 Task: I am planning a drive across the Golden Gate Bridge in San Francisco, and I am curious about the current traffic conditions. Could you give me an update on how busy the bridge is right now?
Action: Mouse moved to (171, 63)
Screenshot: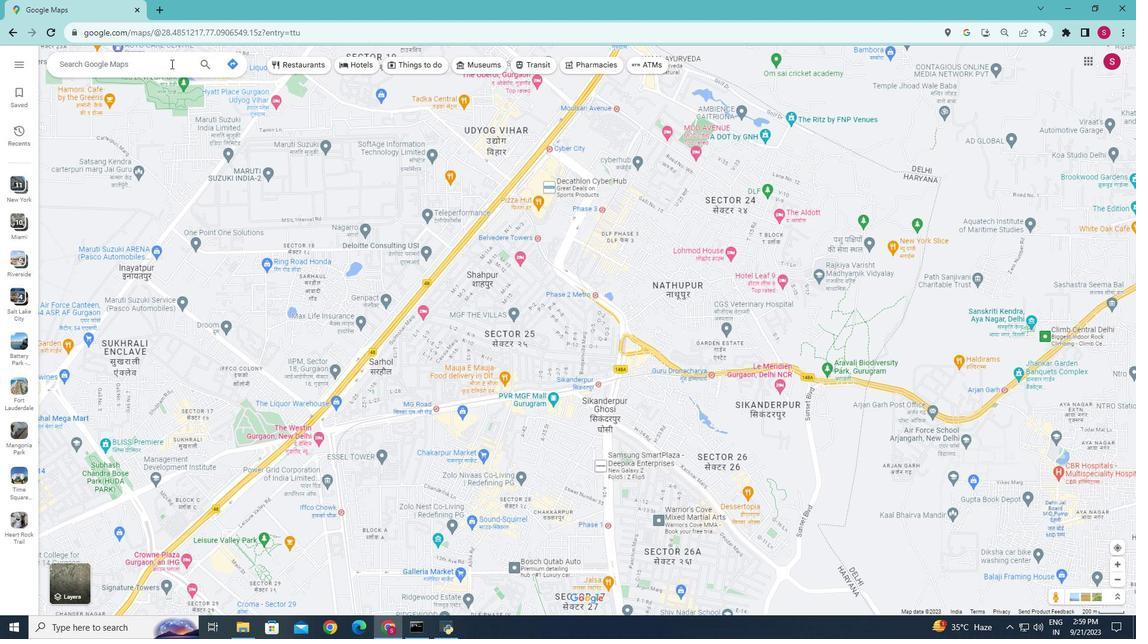 
Action: Mouse pressed left at (171, 63)
Screenshot: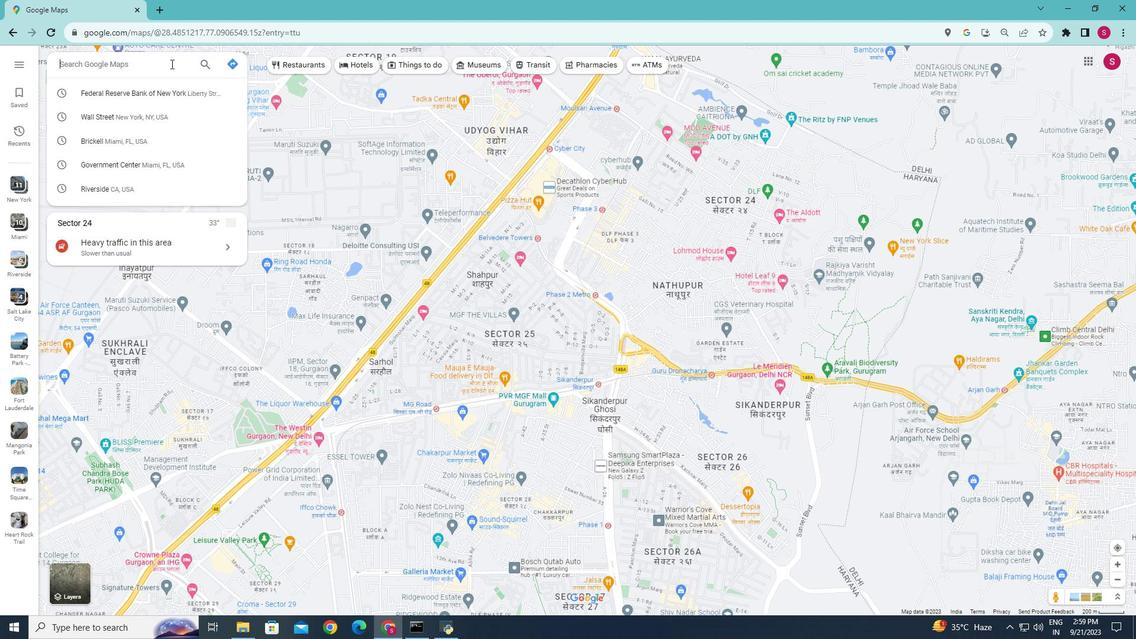 
Action: Key pressed <Key.caps_lock>G<Key.caps_lock>olden<Key.space><Key.caps_lock>G<Key.caps_lock>ate<Key.space><Key.caps_lock>B<Key.caps_lock>ridge,<Key.space><Key.caps_lock>S<Key.caps_lock>an<Key.space><Key.caps_lock>F<Key.caps_lock>rancisco<Key.enter>
Screenshot: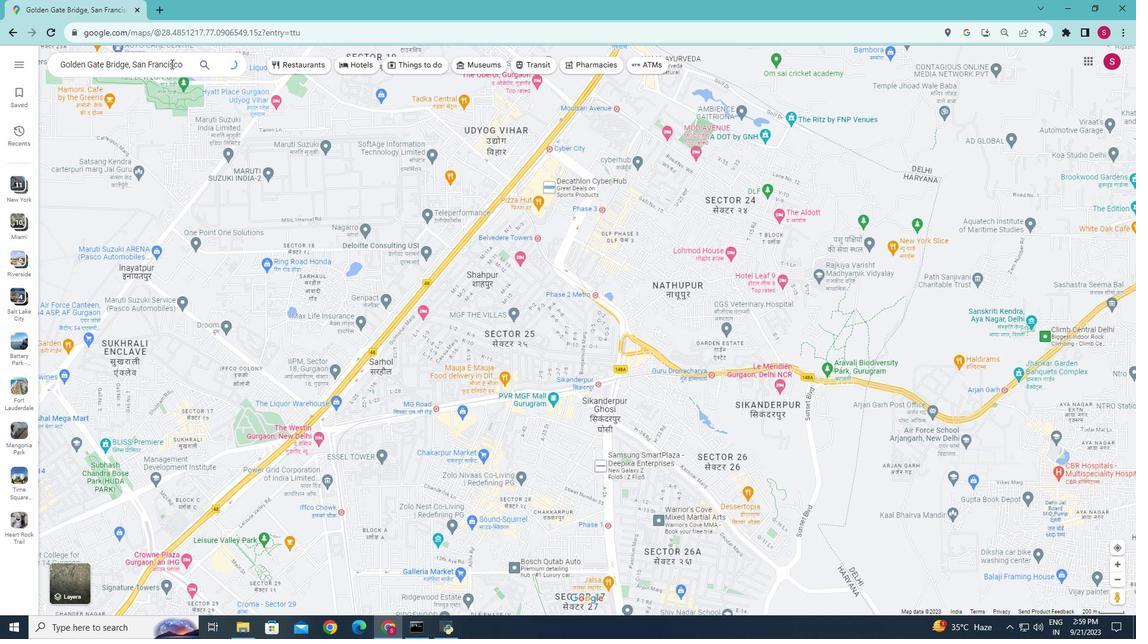 
Action: Mouse moved to (166, 274)
Screenshot: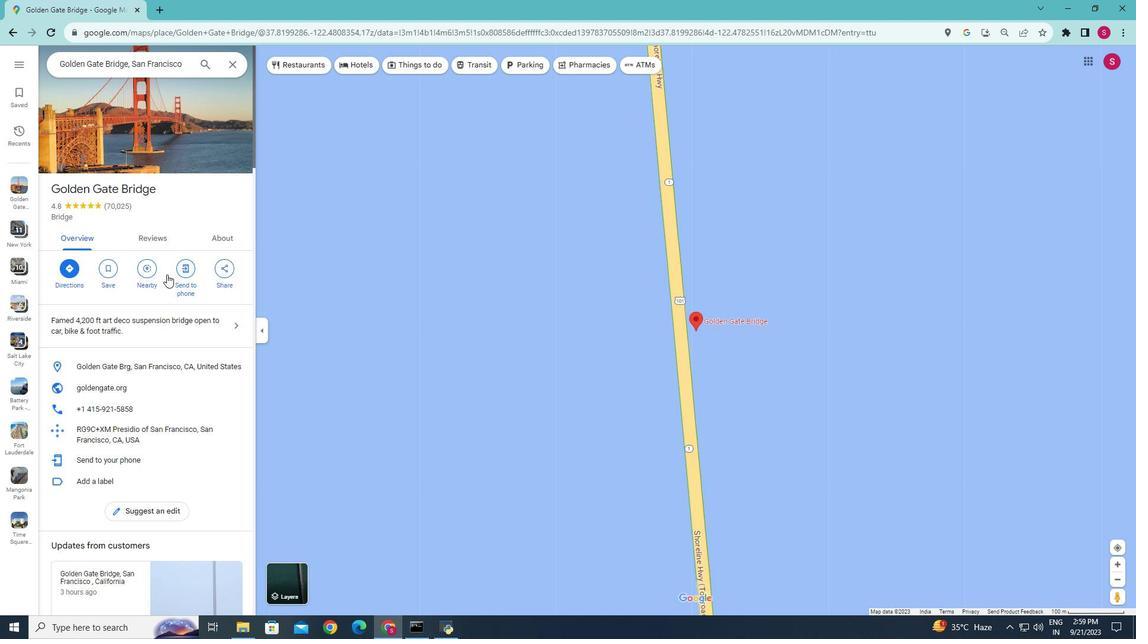 
Action: Mouse scrolled (166, 274) with delta (0, 0)
Screenshot: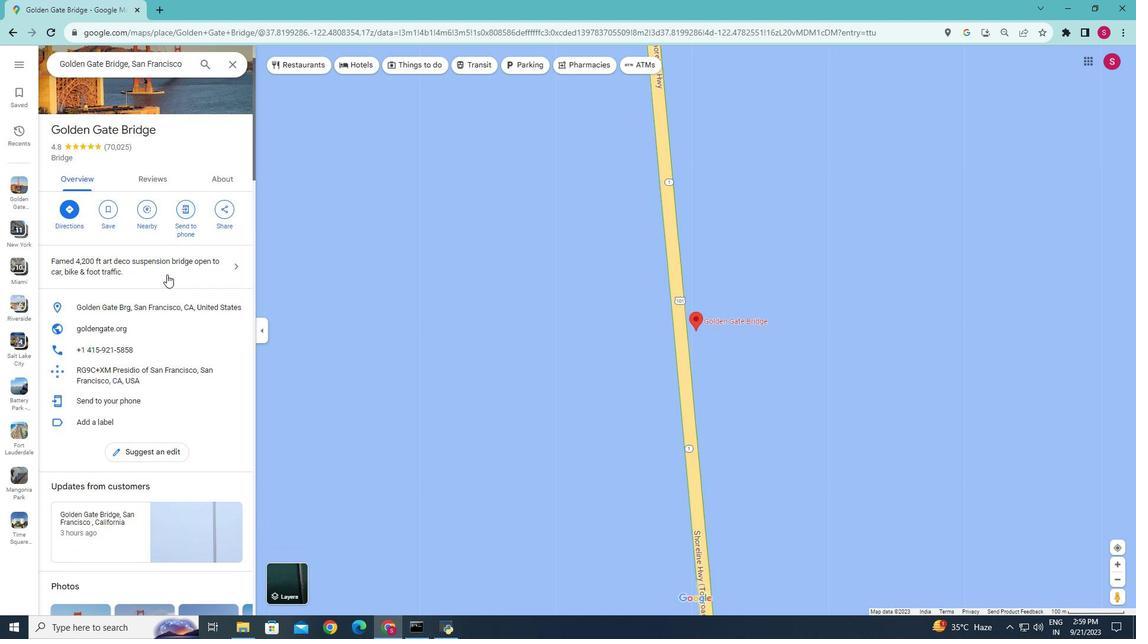 
Action: Mouse scrolled (166, 274) with delta (0, 0)
Screenshot: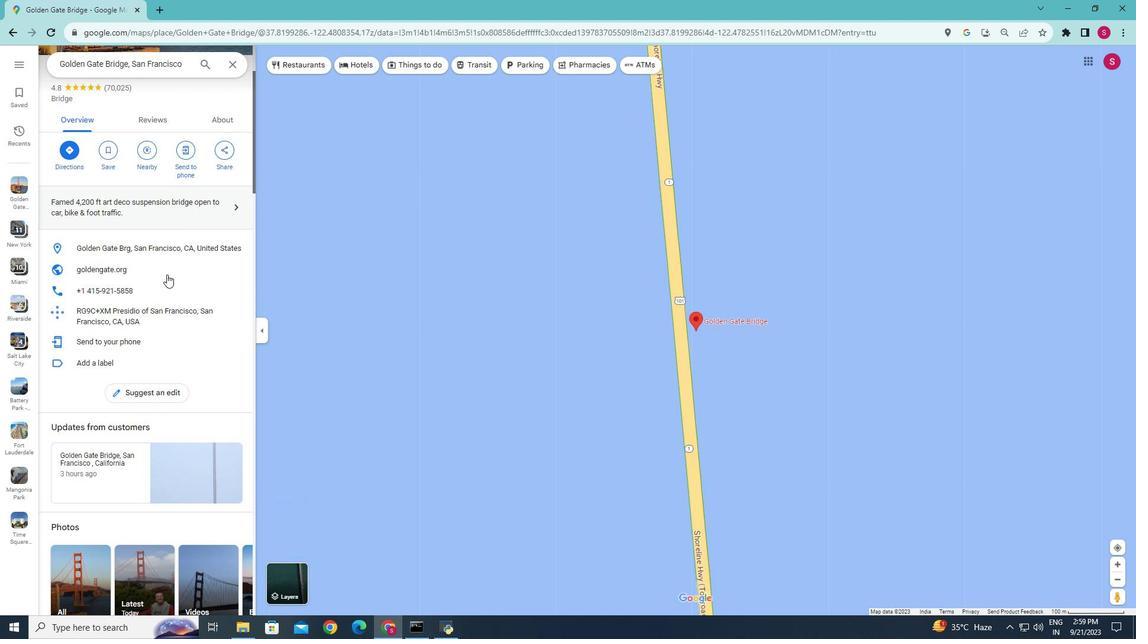 
Action: Mouse scrolled (166, 274) with delta (0, 0)
Screenshot: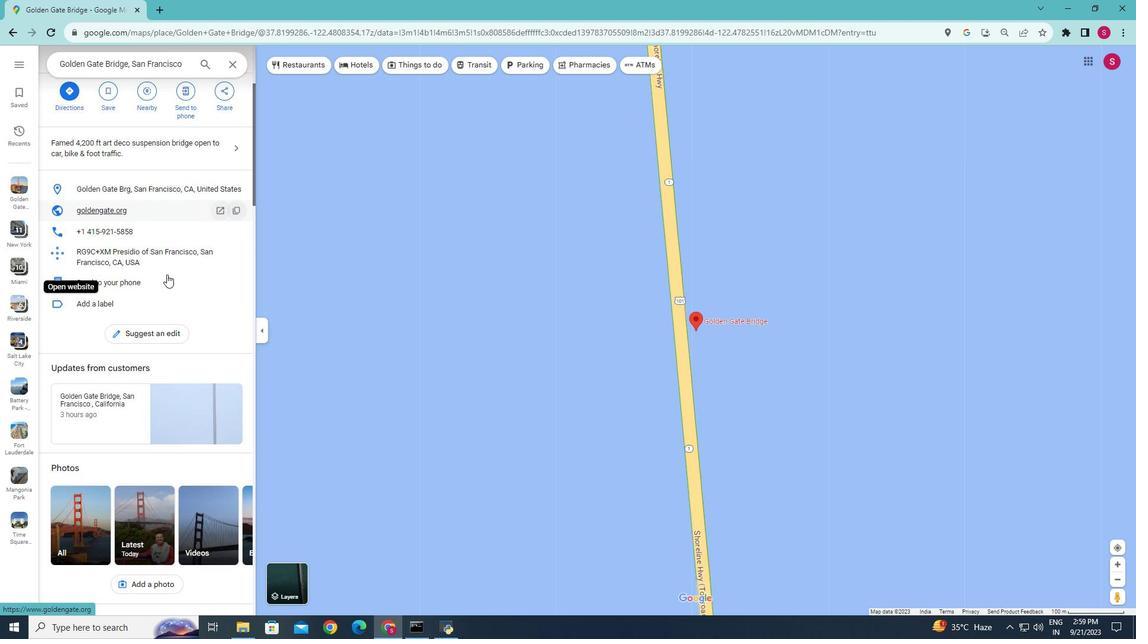 
Action: Mouse moved to (195, 295)
Screenshot: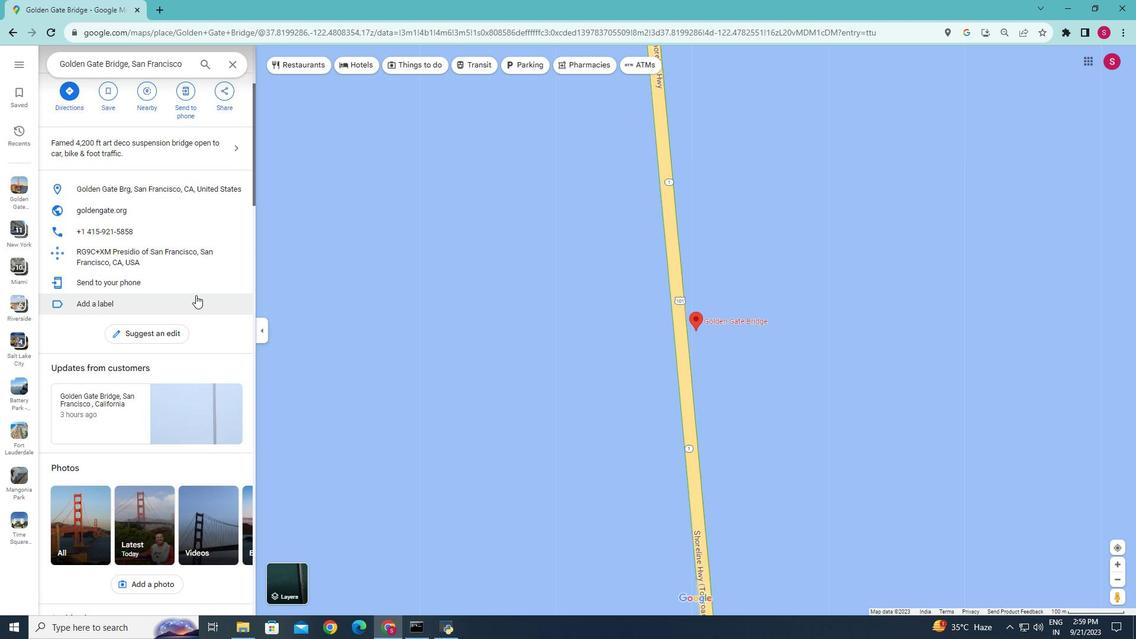 
Action: Mouse scrolled (195, 294) with delta (0, 0)
Screenshot: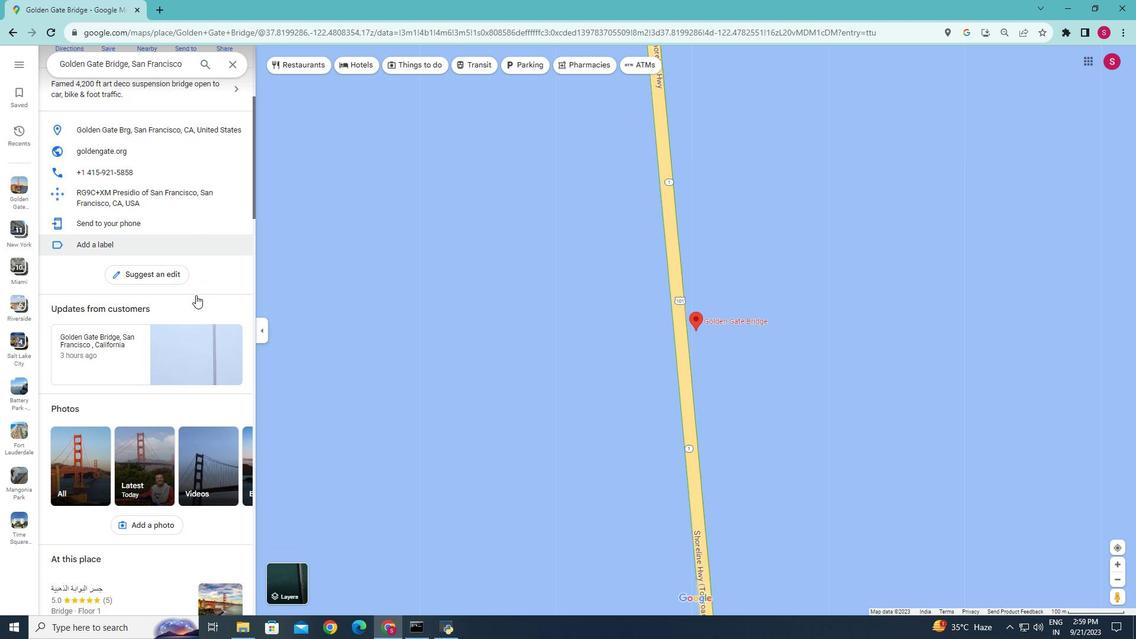 
Action: Mouse scrolled (195, 294) with delta (0, 0)
Screenshot: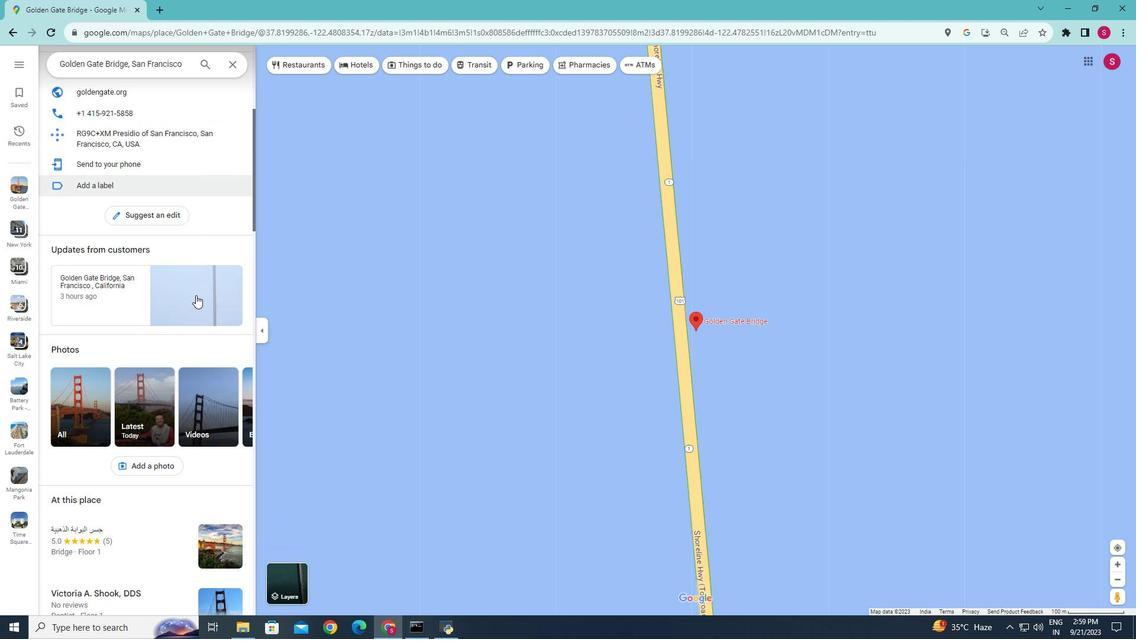 
Action: Mouse scrolled (195, 294) with delta (0, 0)
Screenshot: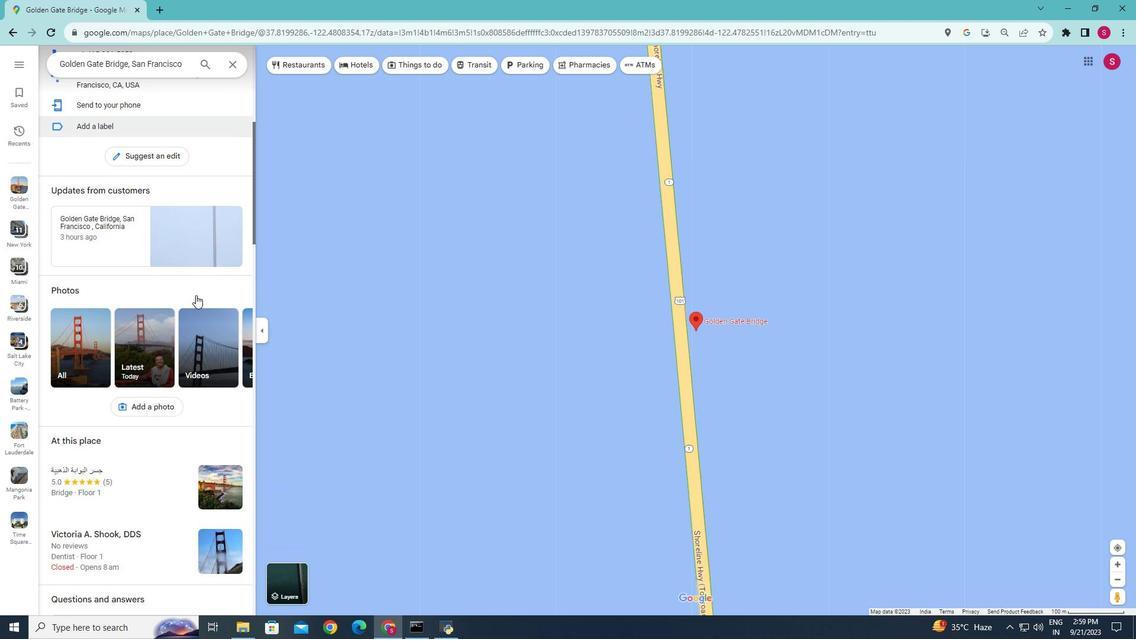 
Action: Mouse scrolled (195, 294) with delta (0, 0)
Screenshot: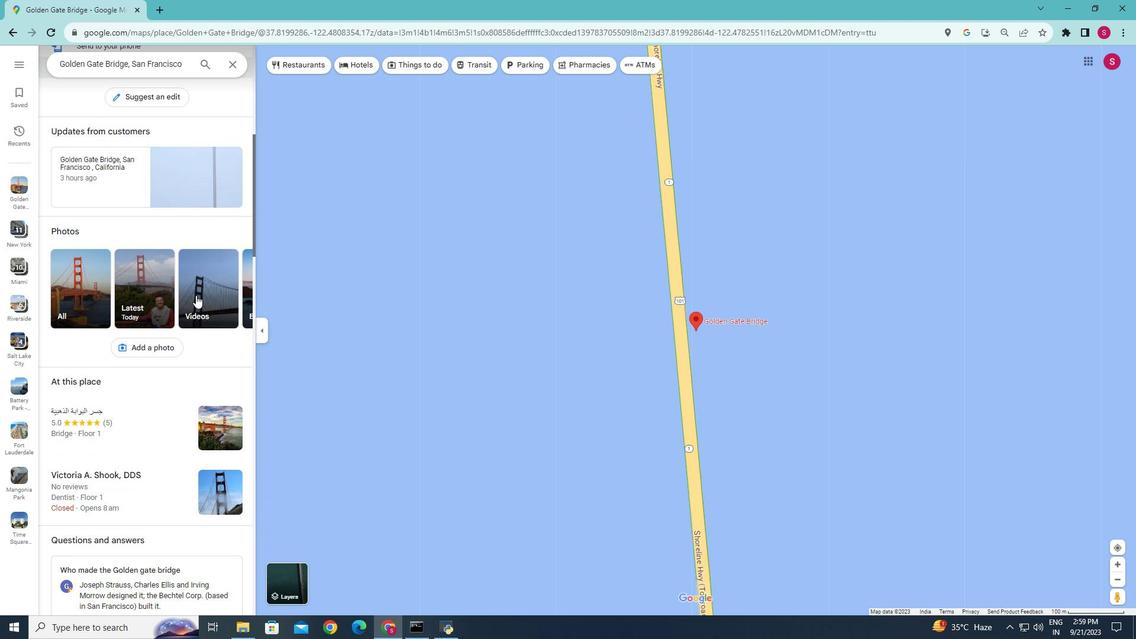 
Action: Mouse scrolled (195, 294) with delta (0, 0)
Screenshot: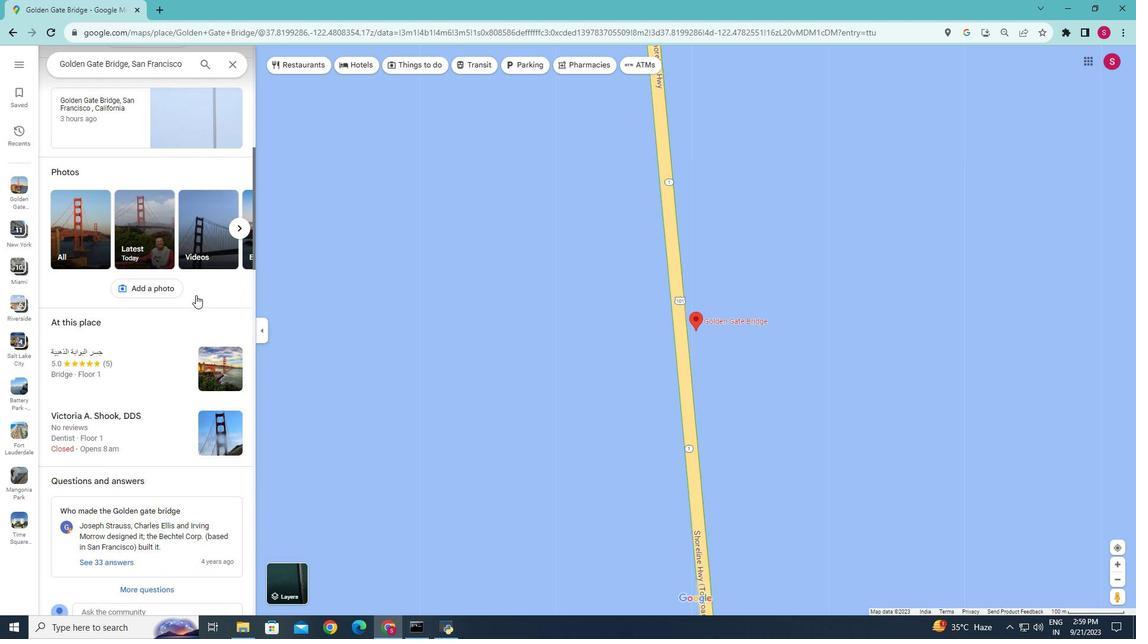 
Action: Mouse scrolled (195, 294) with delta (0, 0)
Screenshot: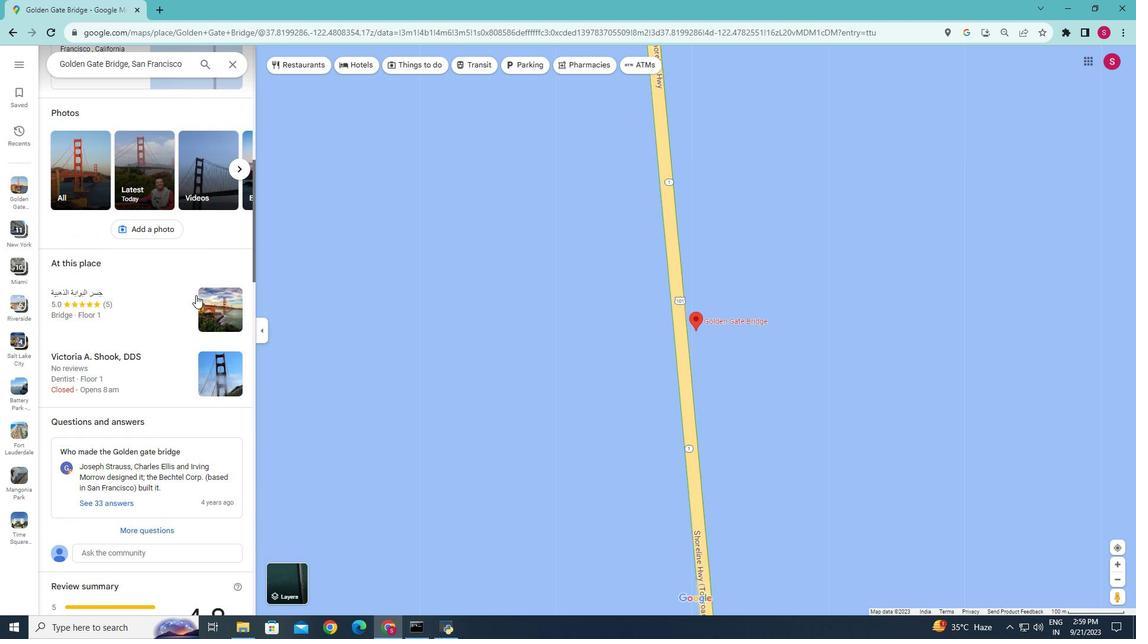 
Action: Mouse moved to (192, 297)
Screenshot: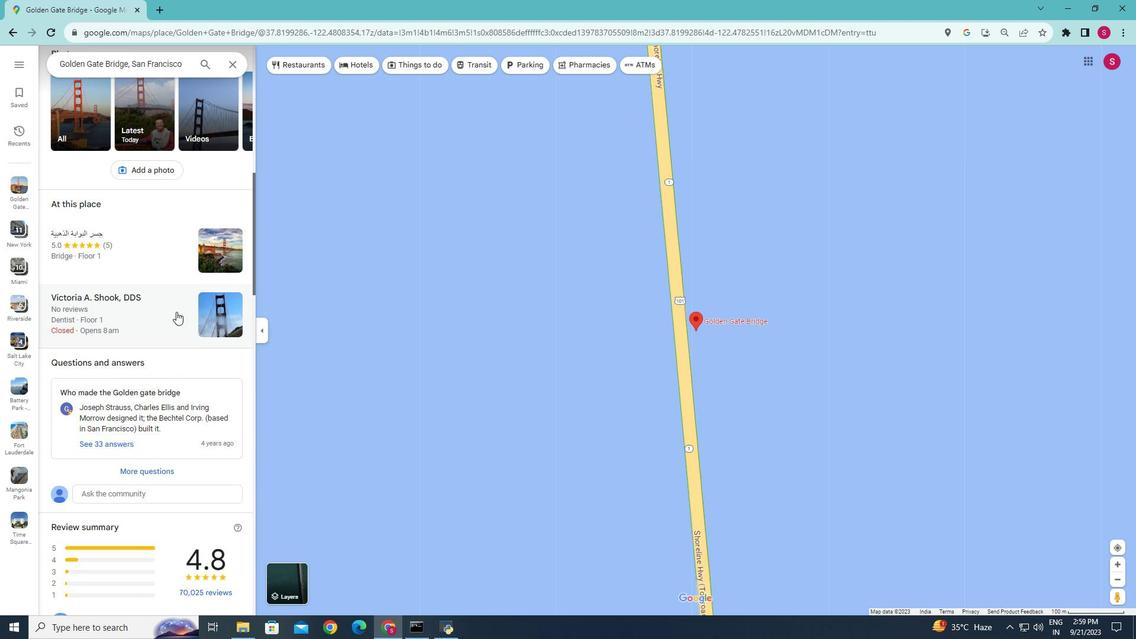 
Action: Mouse scrolled (192, 297) with delta (0, 0)
Screenshot: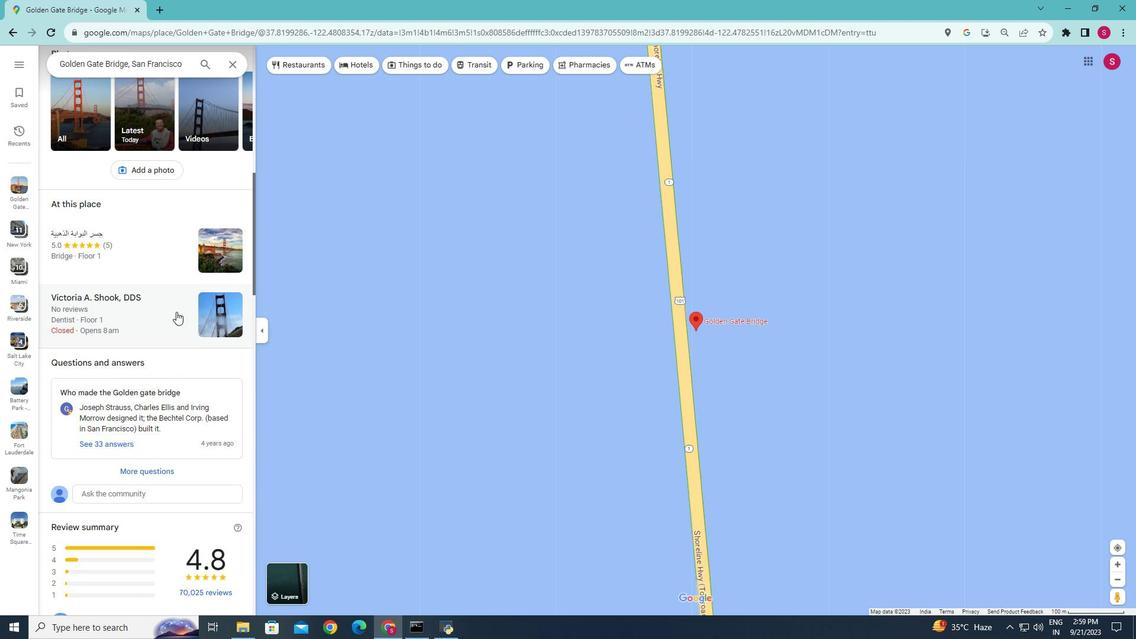 
Action: Mouse moved to (136, 388)
Screenshot: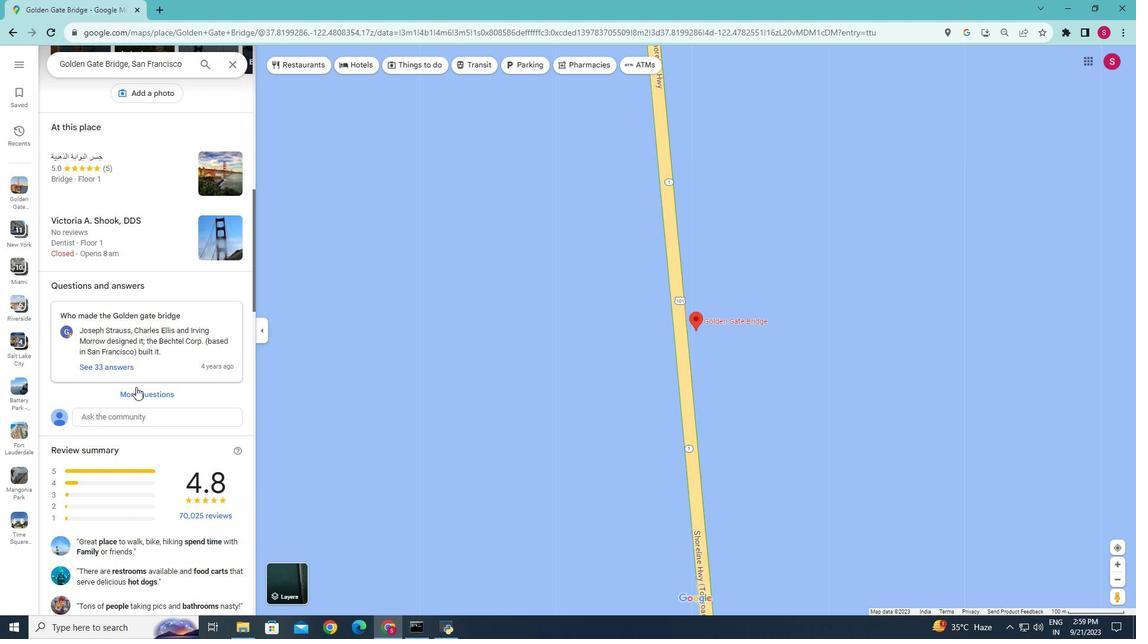 
Action: Mouse scrolled (136, 388) with delta (0, 0)
Screenshot: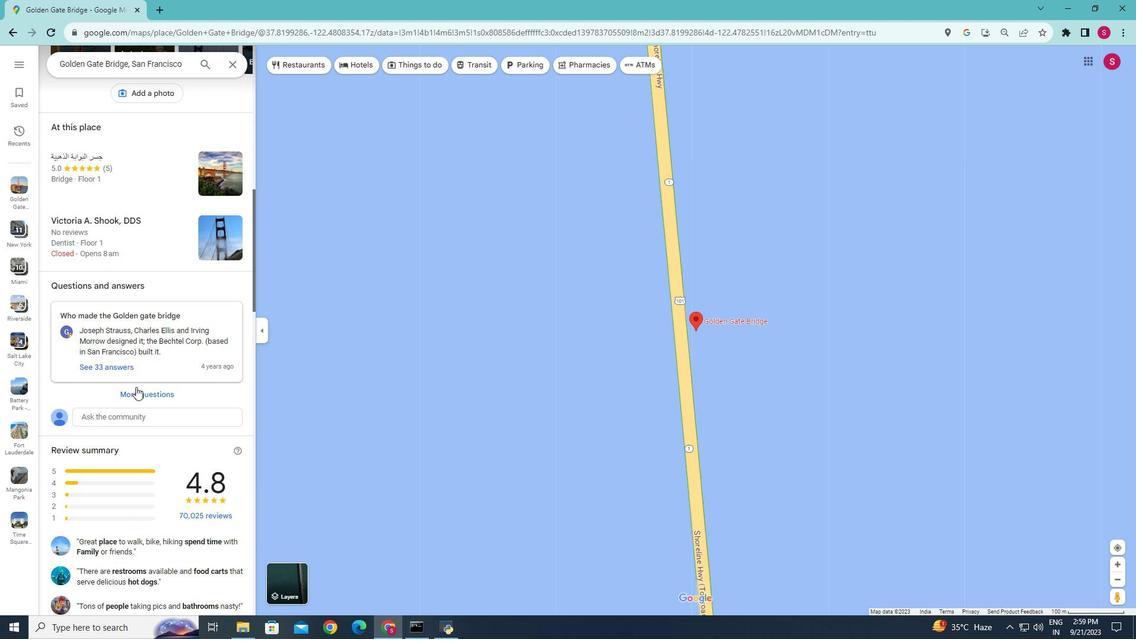 
Action: Mouse moved to (136, 387)
Screenshot: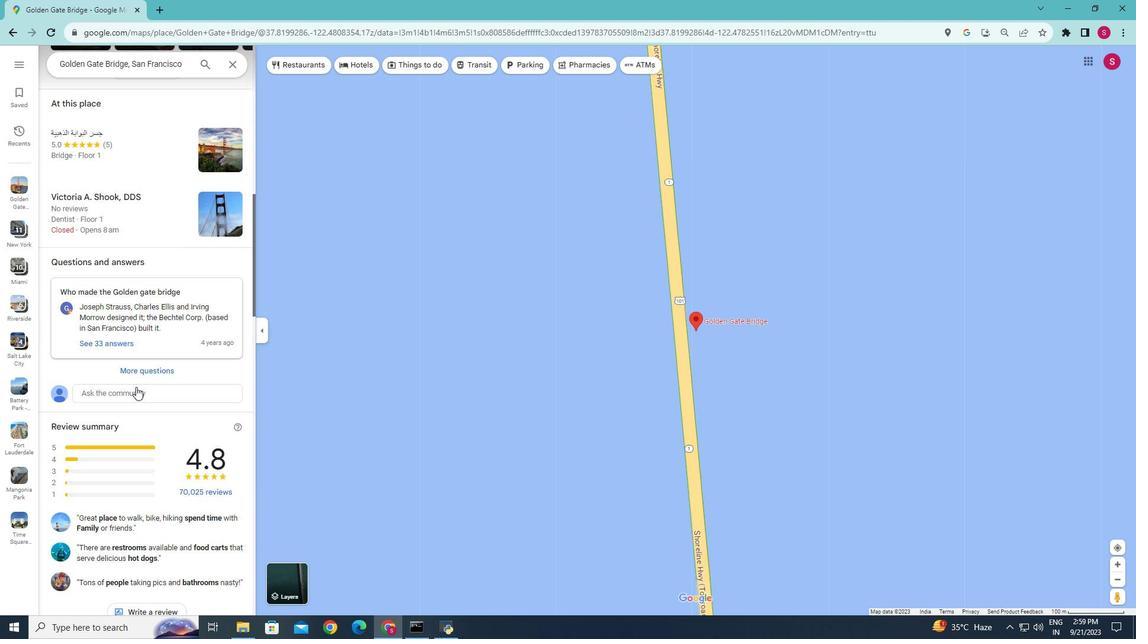 
Action: Mouse scrolled (136, 386) with delta (0, 0)
Screenshot: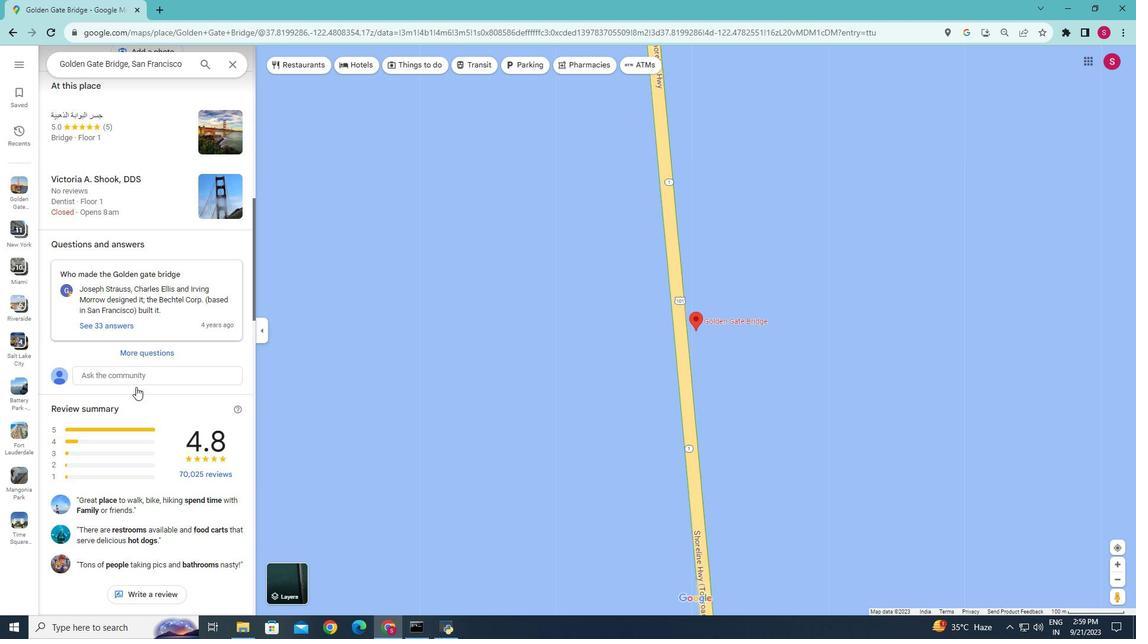 
Action: Mouse moved to (136, 387)
Screenshot: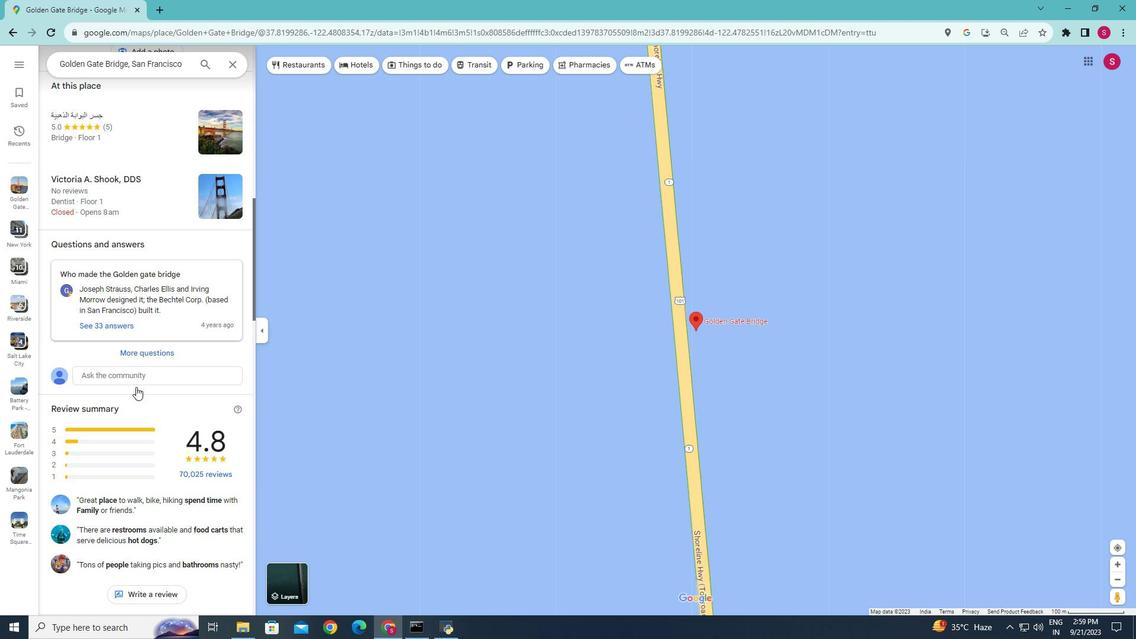 
Action: Mouse scrolled (136, 386) with delta (0, 0)
Screenshot: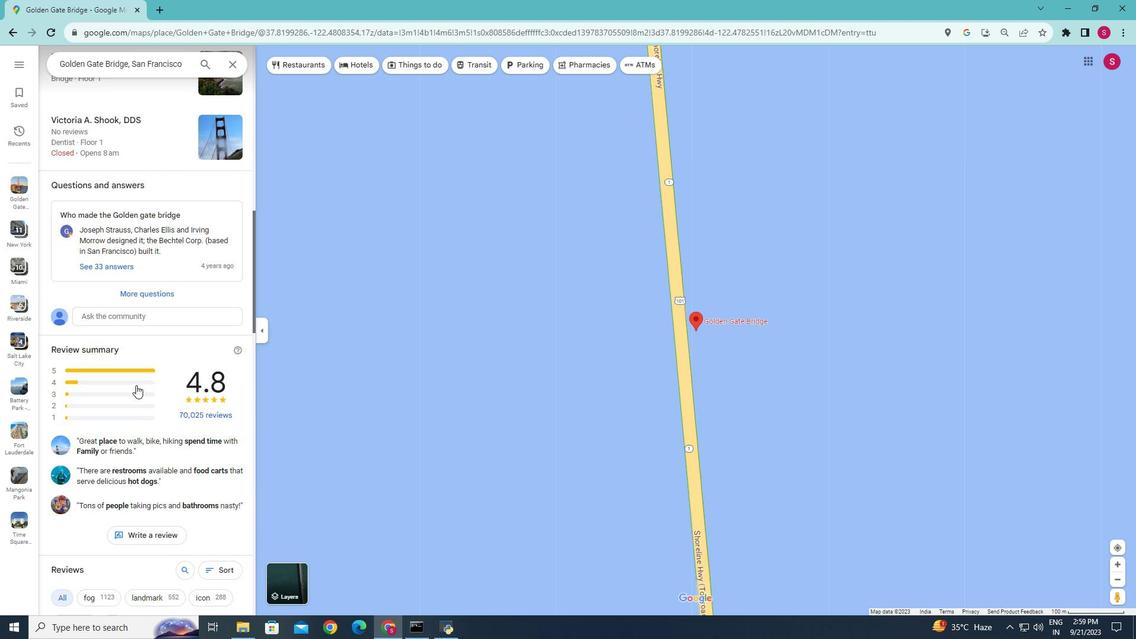 
Action: Mouse moved to (136, 385)
Screenshot: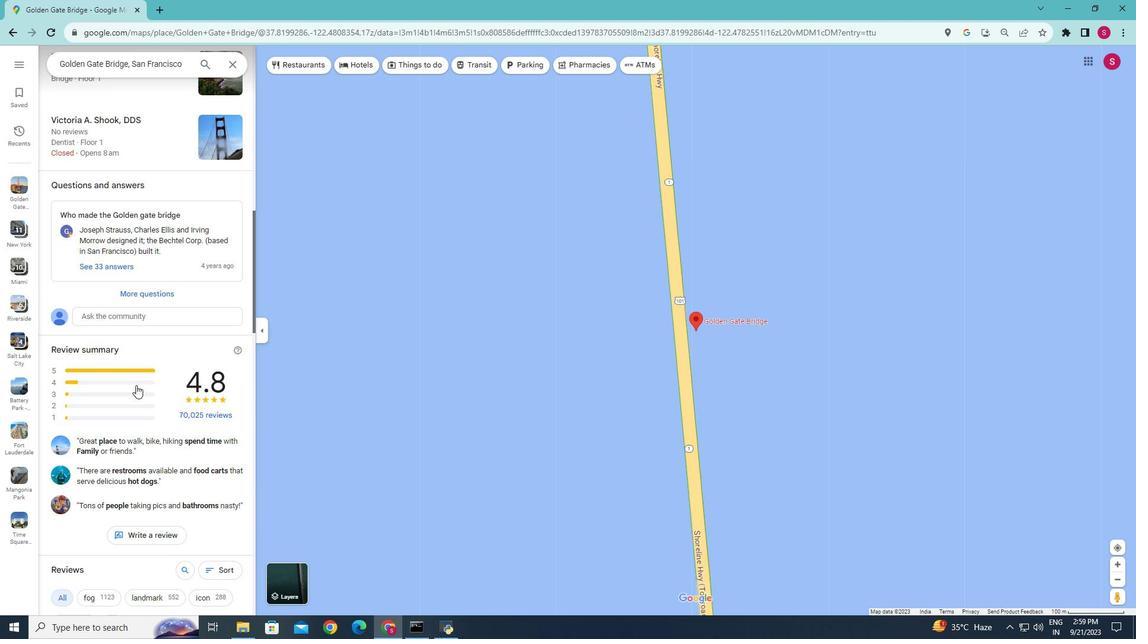 
Action: Mouse scrolled (136, 384) with delta (0, 0)
Screenshot: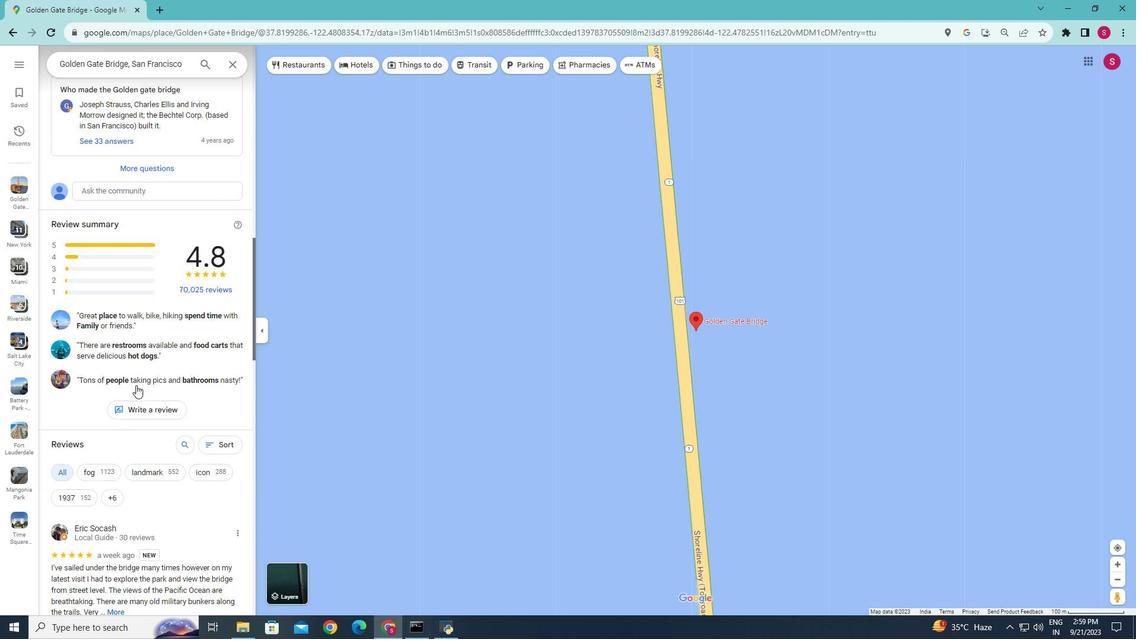 
Action: Mouse scrolled (136, 384) with delta (0, 0)
Screenshot: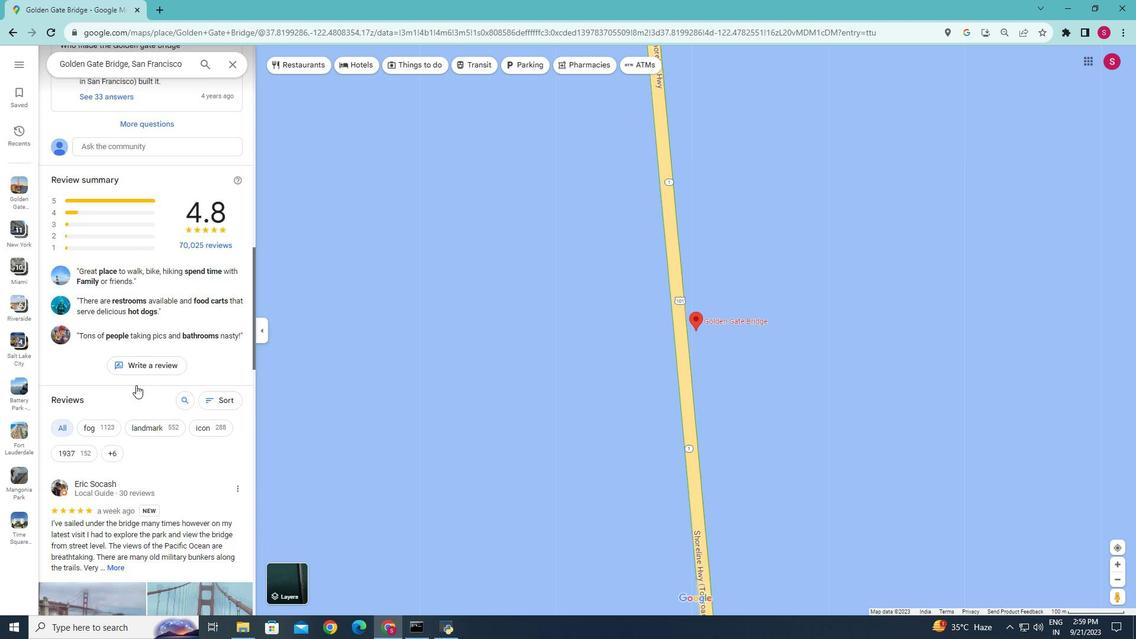 
Action: Mouse scrolled (136, 384) with delta (0, 0)
Screenshot: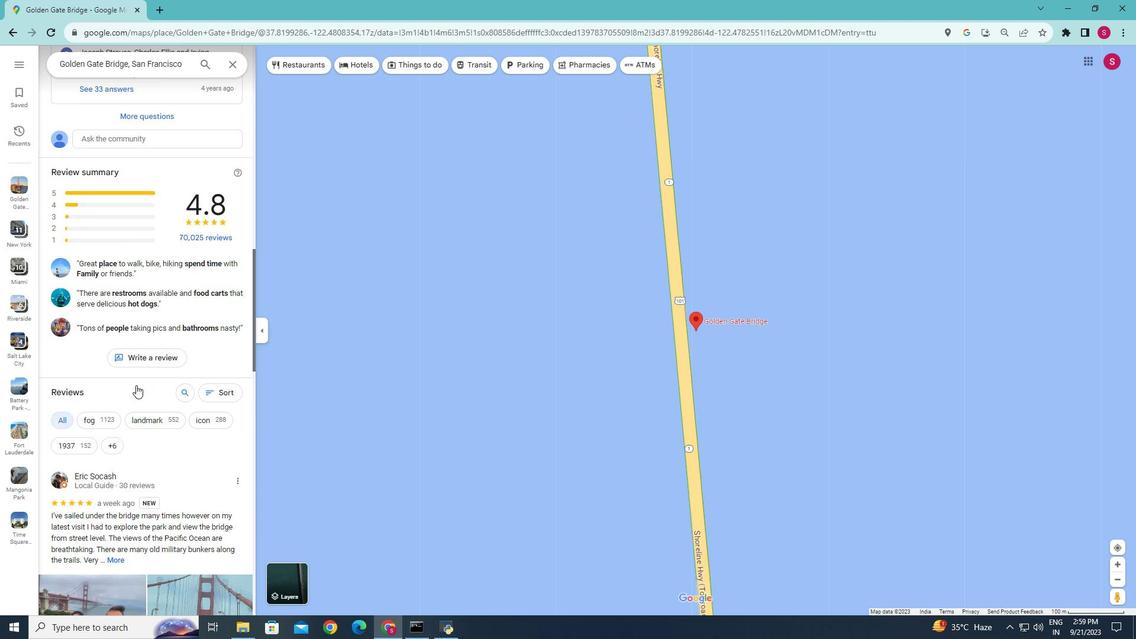 
Action: Mouse scrolled (136, 384) with delta (0, 0)
Screenshot: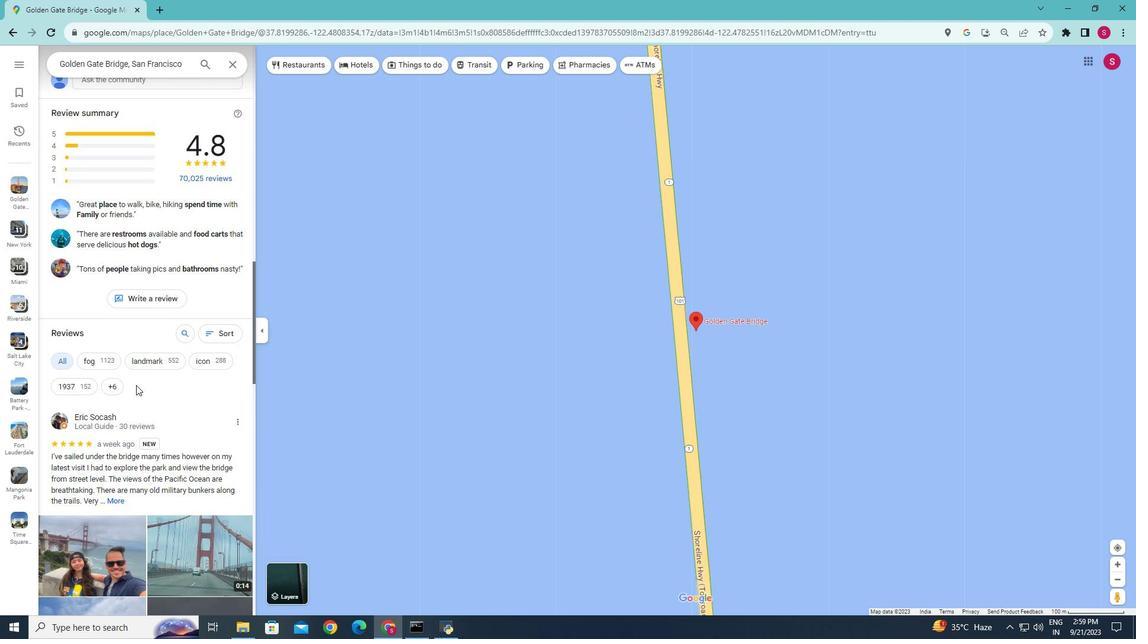 
Action: Mouse moved to (136, 384)
Screenshot: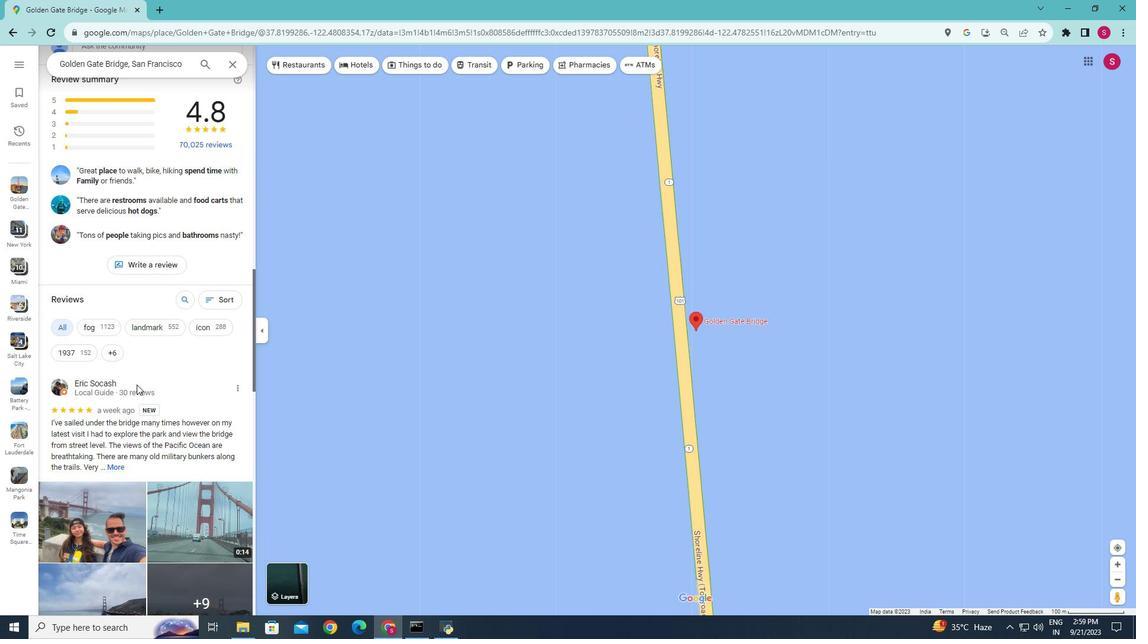 
Action: Mouse scrolled (136, 384) with delta (0, 0)
Screenshot: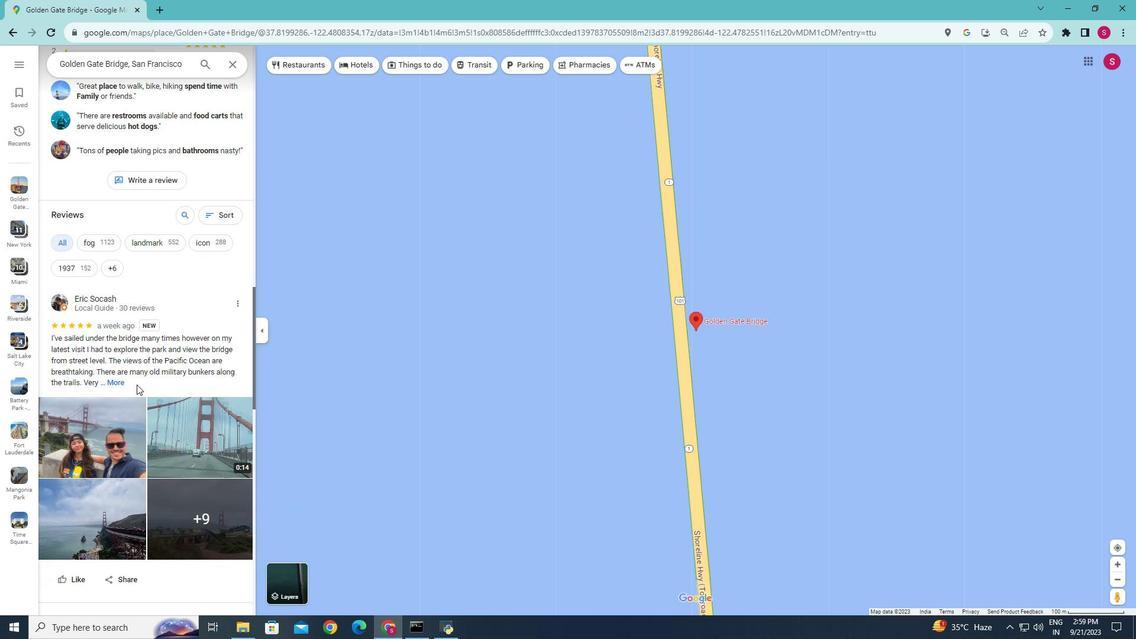 
Action: Mouse scrolled (136, 384) with delta (0, 0)
Screenshot: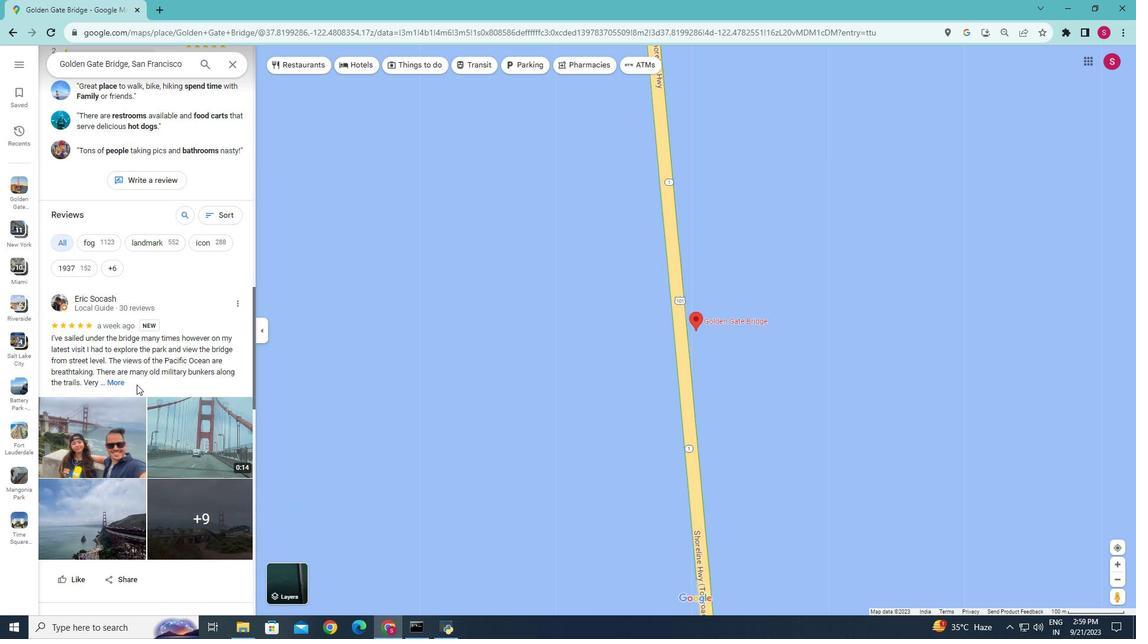 
Action: Mouse scrolled (136, 384) with delta (0, 0)
Screenshot: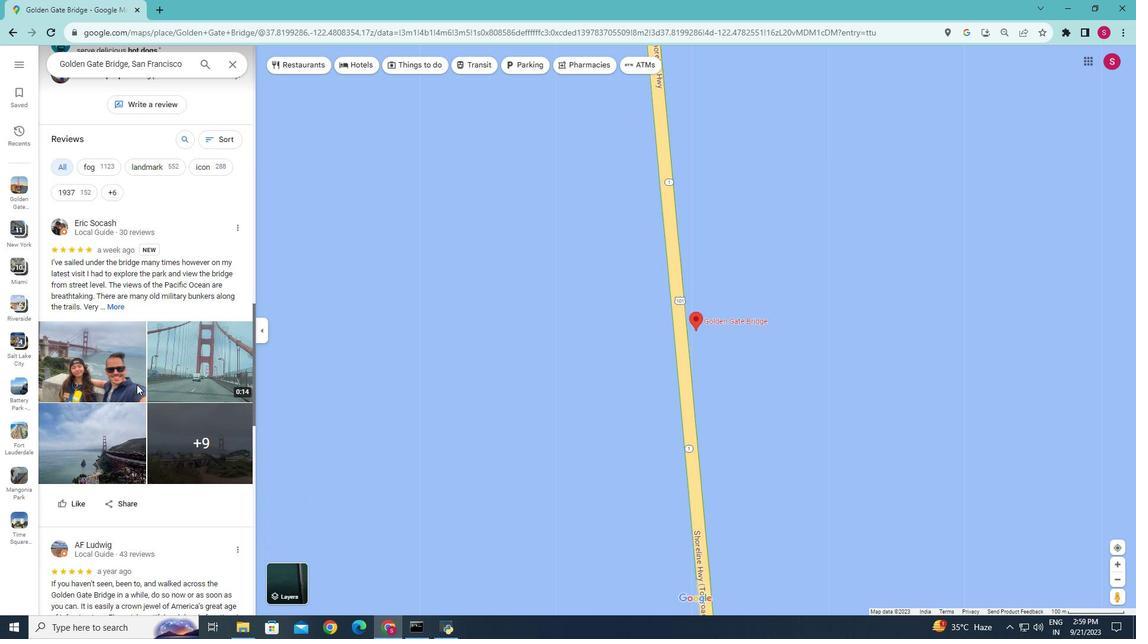 
Action: Mouse scrolled (136, 384) with delta (0, 0)
Screenshot: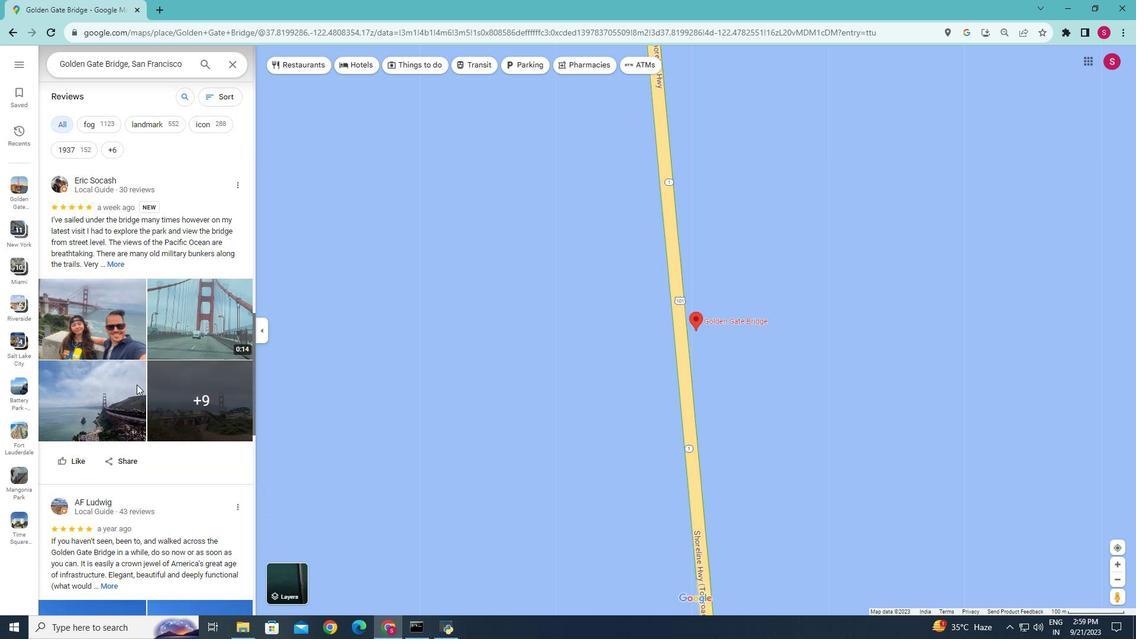 
Action: Mouse scrolled (136, 384) with delta (0, 0)
Screenshot: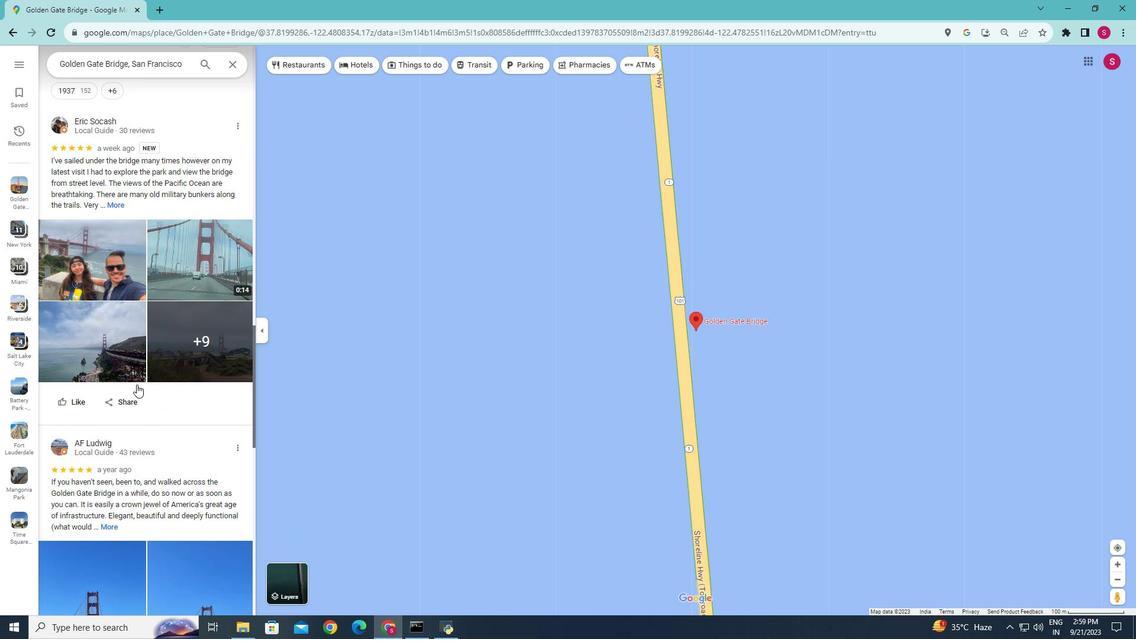 
Action: Mouse scrolled (136, 384) with delta (0, 0)
Screenshot: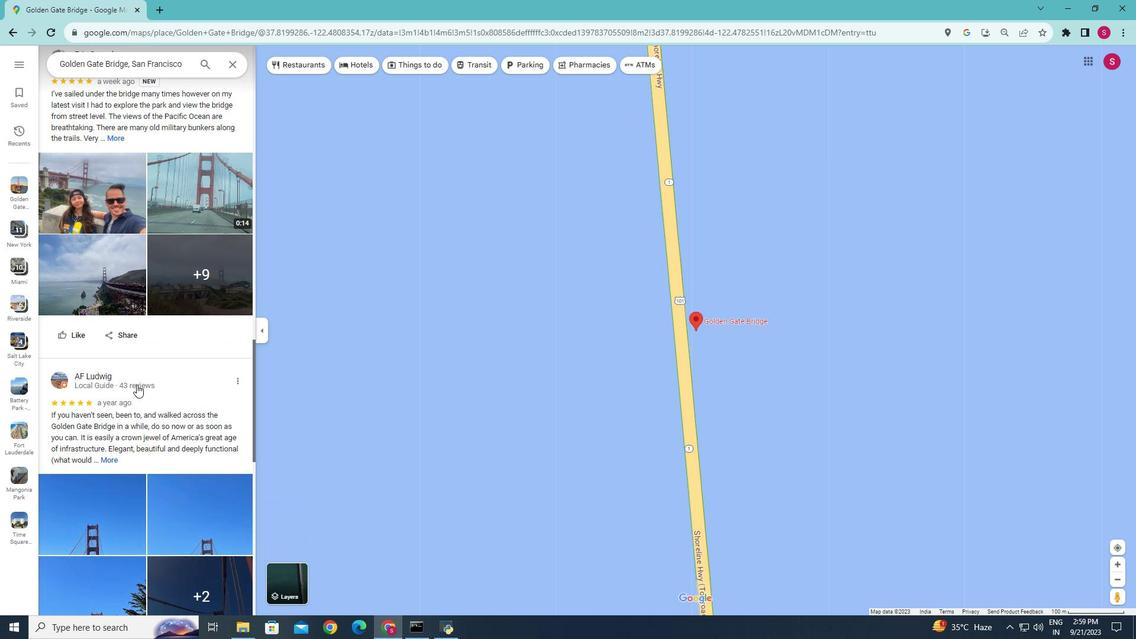 
Action: Mouse scrolled (136, 384) with delta (0, 0)
Screenshot: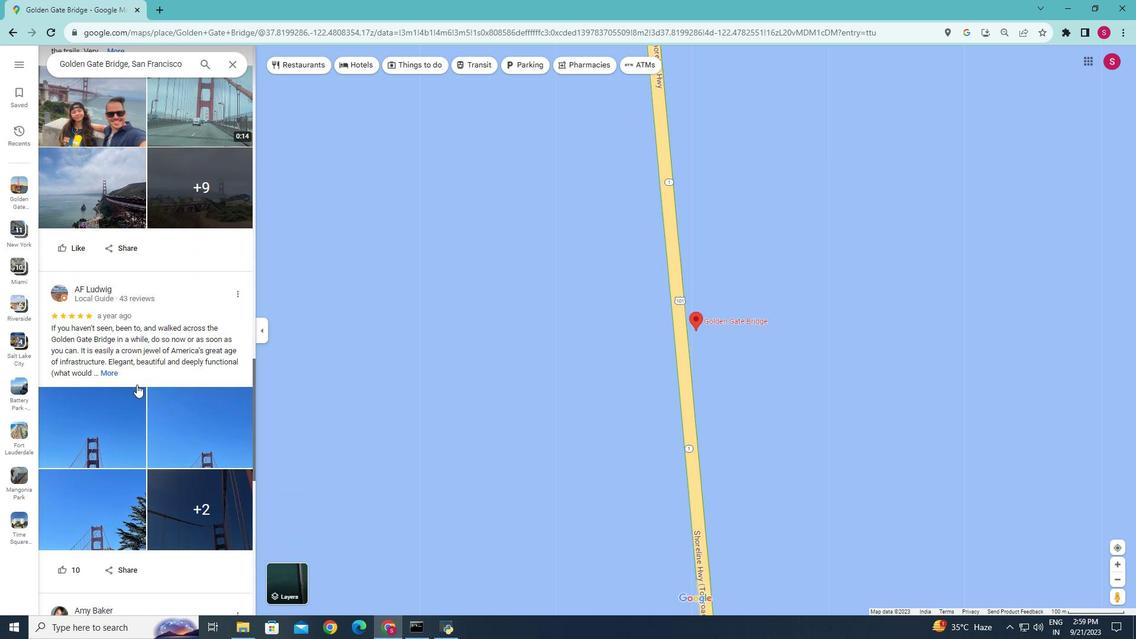 
Action: Mouse scrolled (136, 384) with delta (0, 0)
Screenshot: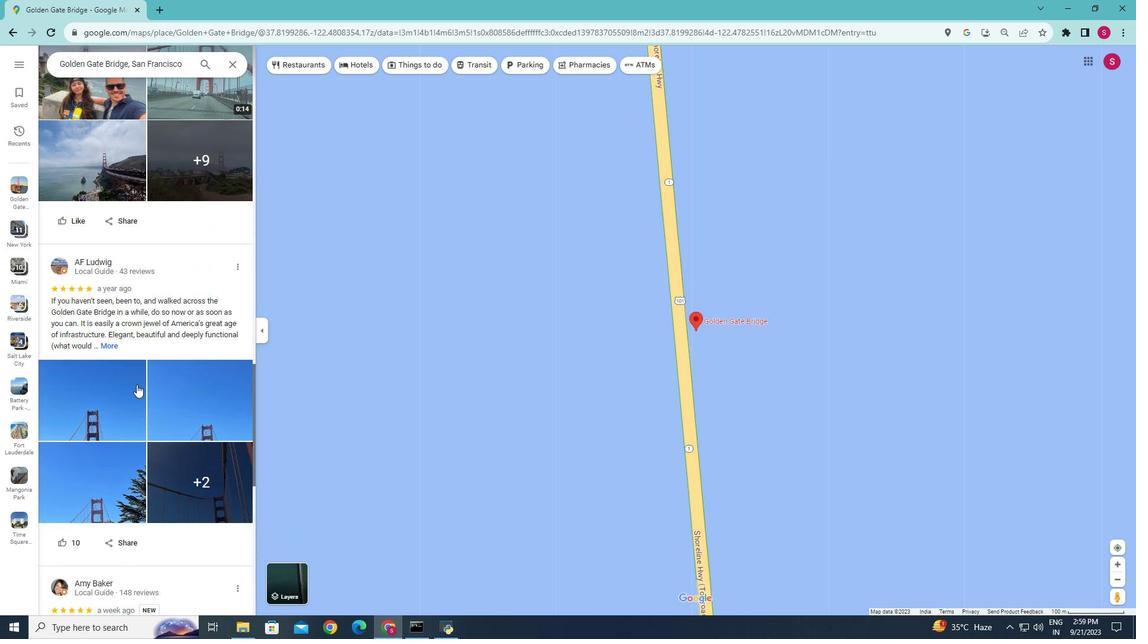 
Action: Mouse scrolled (136, 384) with delta (0, 0)
Screenshot: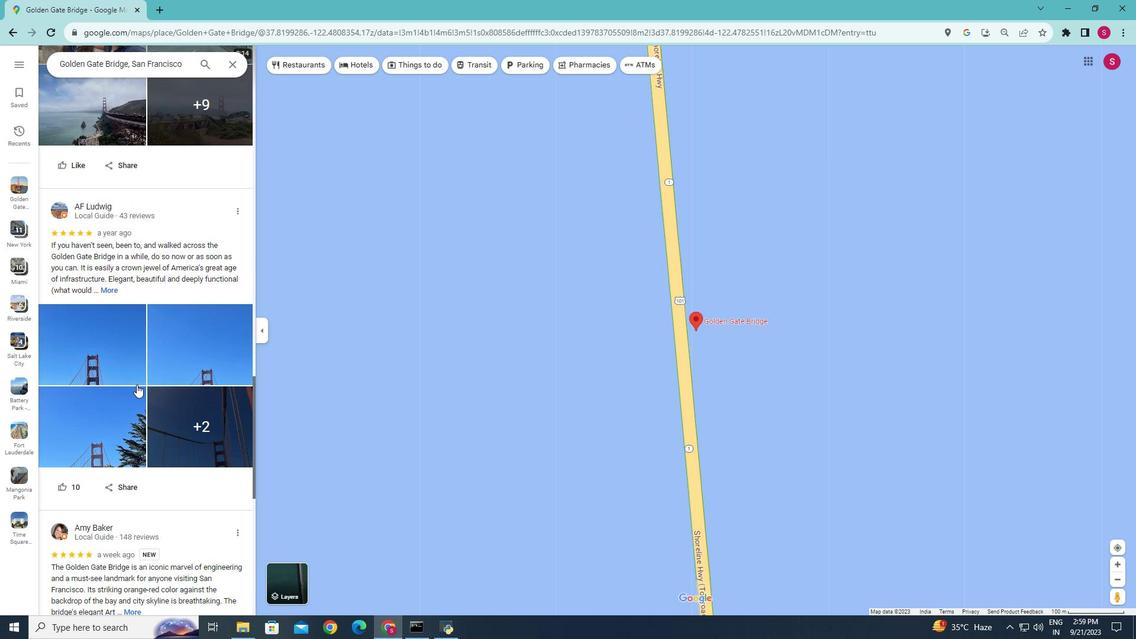 
Action: Mouse scrolled (136, 384) with delta (0, 0)
Screenshot: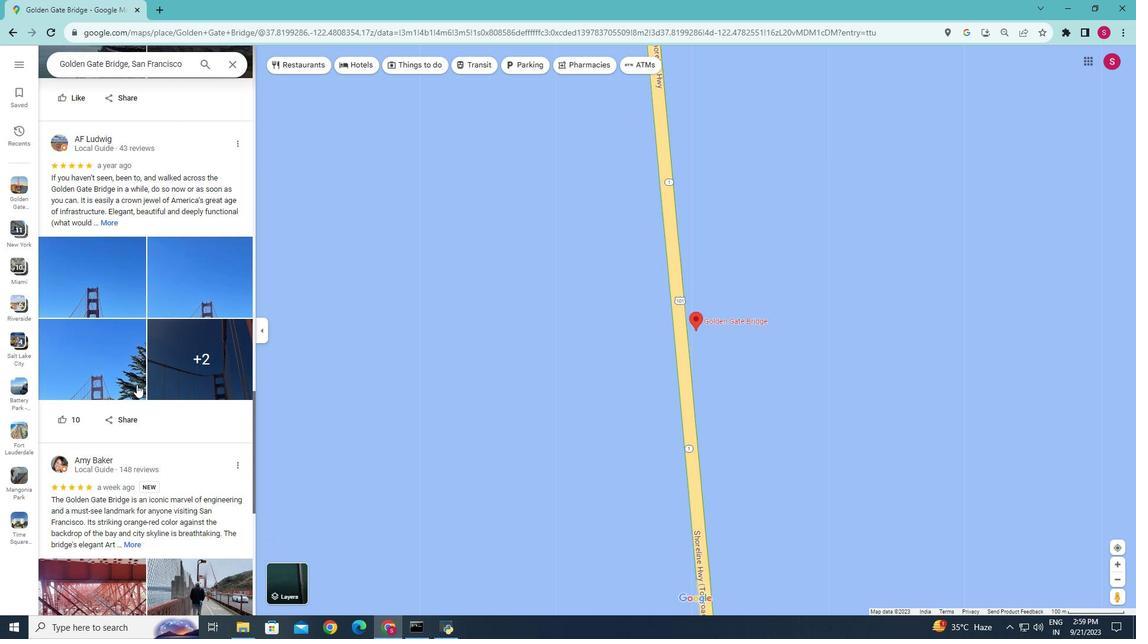 
Action: Mouse scrolled (136, 384) with delta (0, 0)
Screenshot: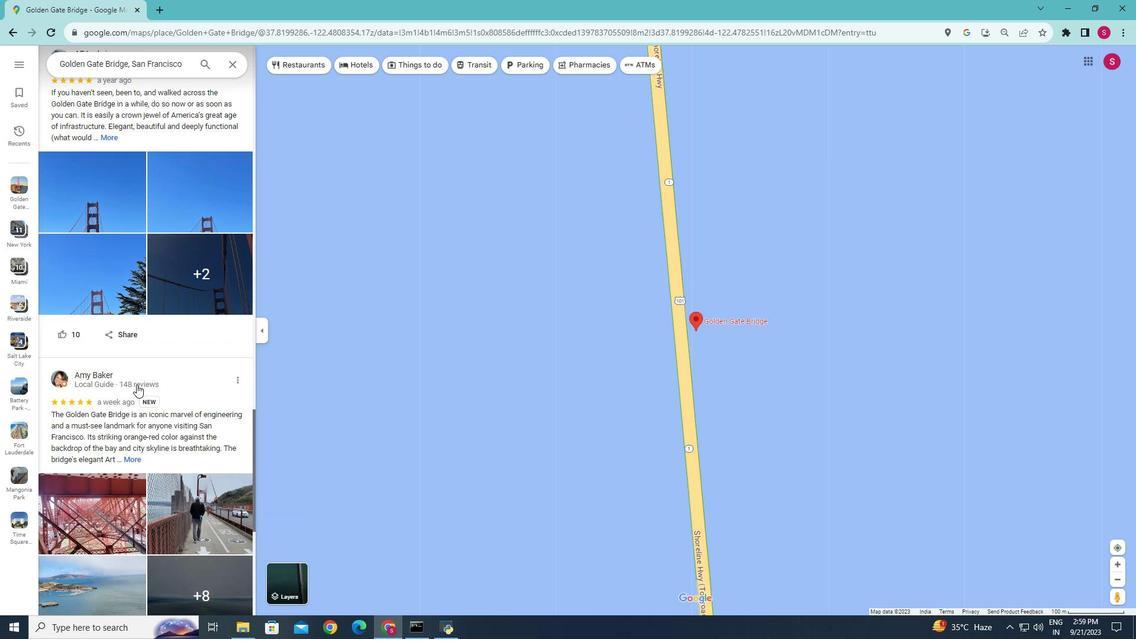 
Action: Mouse scrolled (136, 384) with delta (0, 0)
Screenshot: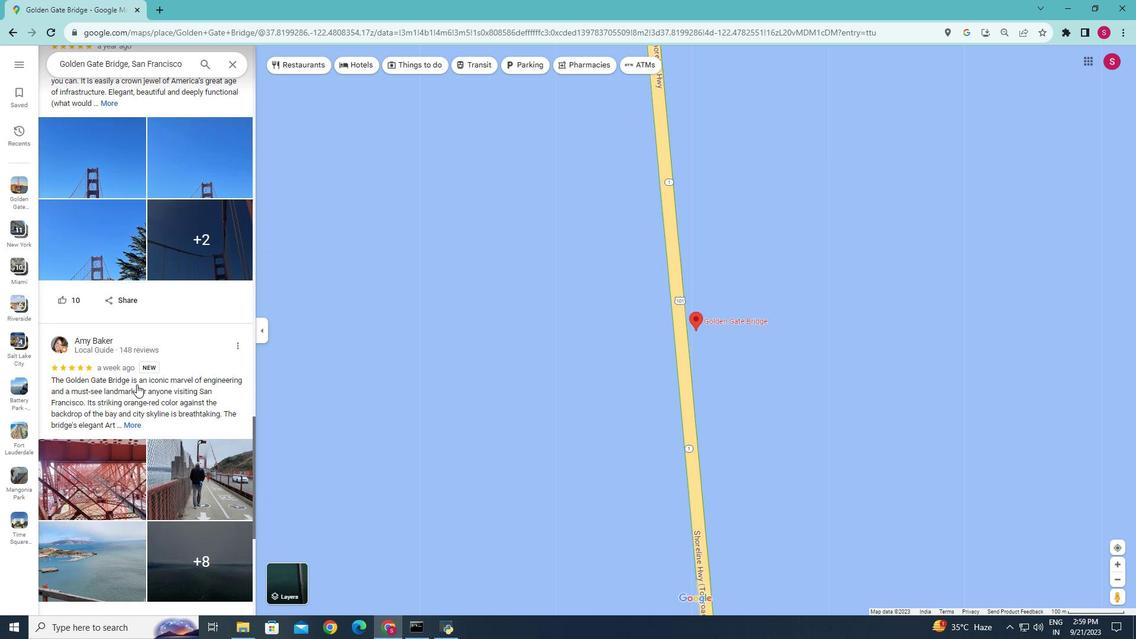 
Action: Mouse scrolled (136, 384) with delta (0, 0)
Screenshot: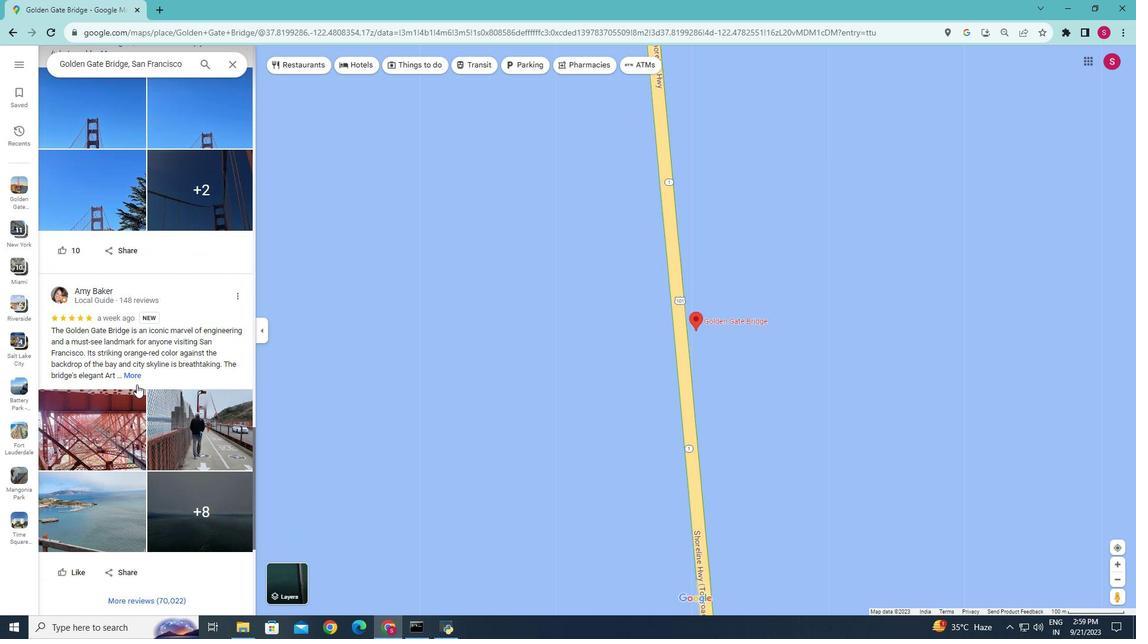
Action: Mouse scrolled (136, 384) with delta (0, 0)
Screenshot: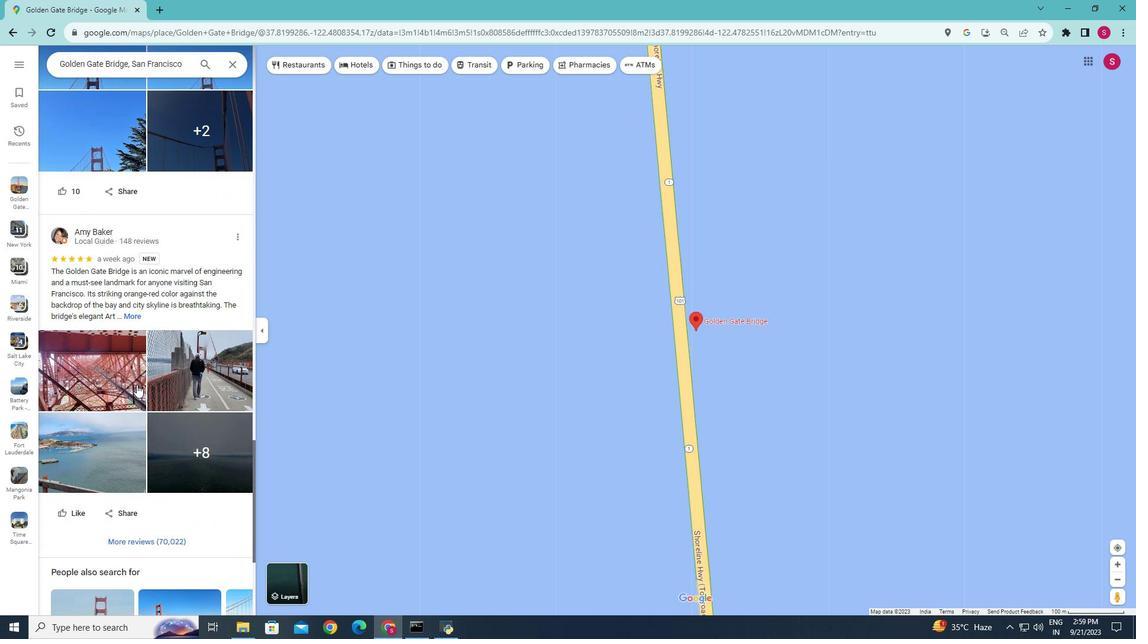 
Action: Mouse scrolled (136, 384) with delta (0, 0)
Screenshot: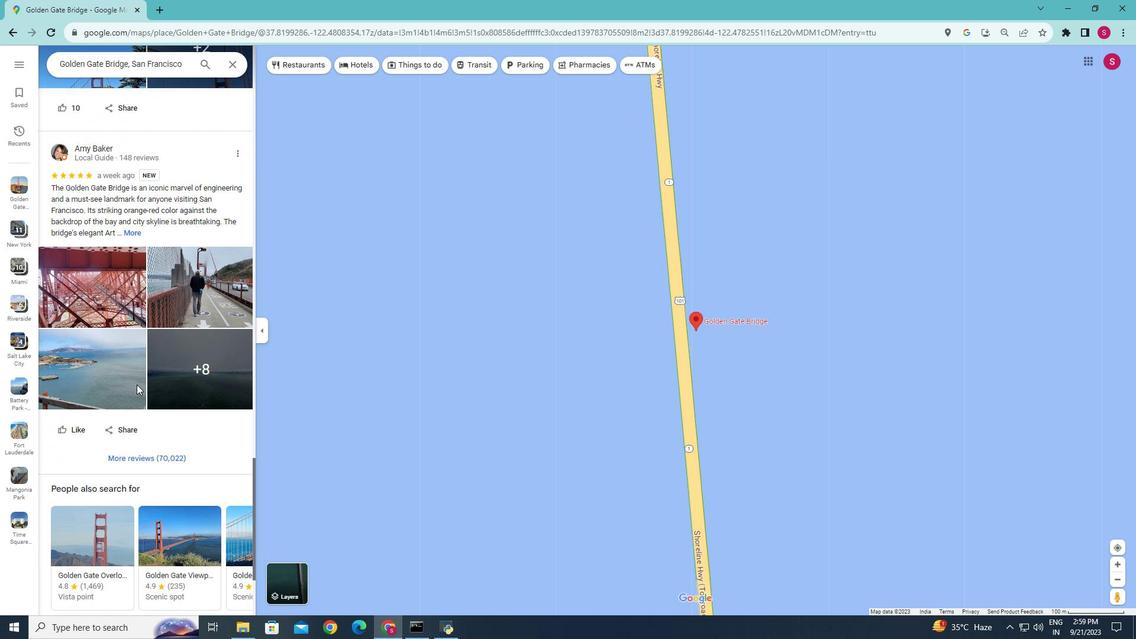 
Action: Mouse scrolled (136, 384) with delta (0, 0)
Screenshot: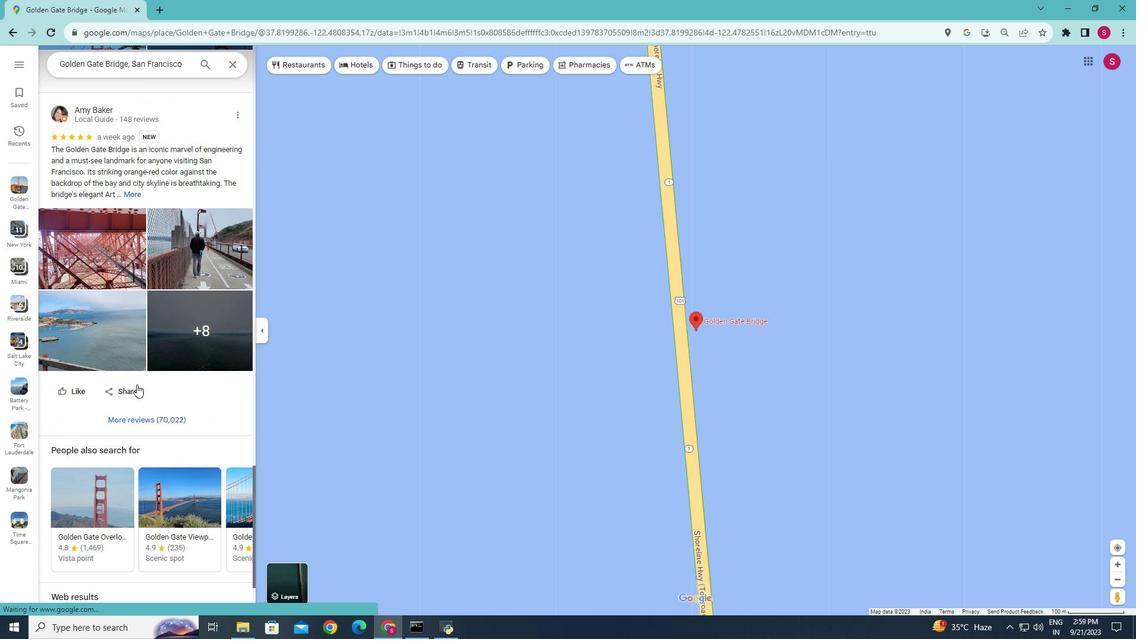 
Action: Mouse scrolled (136, 384) with delta (0, 0)
Screenshot: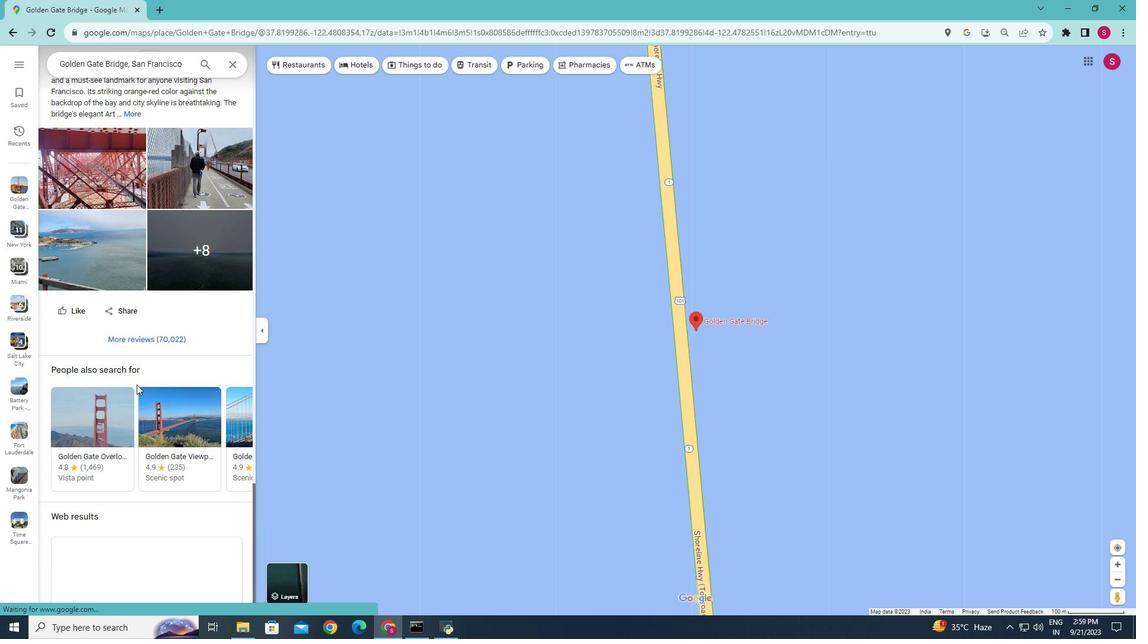 
Action: Mouse scrolled (136, 384) with delta (0, 0)
Screenshot: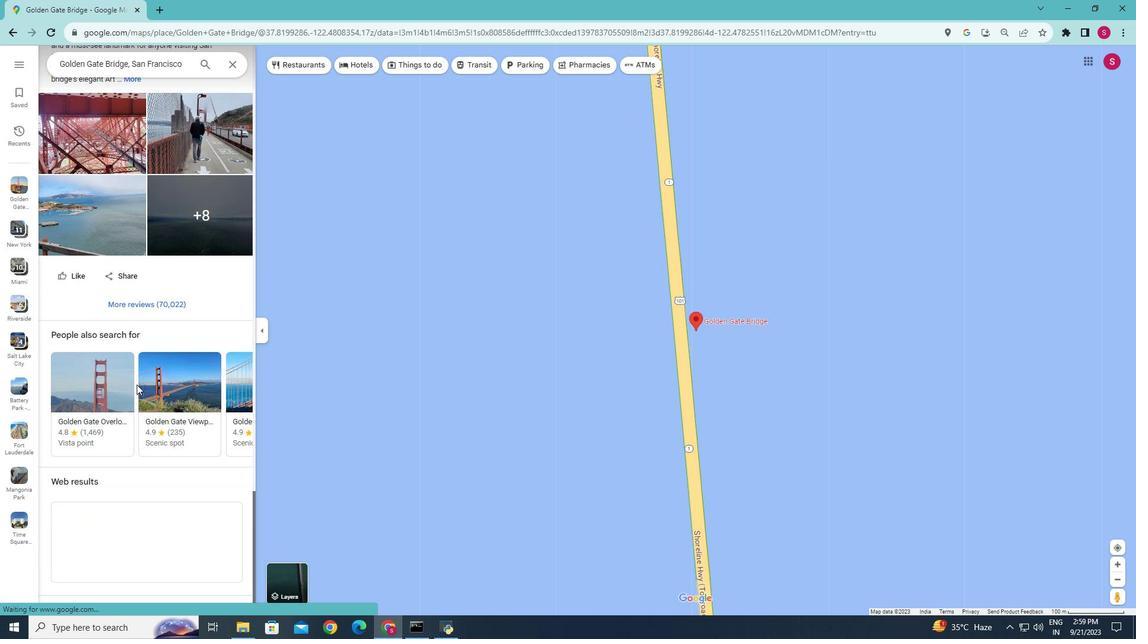 
Action: Mouse scrolled (136, 384) with delta (0, 0)
Screenshot: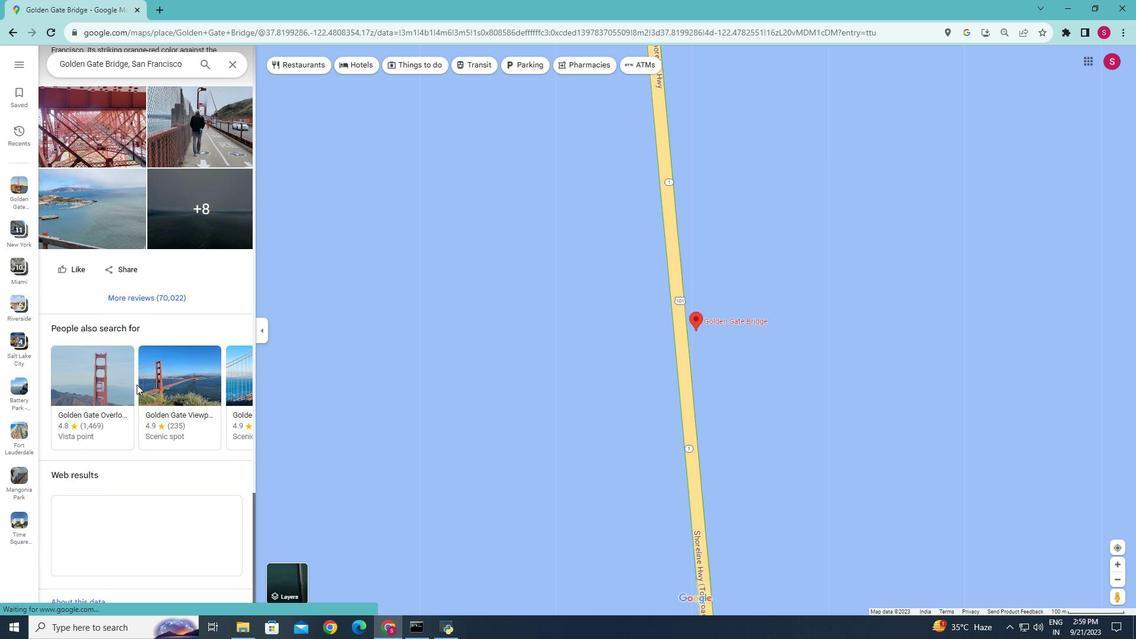 
Action: Mouse scrolled (136, 384) with delta (0, 0)
Screenshot: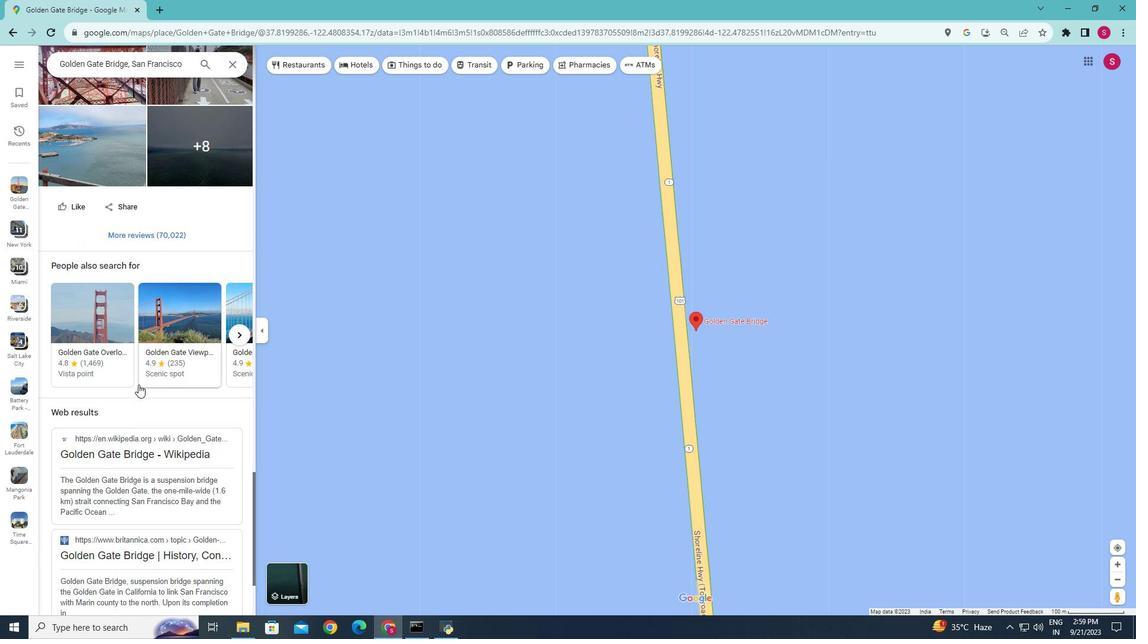 
Action: Mouse moved to (138, 384)
Screenshot: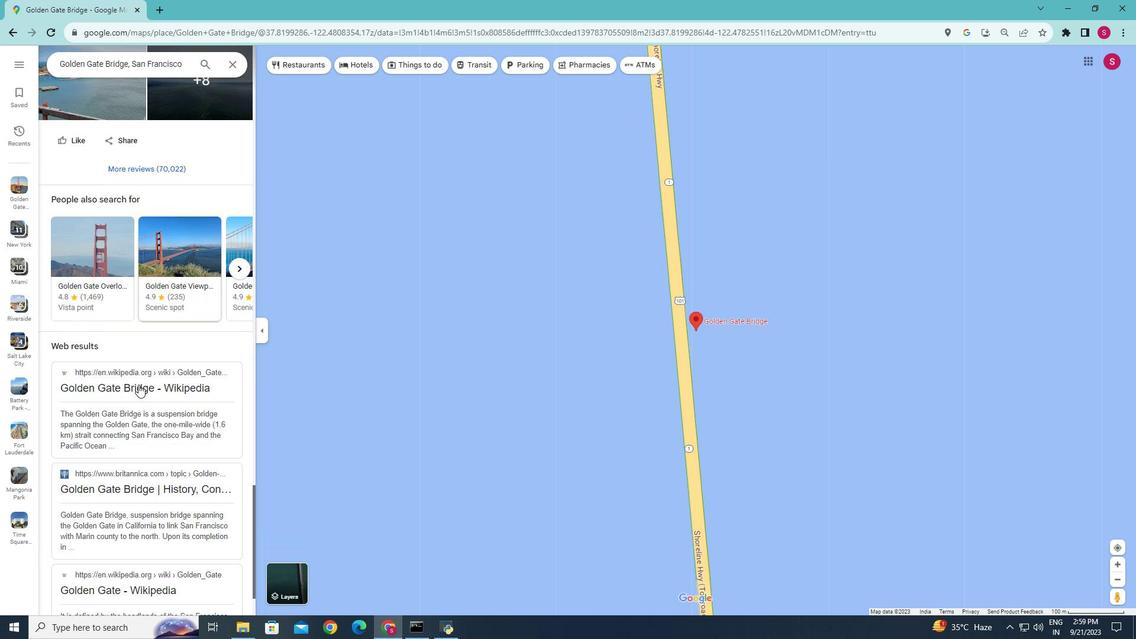 
Action: Mouse scrolled (138, 384) with delta (0, 0)
Screenshot: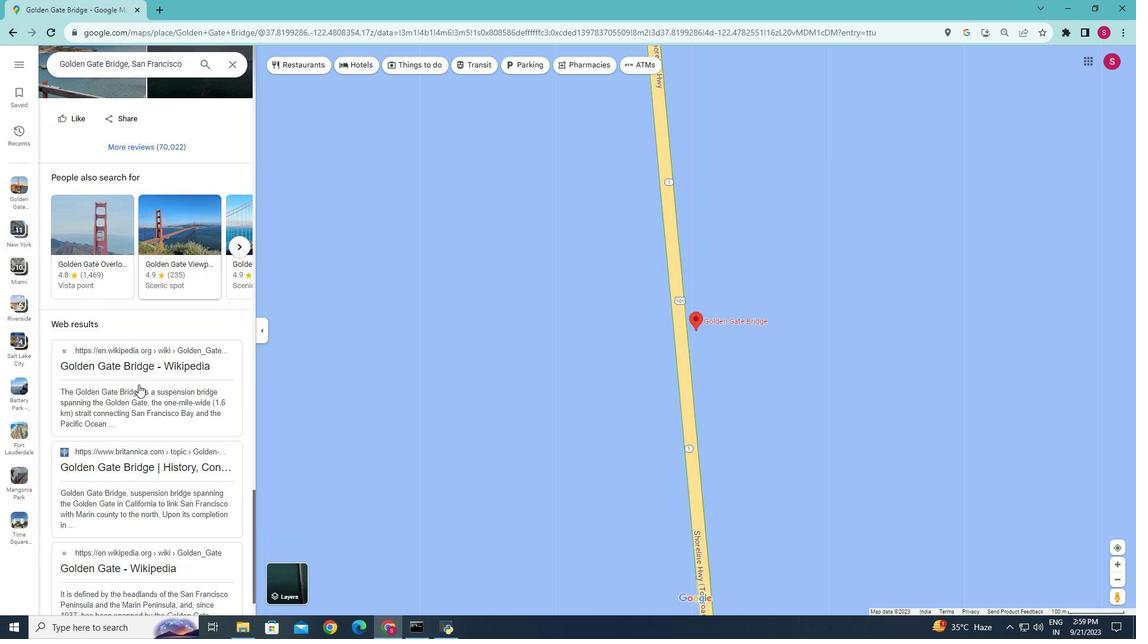 
Action: Mouse scrolled (138, 384) with delta (0, 0)
Screenshot: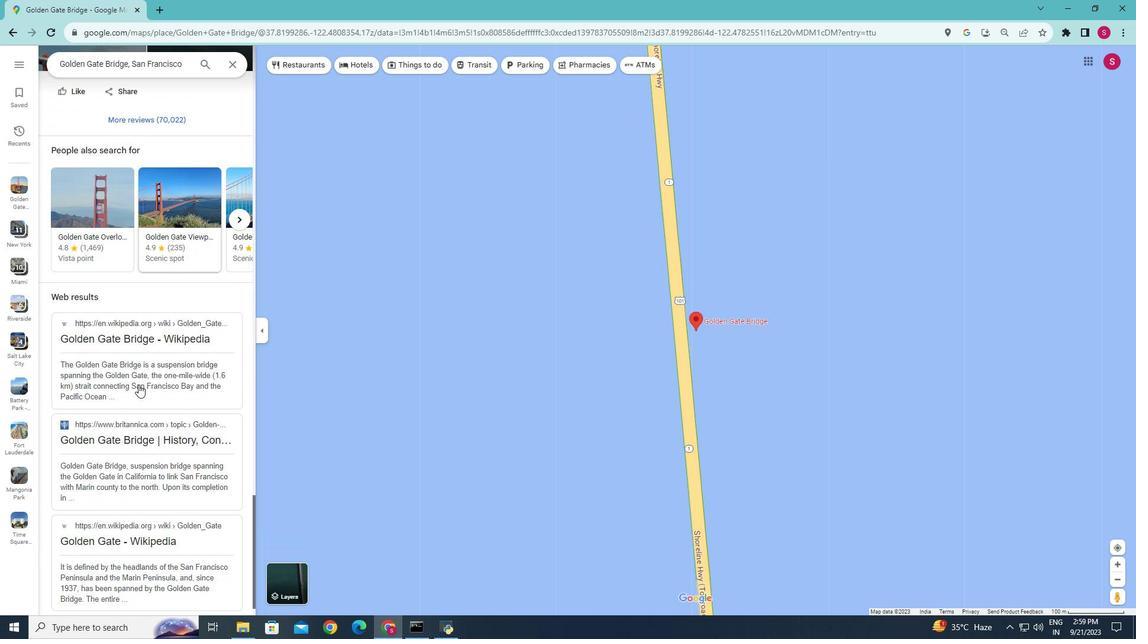 
Action: Mouse scrolled (138, 384) with delta (0, 0)
Screenshot: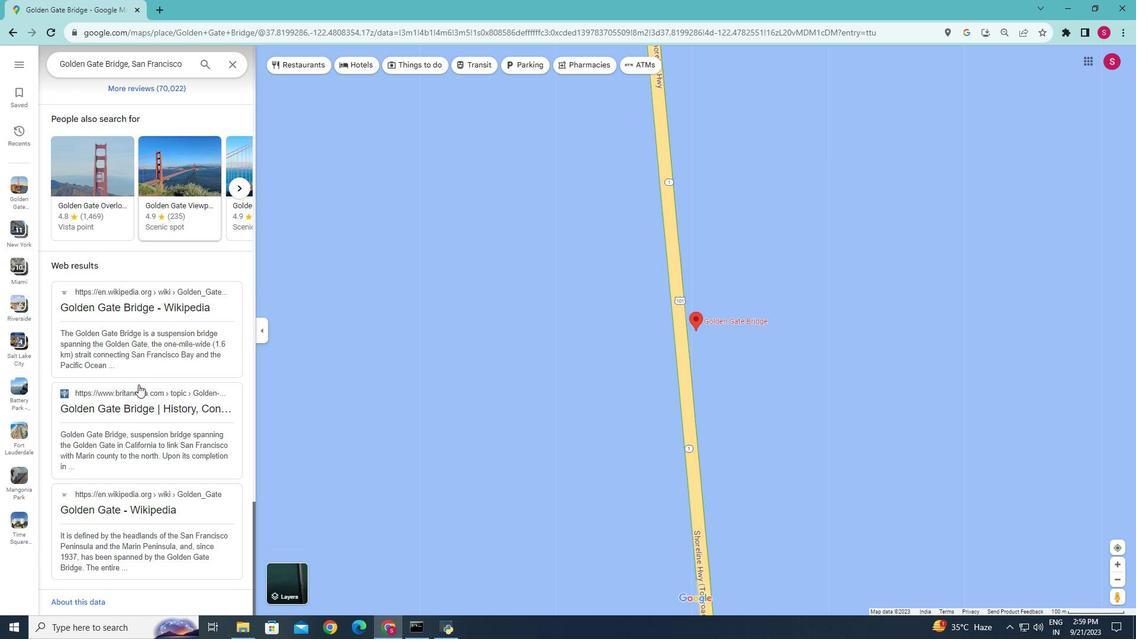 
Action: Mouse scrolled (138, 384) with delta (0, 0)
Screenshot: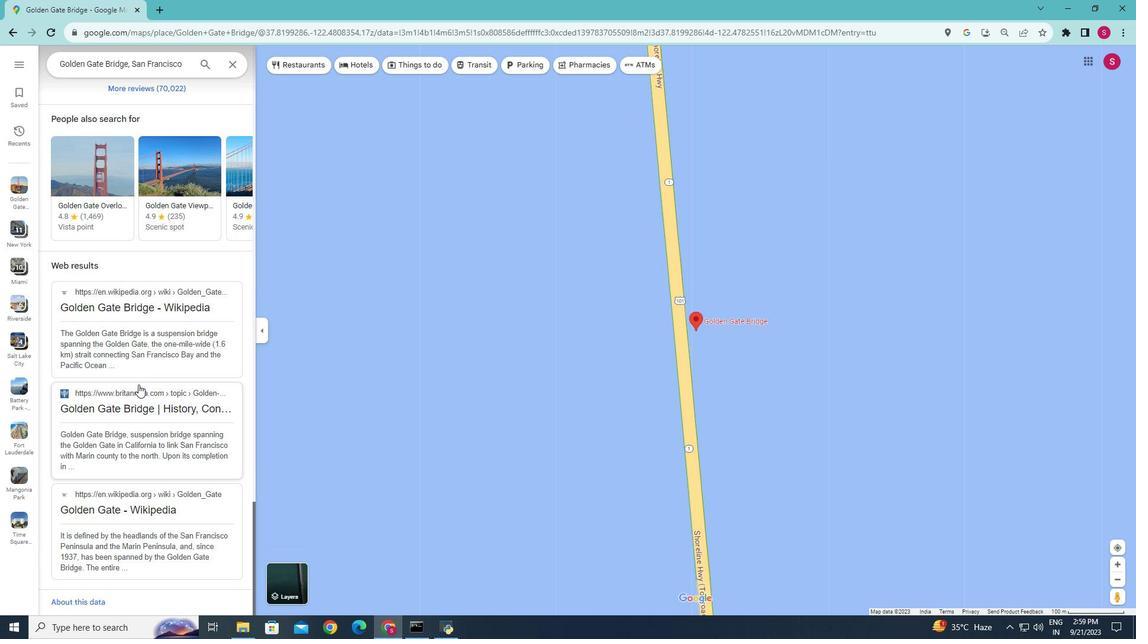 
Action: Mouse scrolled (138, 384) with delta (0, 0)
Screenshot: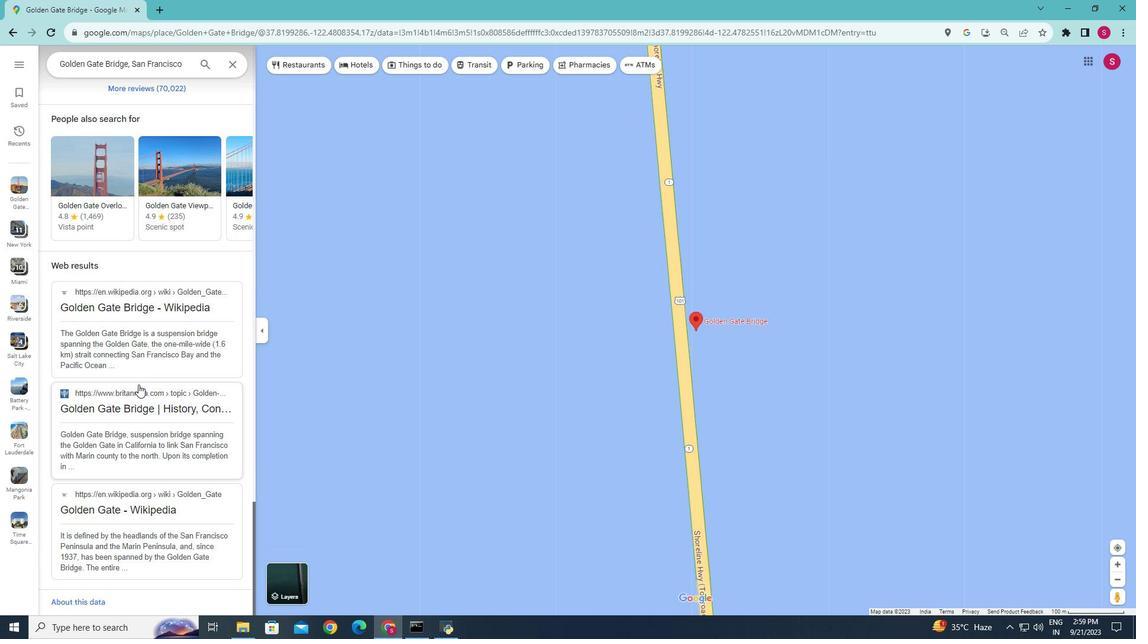 
Action: Mouse scrolled (138, 384) with delta (0, 0)
Screenshot: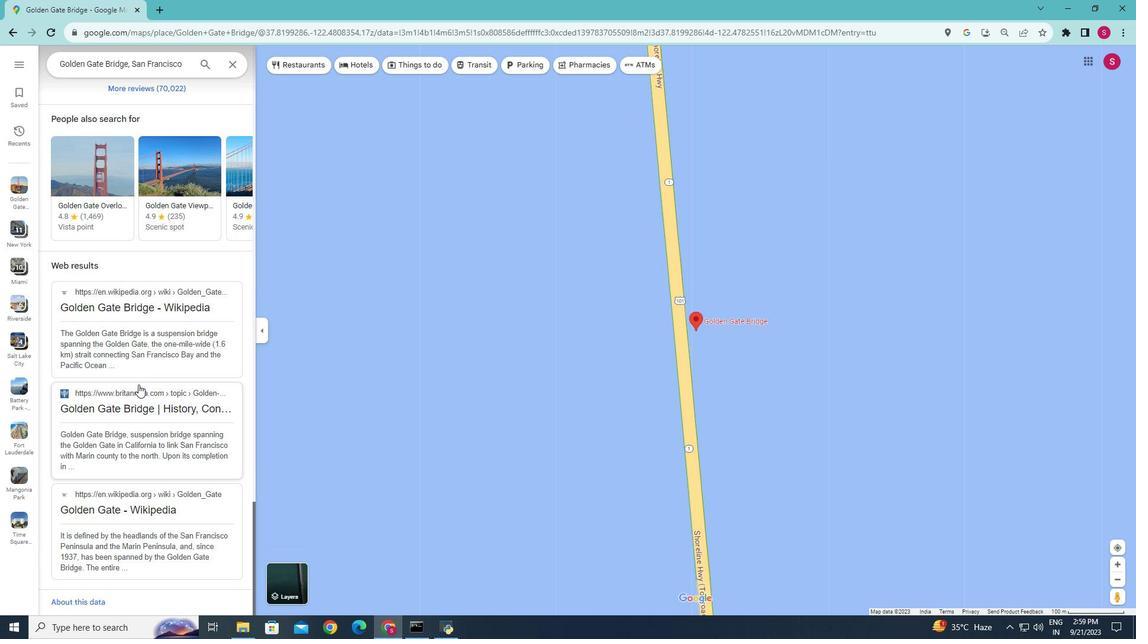 
Action: Mouse scrolled (138, 384) with delta (0, 0)
Screenshot: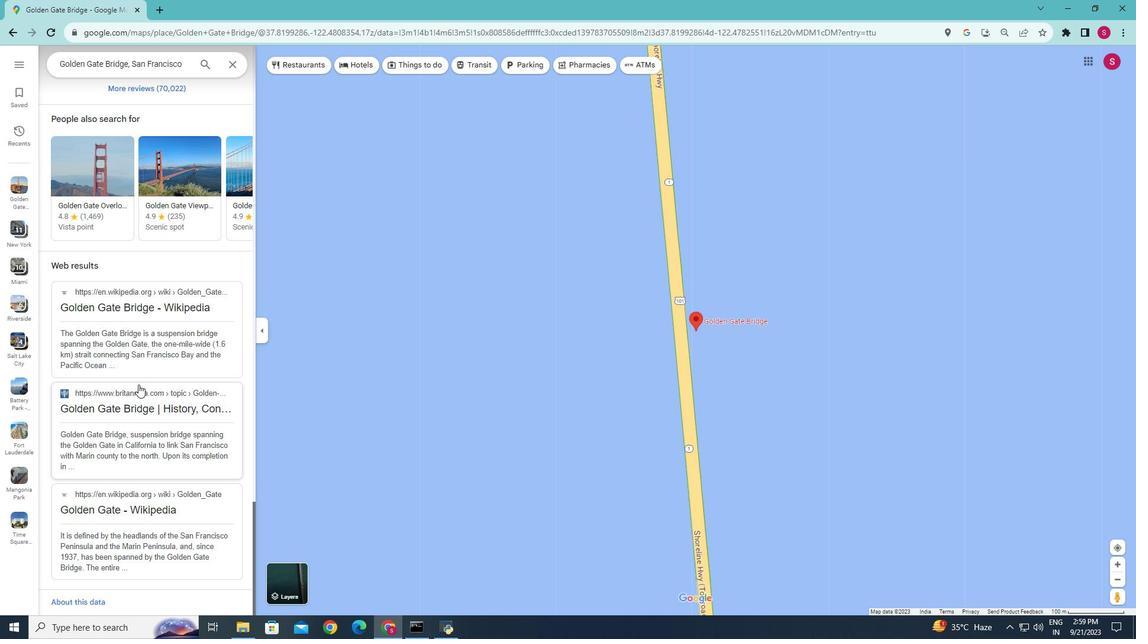 
Action: Mouse moved to (136, 391)
Screenshot: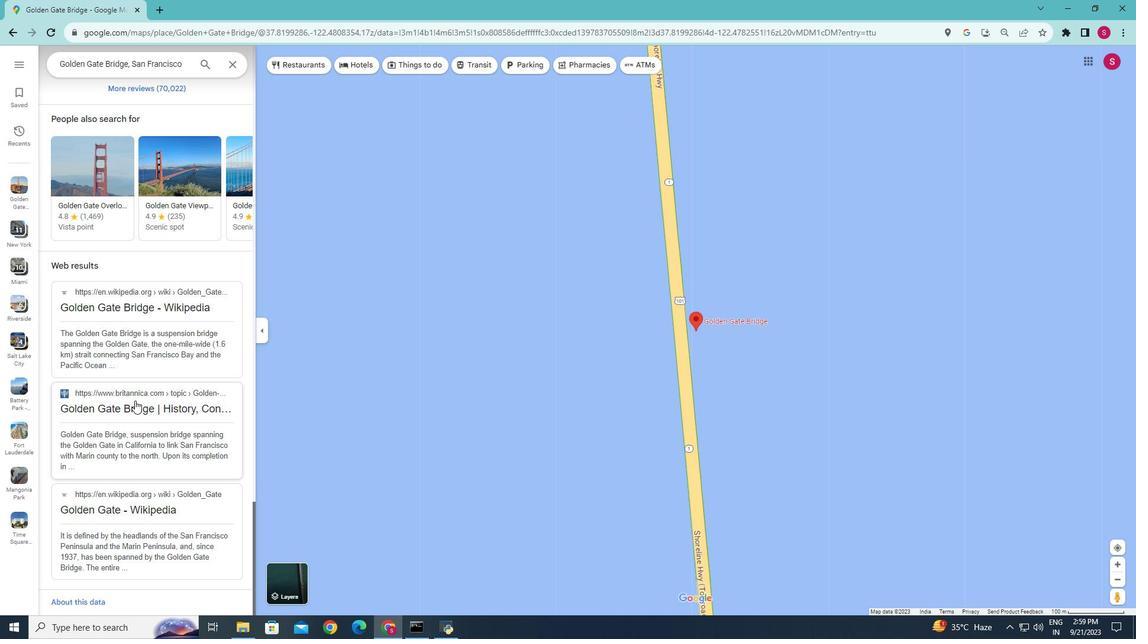 
Action: Mouse scrolled (136, 390) with delta (0, 0)
Screenshot: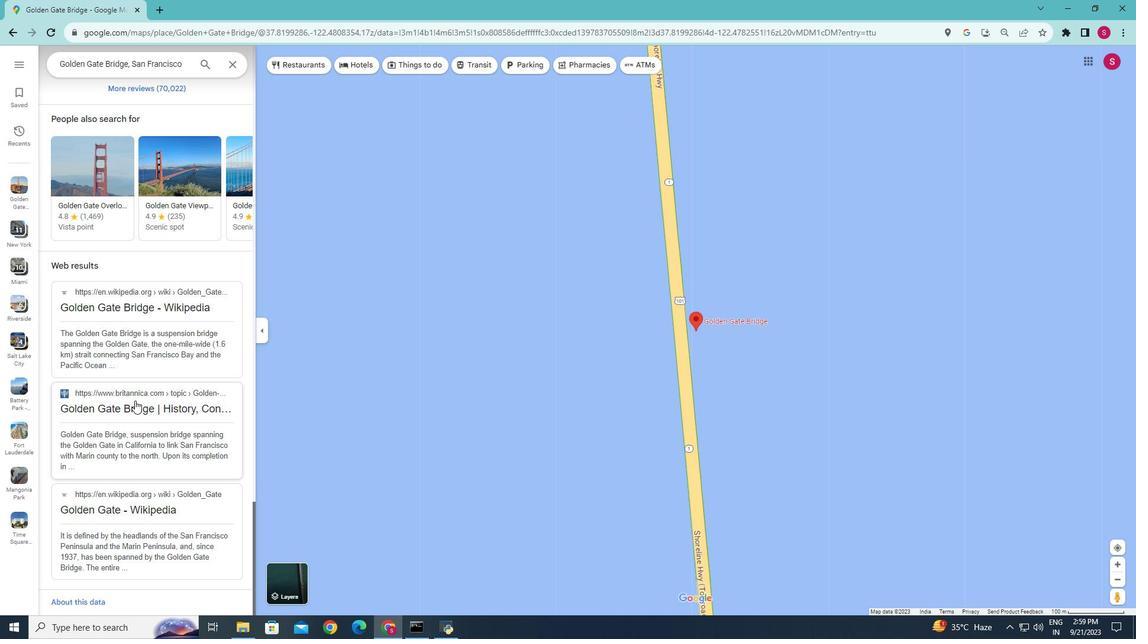 
Action: Mouse moved to (134, 400)
Screenshot: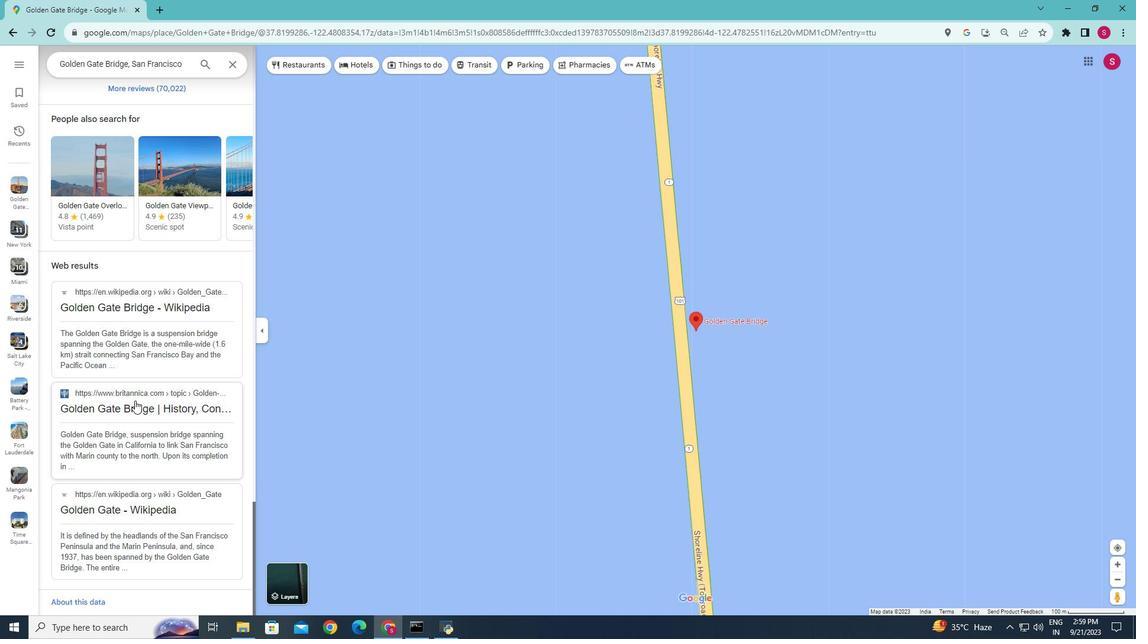 
Action: Mouse scrolled (134, 401) with delta (0, 0)
Screenshot: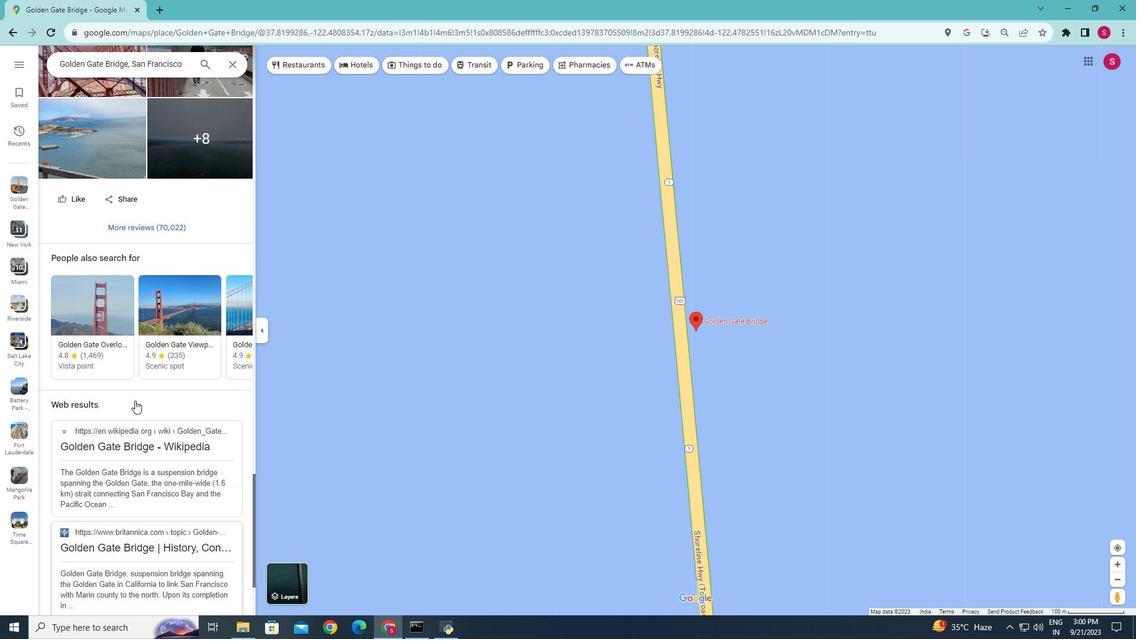
Action: Mouse scrolled (134, 401) with delta (0, 0)
Screenshot: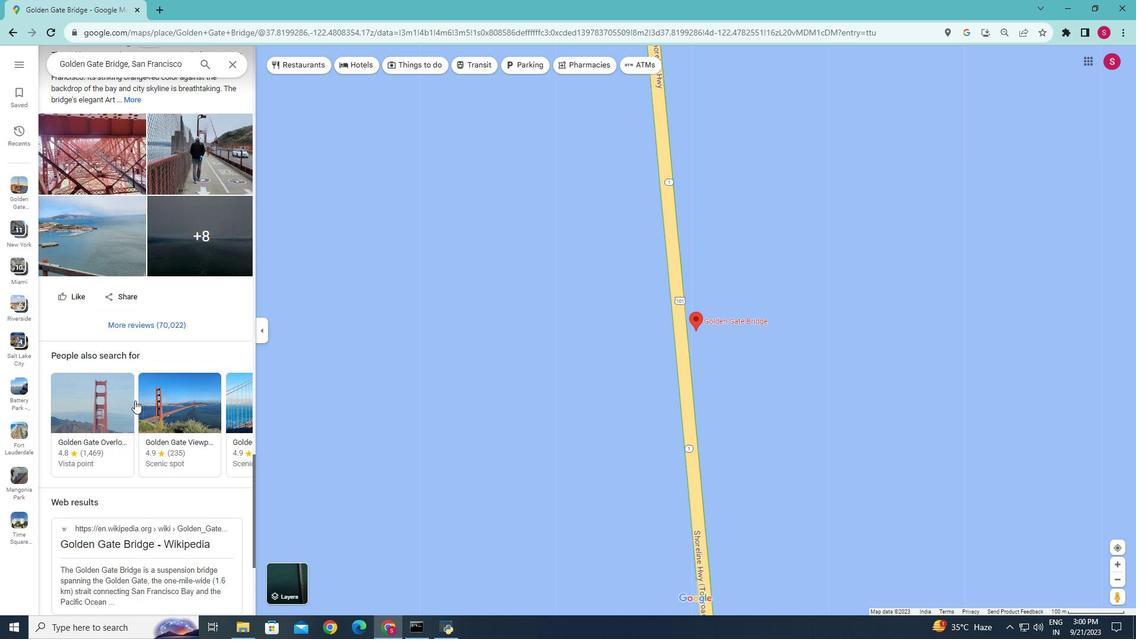 
Action: Mouse scrolled (134, 401) with delta (0, 0)
Screenshot: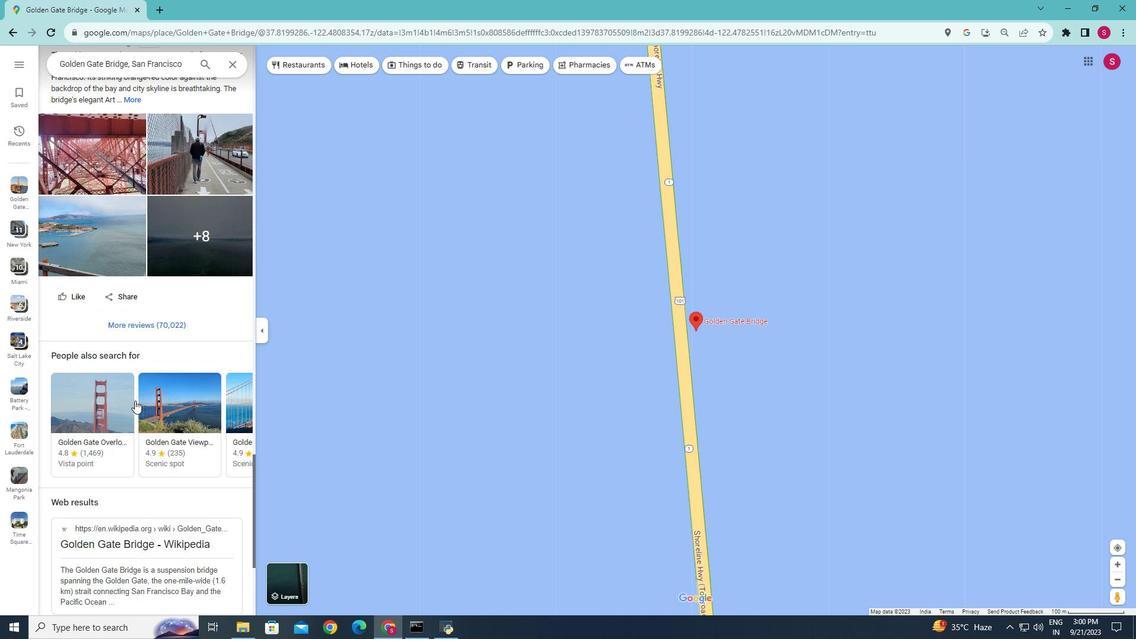 
Action: Mouse scrolled (134, 401) with delta (0, 0)
Screenshot: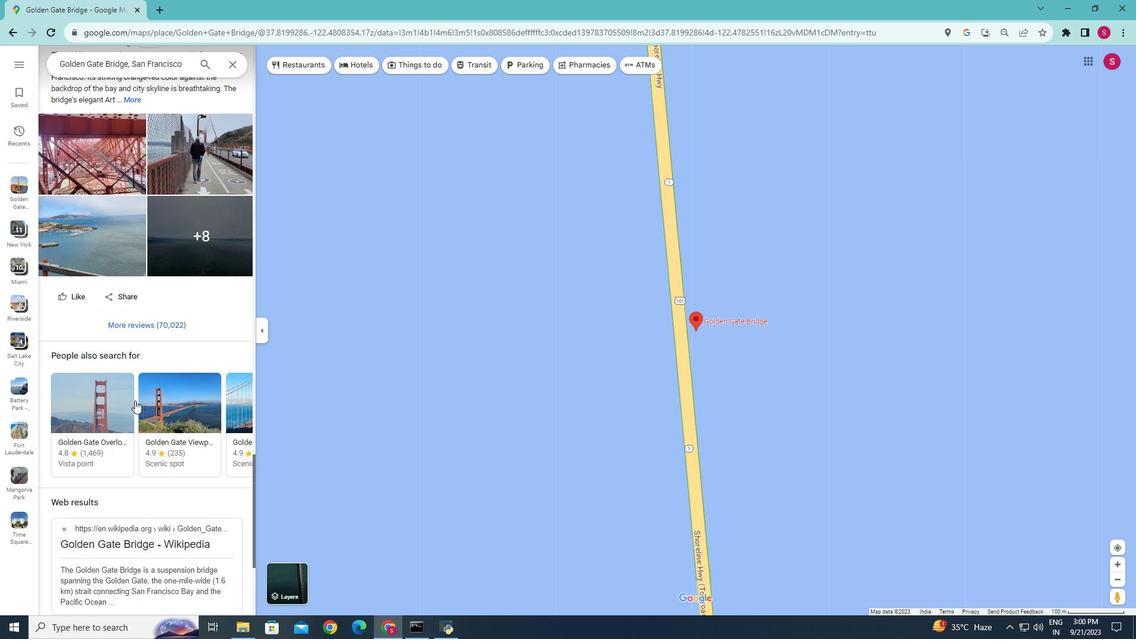 
Action: Mouse scrolled (134, 401) with delta (0, 0)
Screenshot: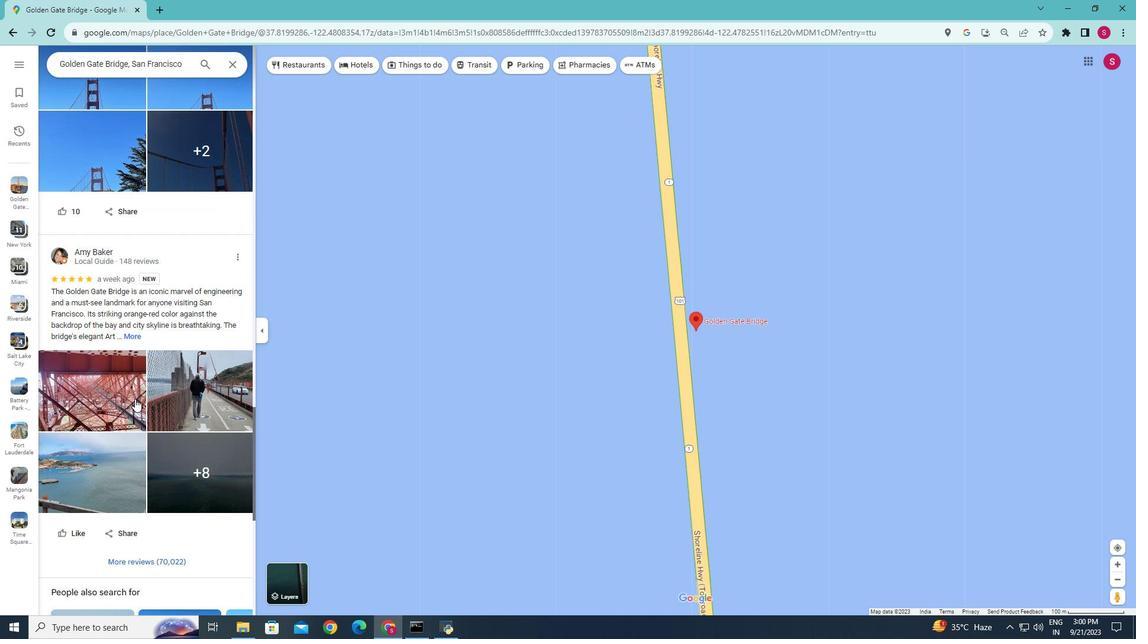 
Action: Mouse scrolled (134, 401) with delta (0, 0)
Screenshot: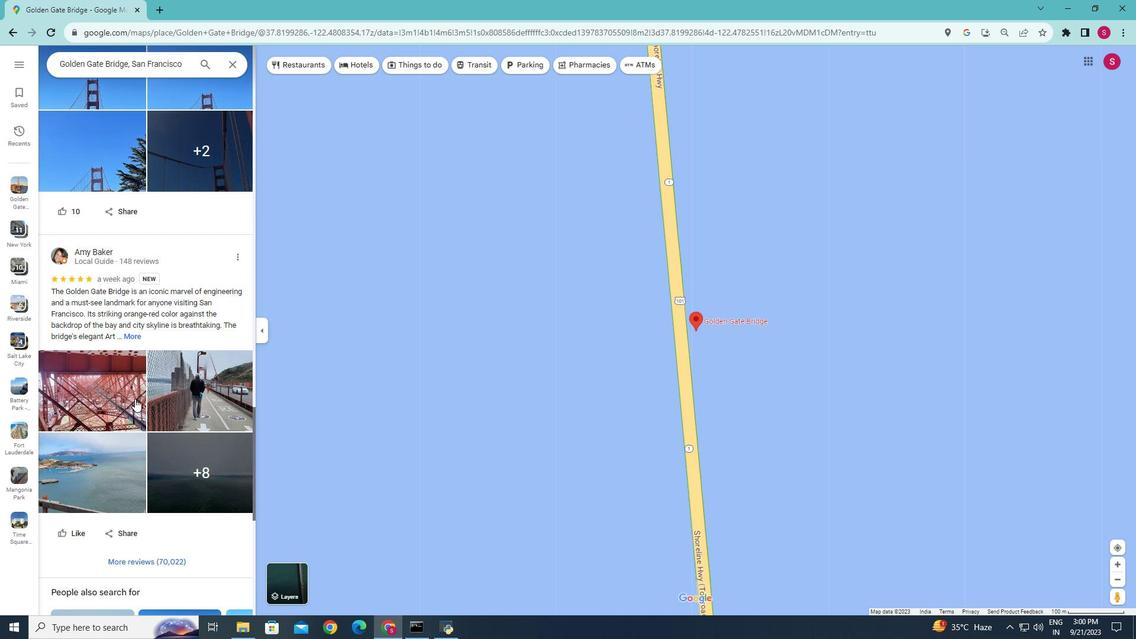 
Action: Mouse scrolled (134, 401) with delta (0, 0)
Screenshot: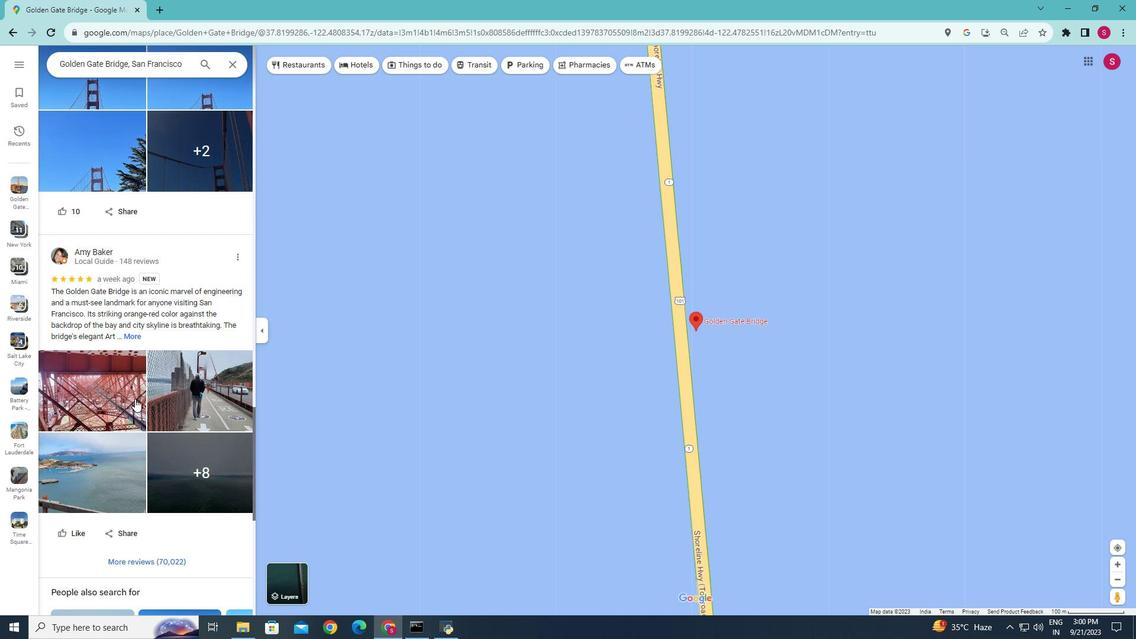 
Action: Mouse scrolled (134, 401) with delta (0, 0)
Screenshot: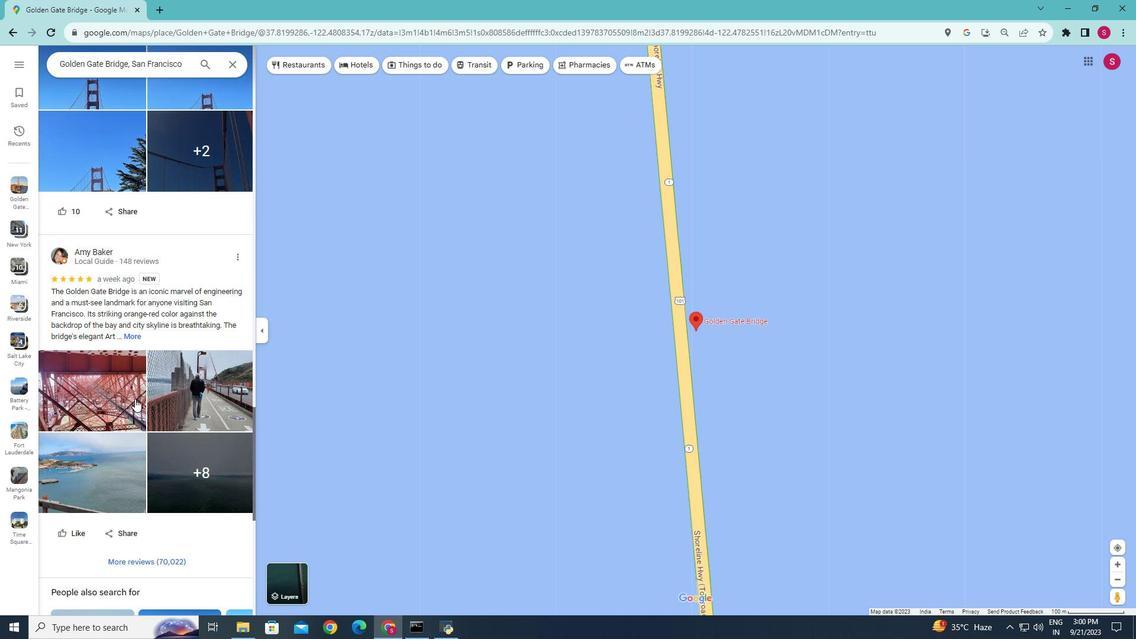 
Action: Mouse moved to (134, 398)
Screenshot: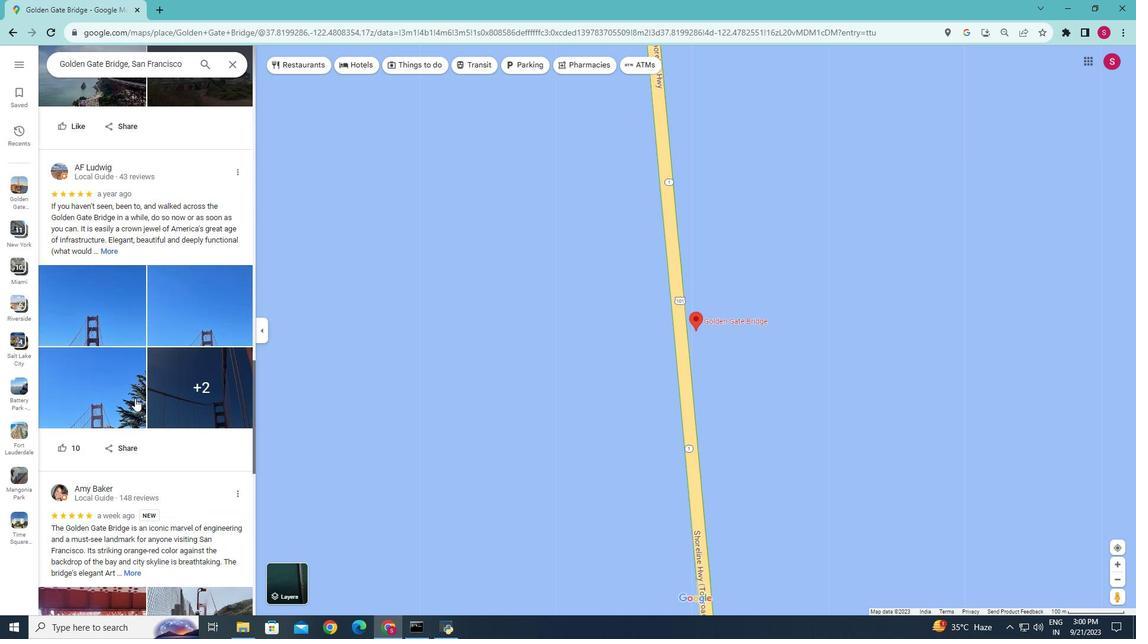 
Action: Mouse scrolled (134, 399) with delta (0, 0)
Screenshot: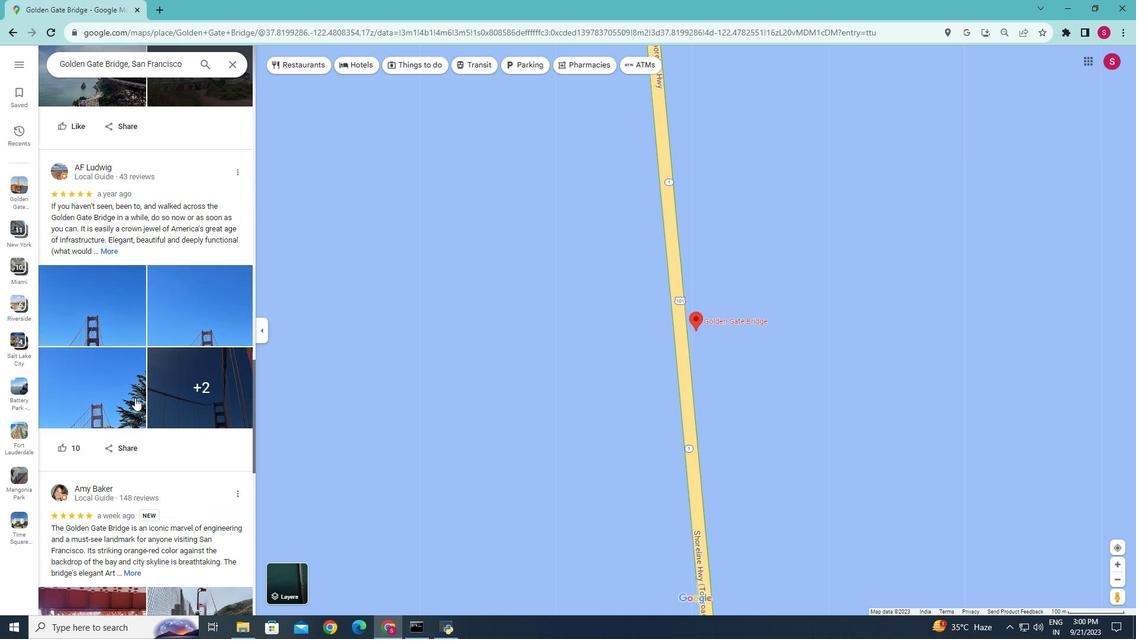 
Action: Mouse scrolled (134, 399) with delta (0, 0)
Screenshot: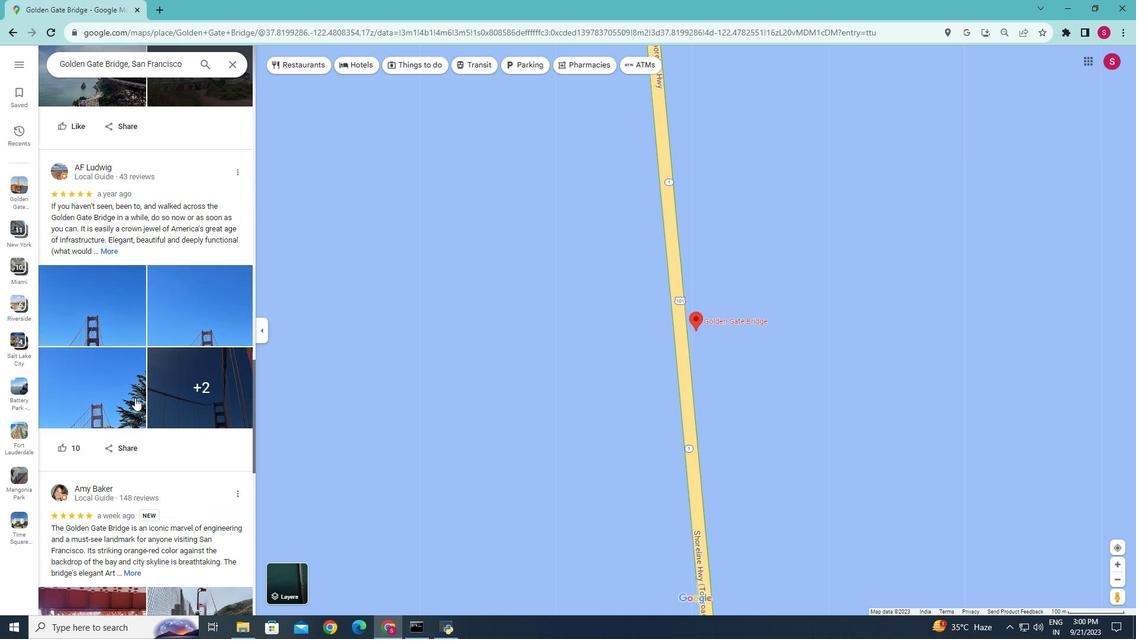 
Action: Mouse scrolled (134, 399) with delta (0, 0)
Screenshot: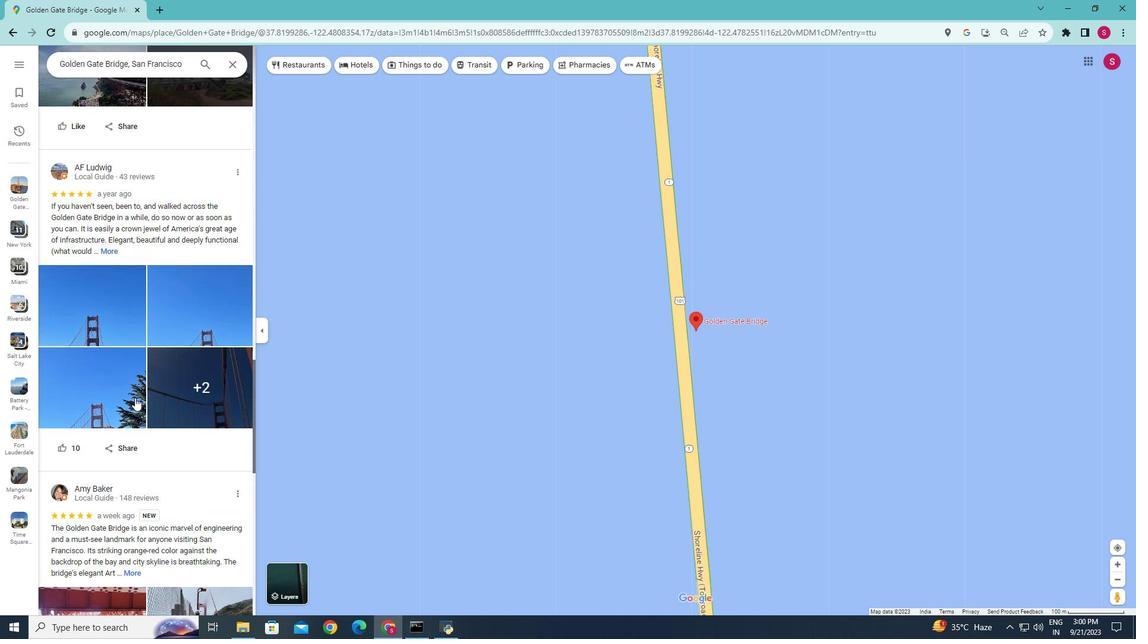 
Action: Mouse scrolled (134, 399) with delta (0, 0)
Screenshot: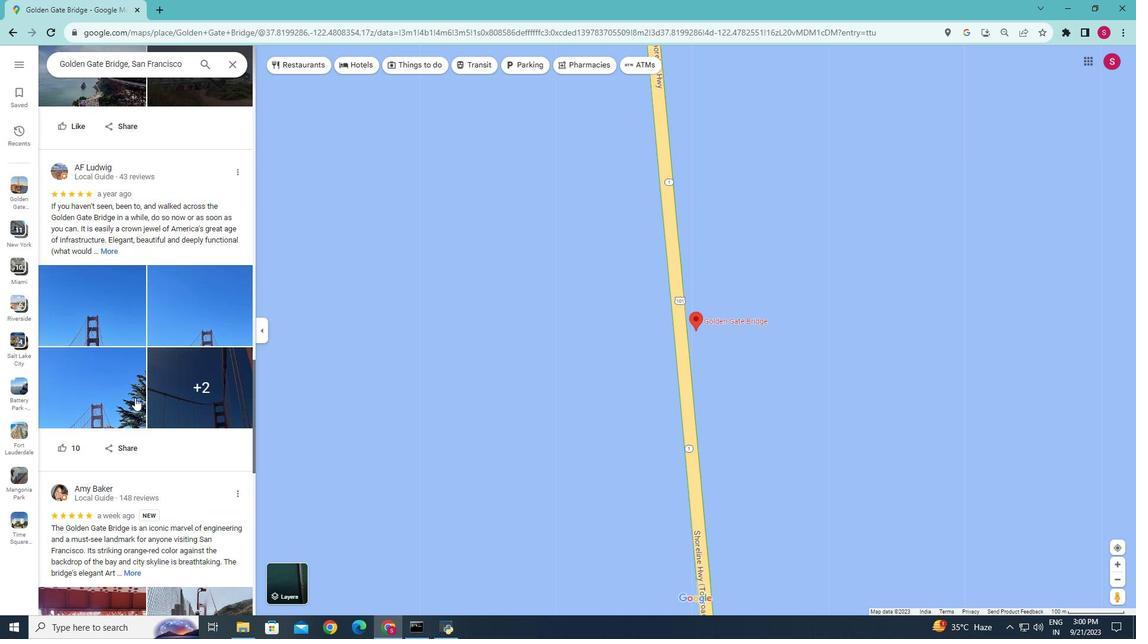 
Action: Mouse moved to (134, 397)
Screenshot: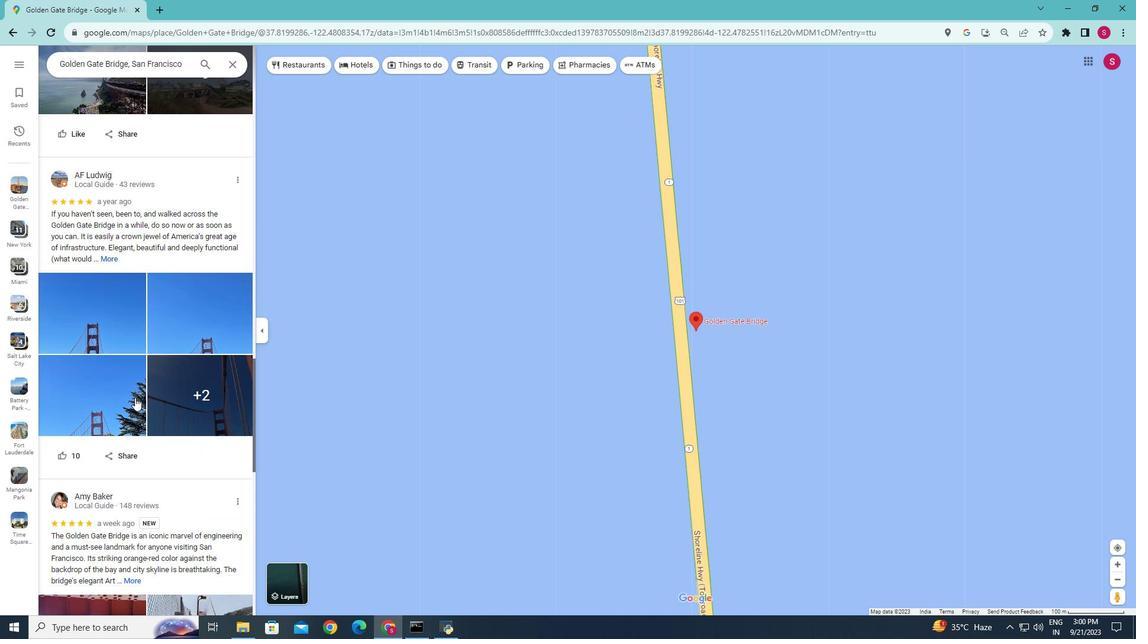 
Action: Mouse scrolled (134, 398) with delta (0, 0)
Screenshot: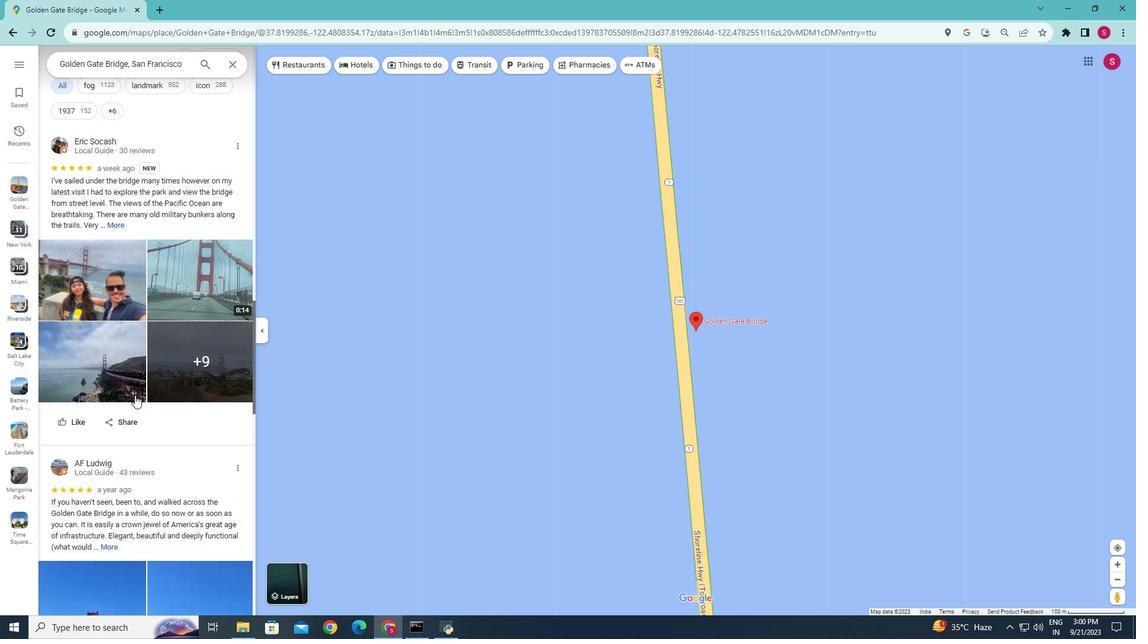 
Action: Mouse scrolled (134, 398) with delta (0, 0)
Screenshot: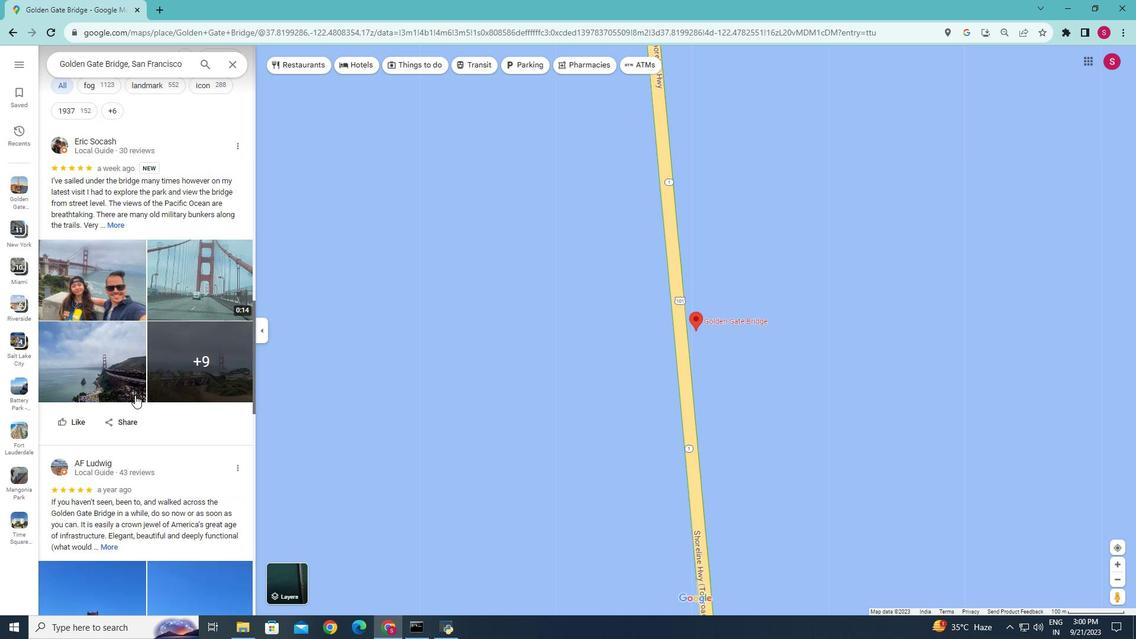 
Action: Mouse scrolled (134, 398) with delta (0, 0)
Screenshot: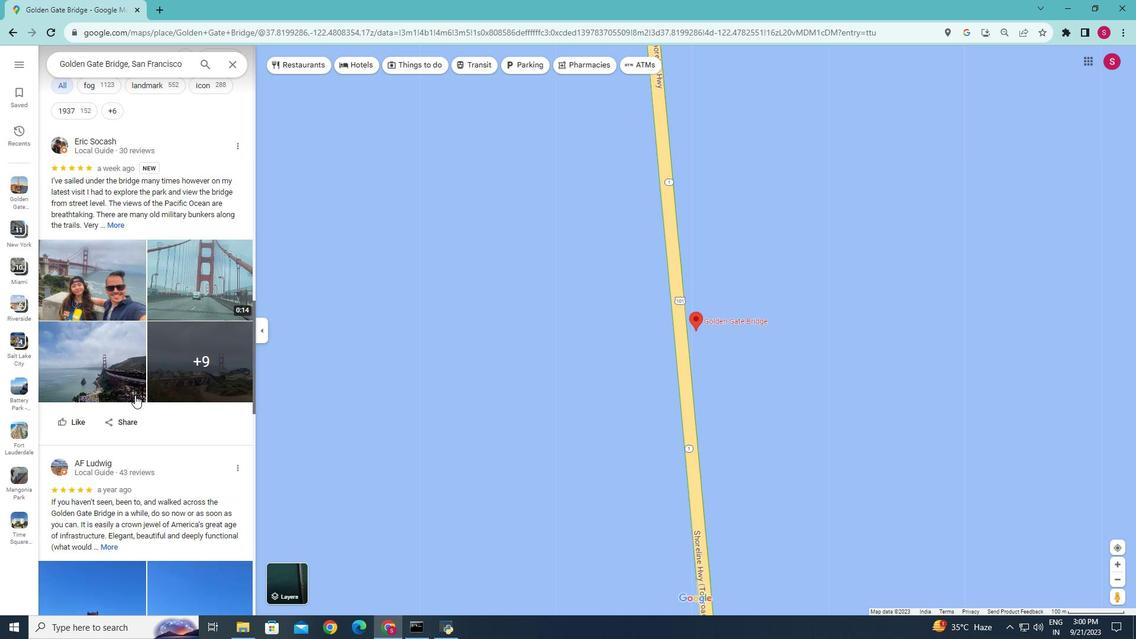 
Action: Mouse scrolled (134, 398) with delta (0, 0)
Screenshot: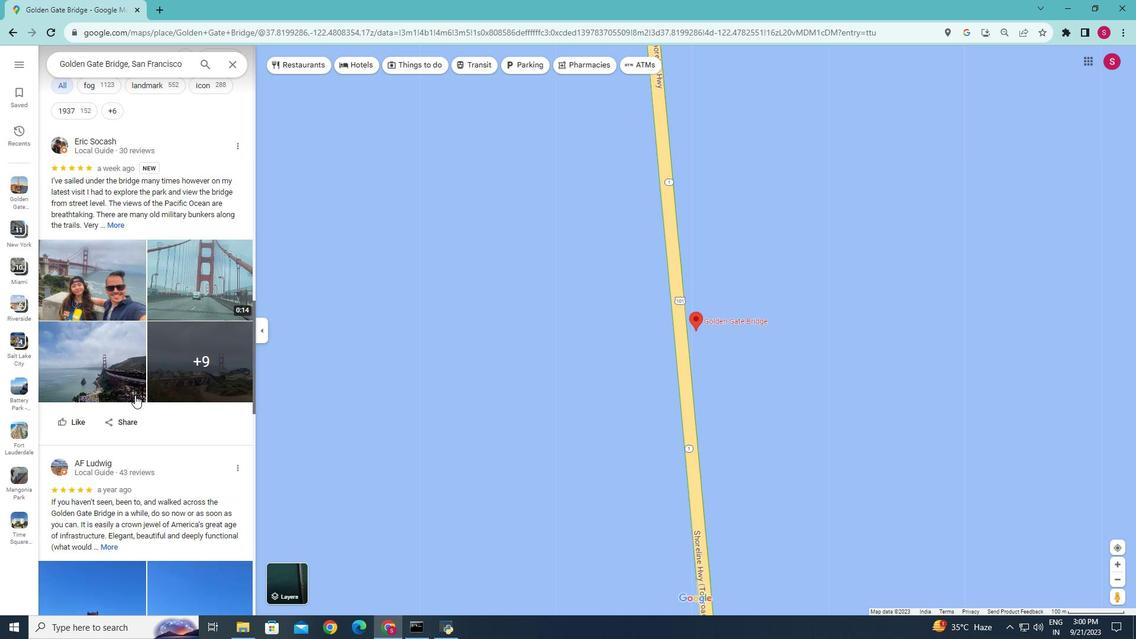 
Action: Mouse scrolled (134, 398) with delta (0, 0)
Screenshot: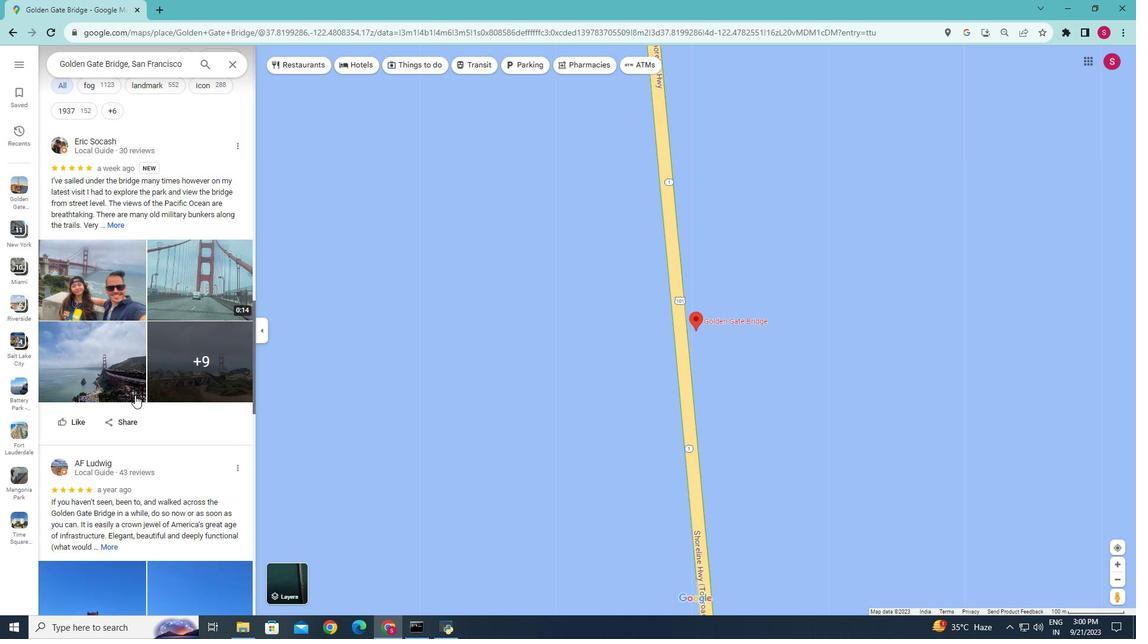 
Action: Mouse moved to (134, 395)
Screenshot: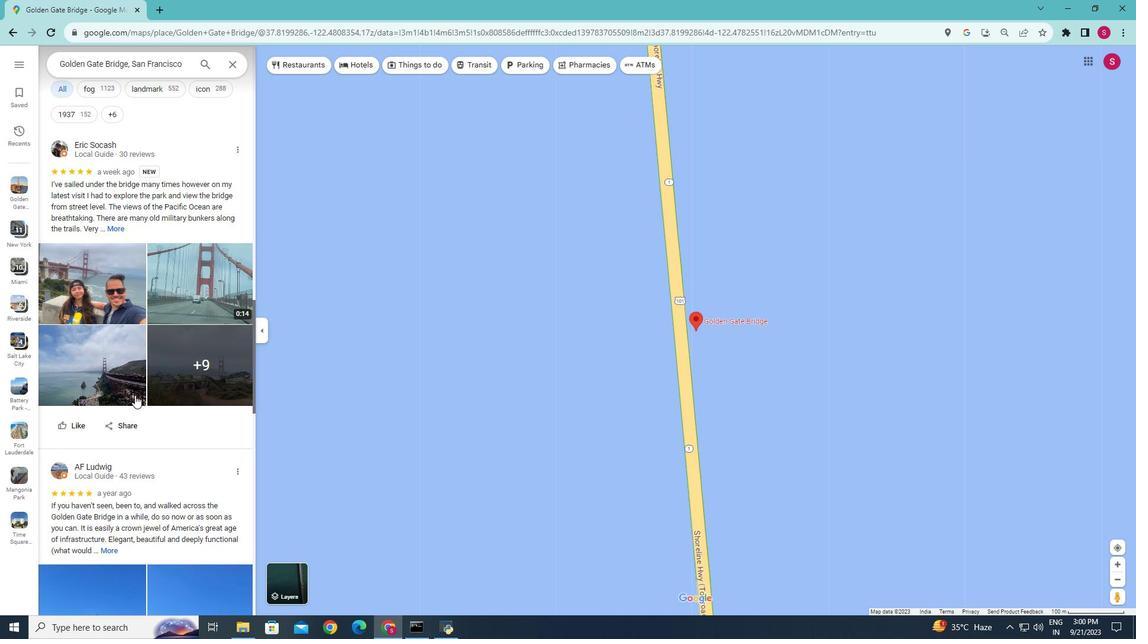 
Action: Mouse scrolled (134, 395) with delta (0, 0)
Screenshot: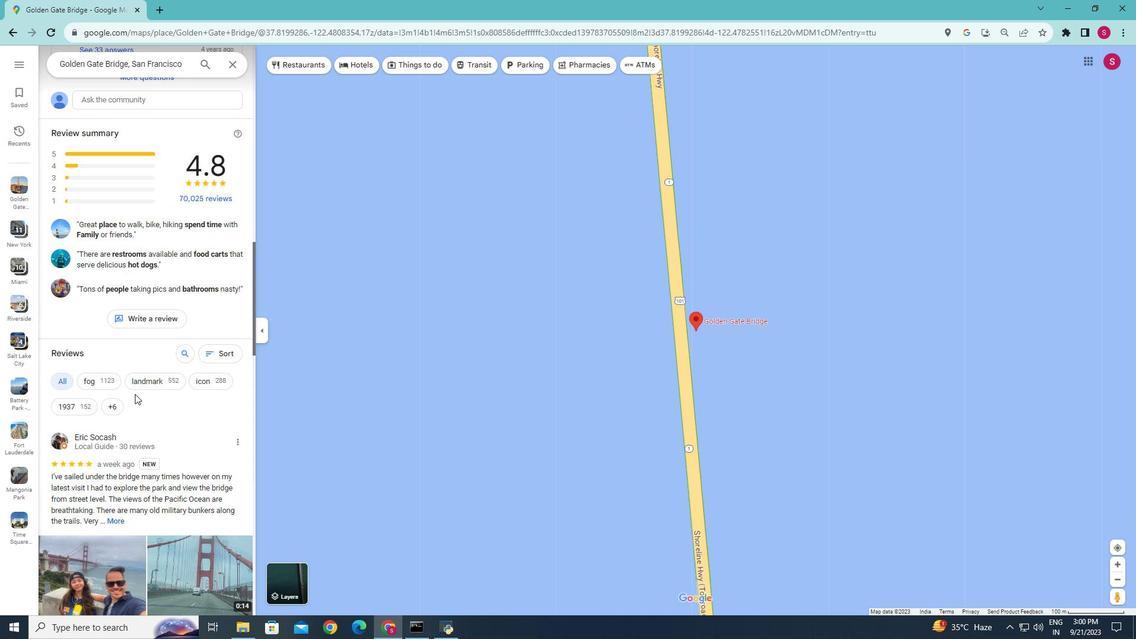 
Action: Mouse scrolled (134, 395) with delta (0, 0)
Screenshot: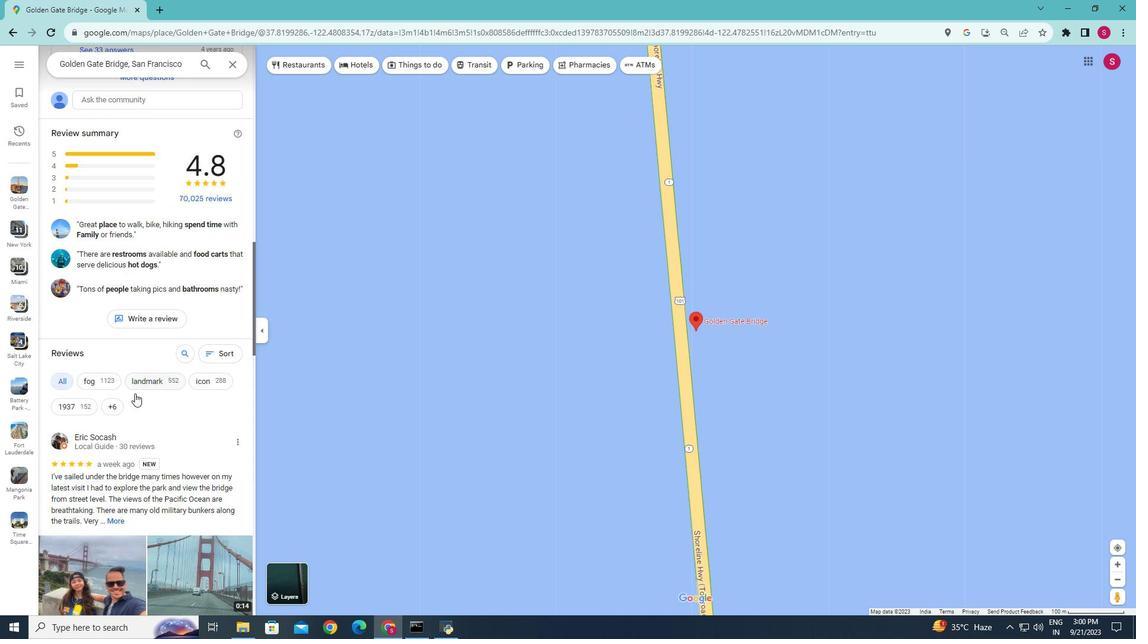 
Action: Mouse scrolled (134, 395) with delta (0, 0)
Screenshot: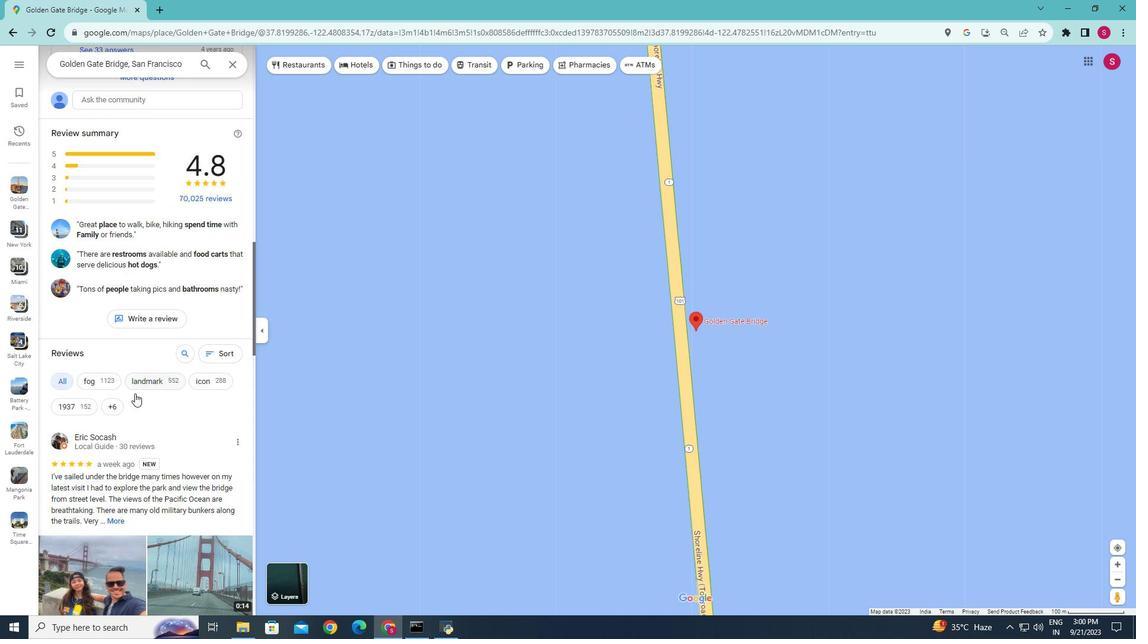 
Action: Mouse scrolled (134, 395) with delta (0, 0)
Screenshot: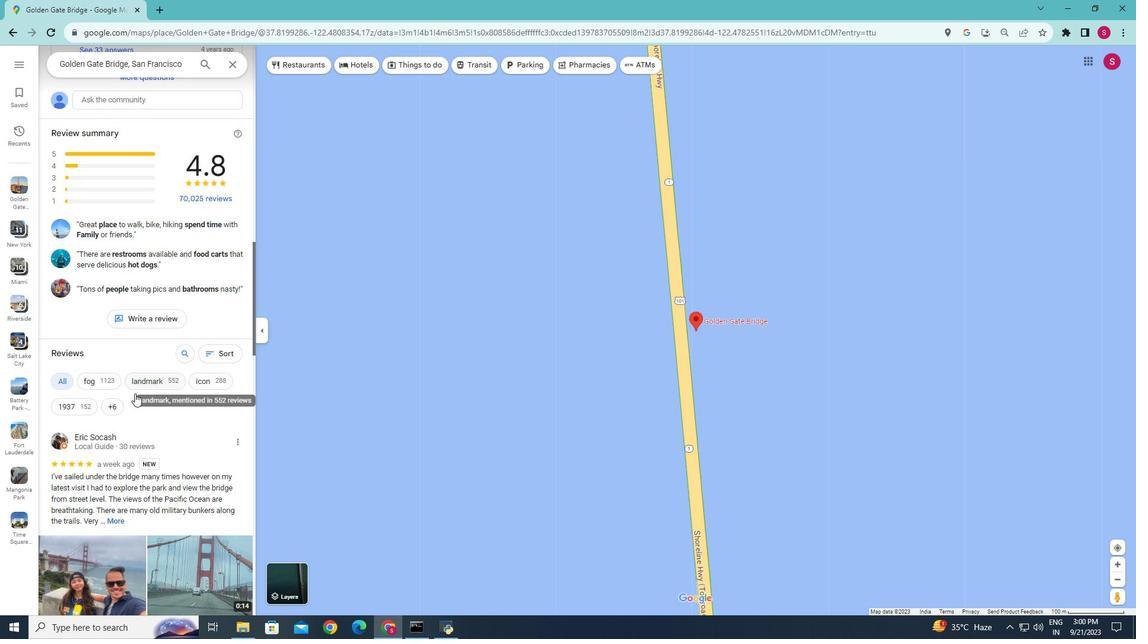
Action: Mouse scrolled (134, 395) with delta (0, 0)
Screenshot: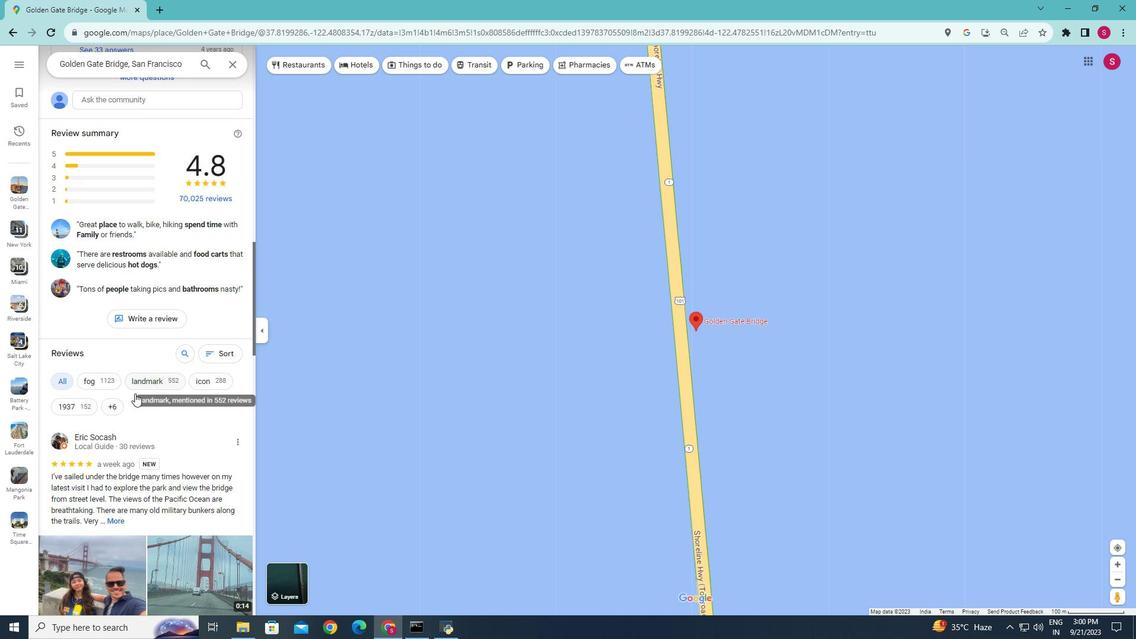 
Action: Mouse moved to (134, 393)
Screenshot: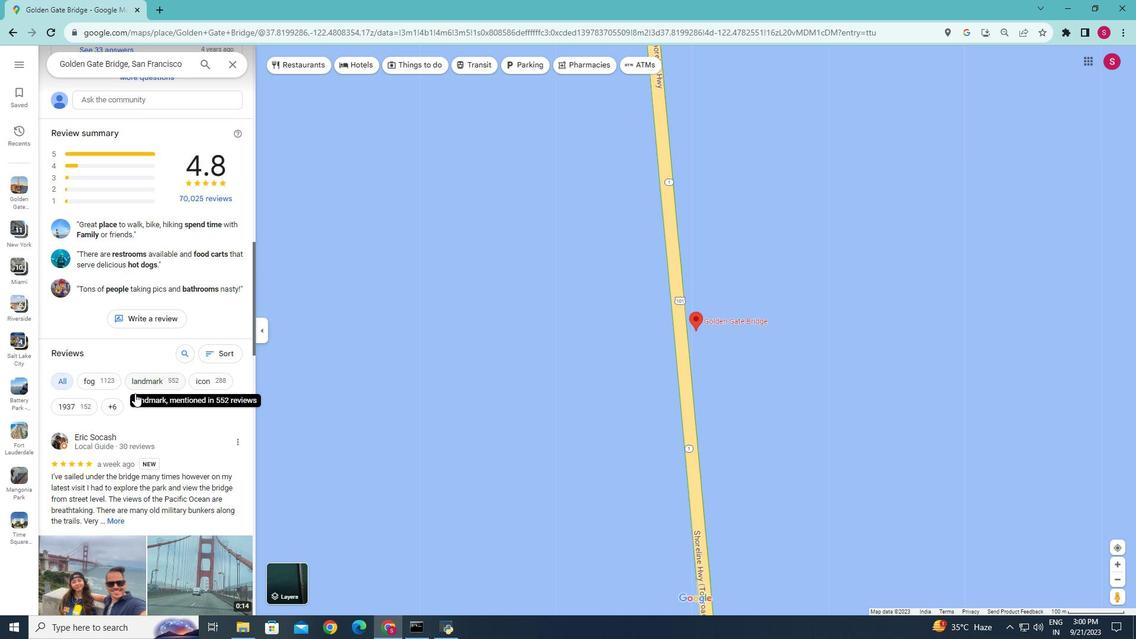 
Action: Mouse scrolled (134, 394) with delta (0, 0)
Screenshot: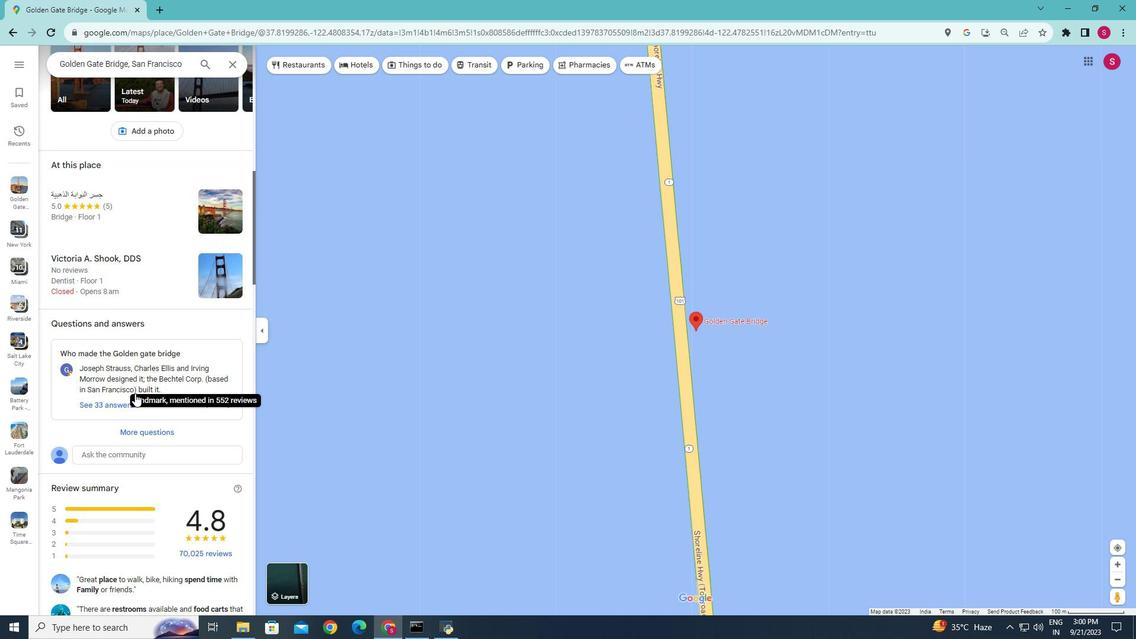 
Action: Mouse scrolled (134, 394) with delta (0, 0)
Screenshot: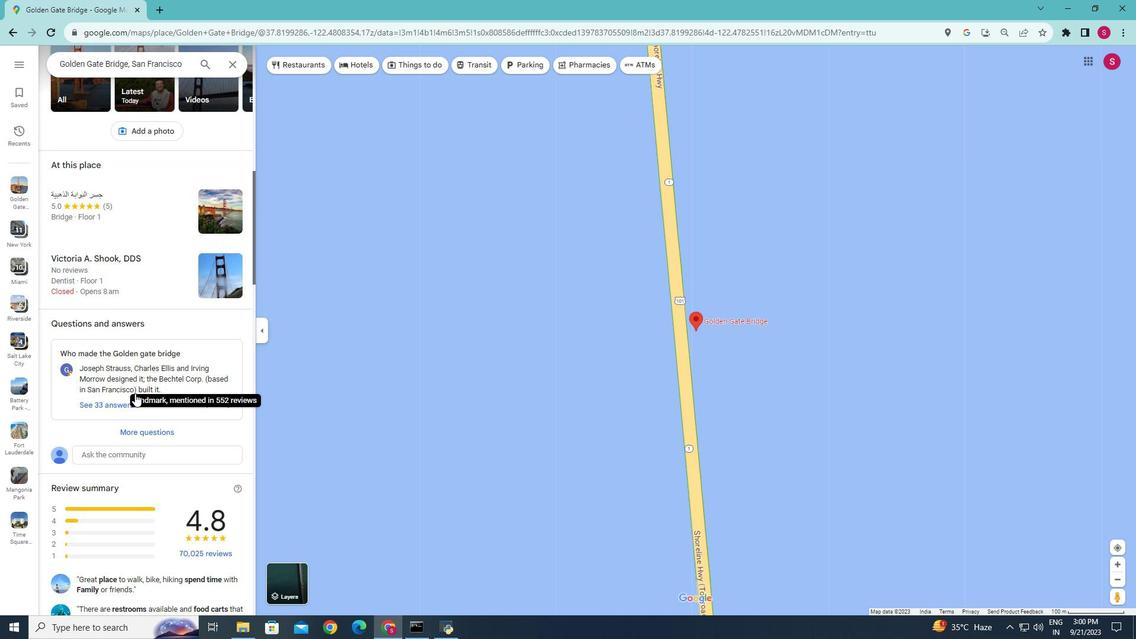 
Action: Mouse scrolled (134, 394) with delta (0, 0)
Screenshot: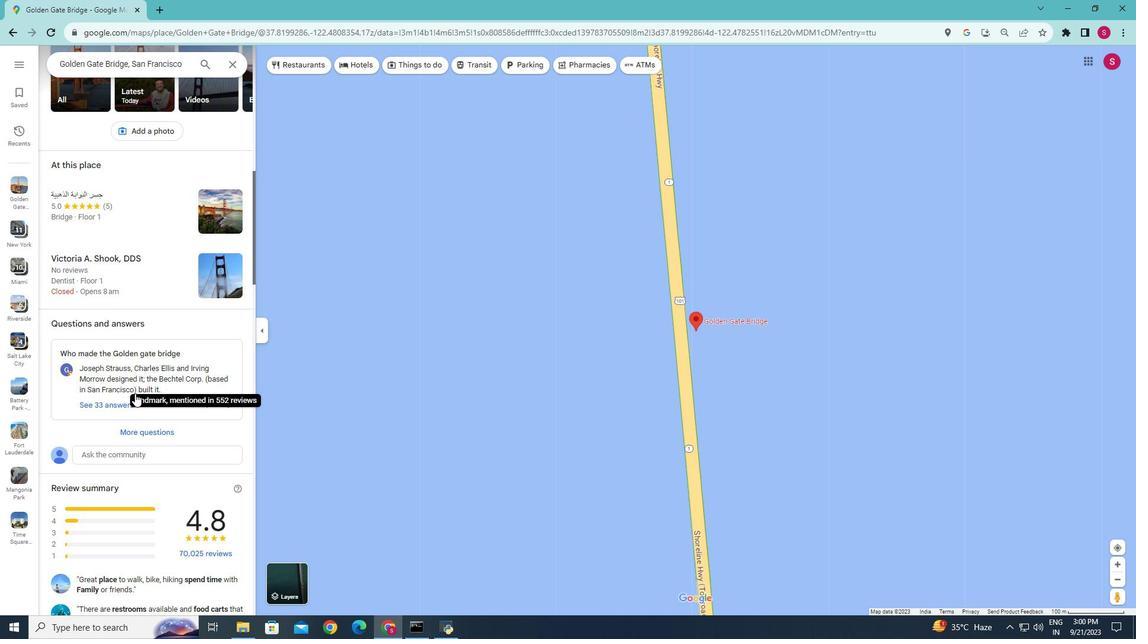 
Action: Mouse scrolled (134, 394) with delta (0, 0)
Screenshot: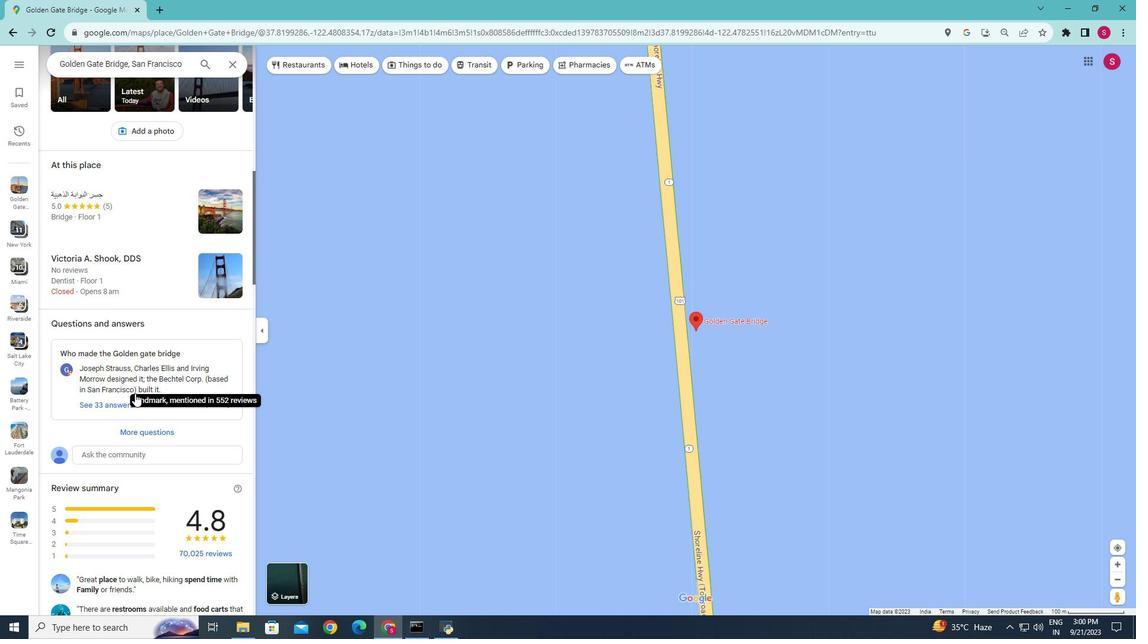 
Action: Mouse scrolled (134, 394) with delta (0, 0)
Screenshot: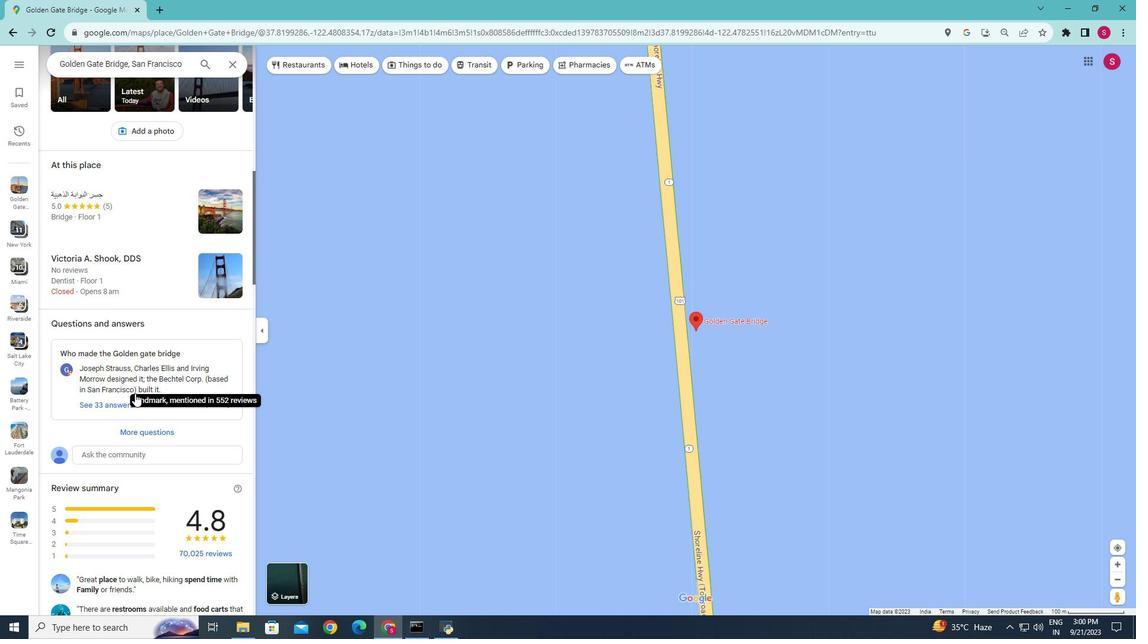 
Action: Mouse scrolled (134, 394) with delta (0, 0)
Screenshot: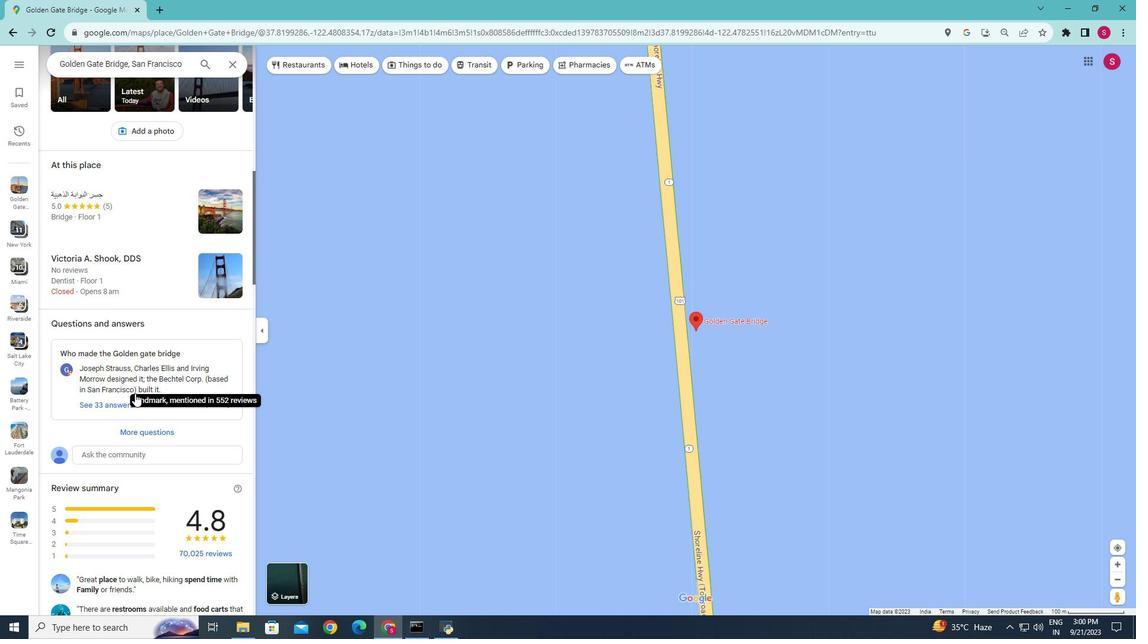 
Action: Mouse scrolled (134, 394) with delta (0, 0)
Screenshot: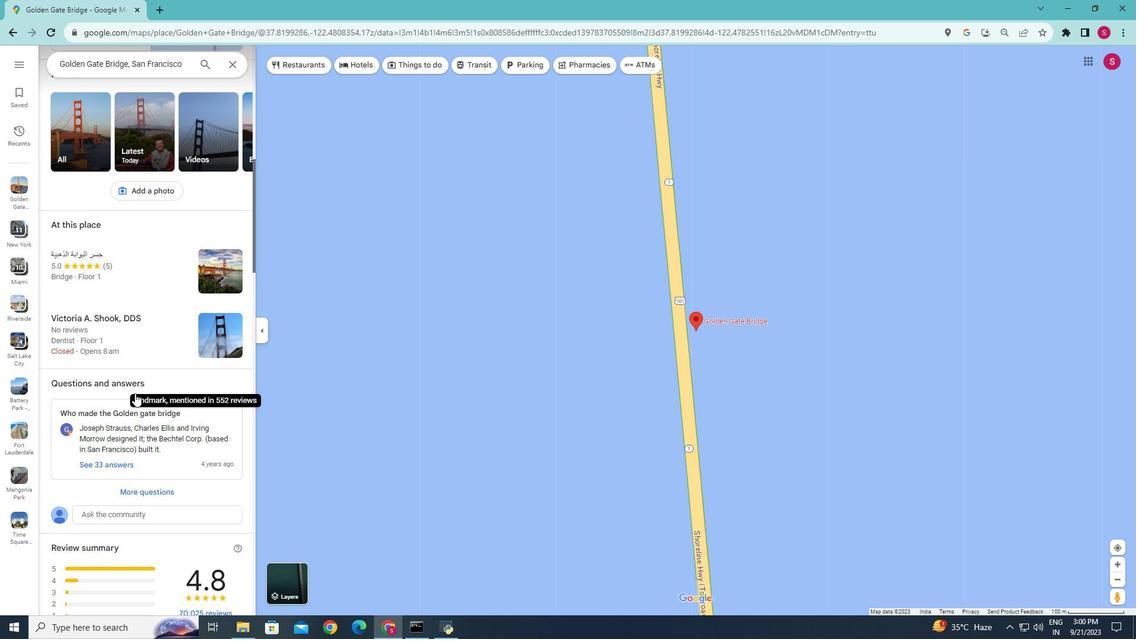 
Action: Mouse scrolled (134, 394) with delta (0, 0)
Screenshot: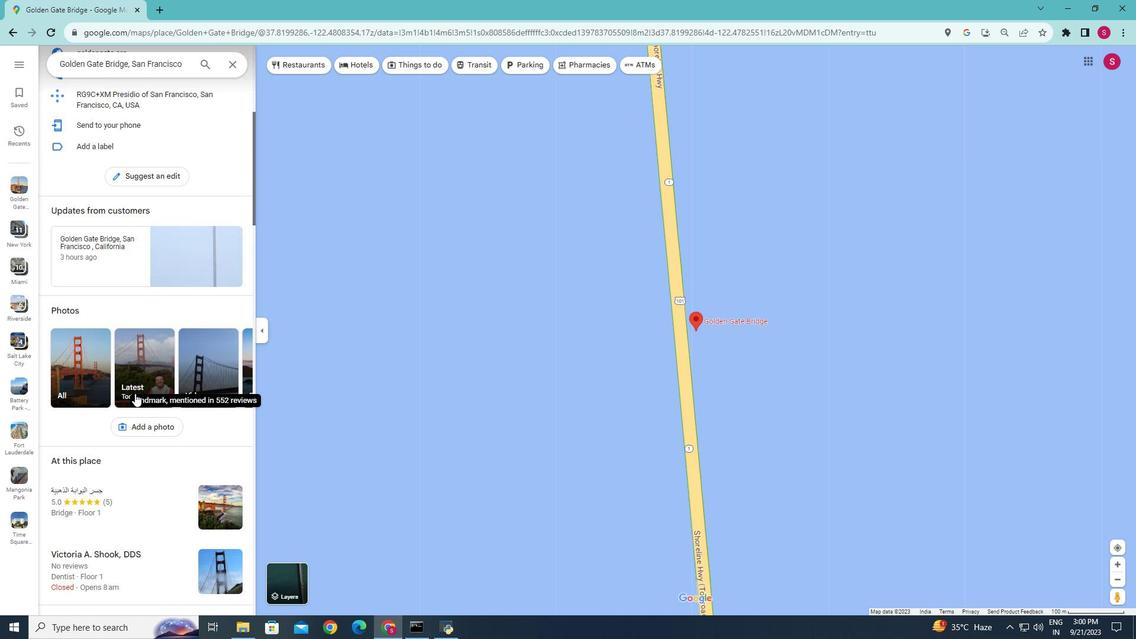 
Action: Mouse scrolled (134, 394) with delta (0, 0)
Screenshot: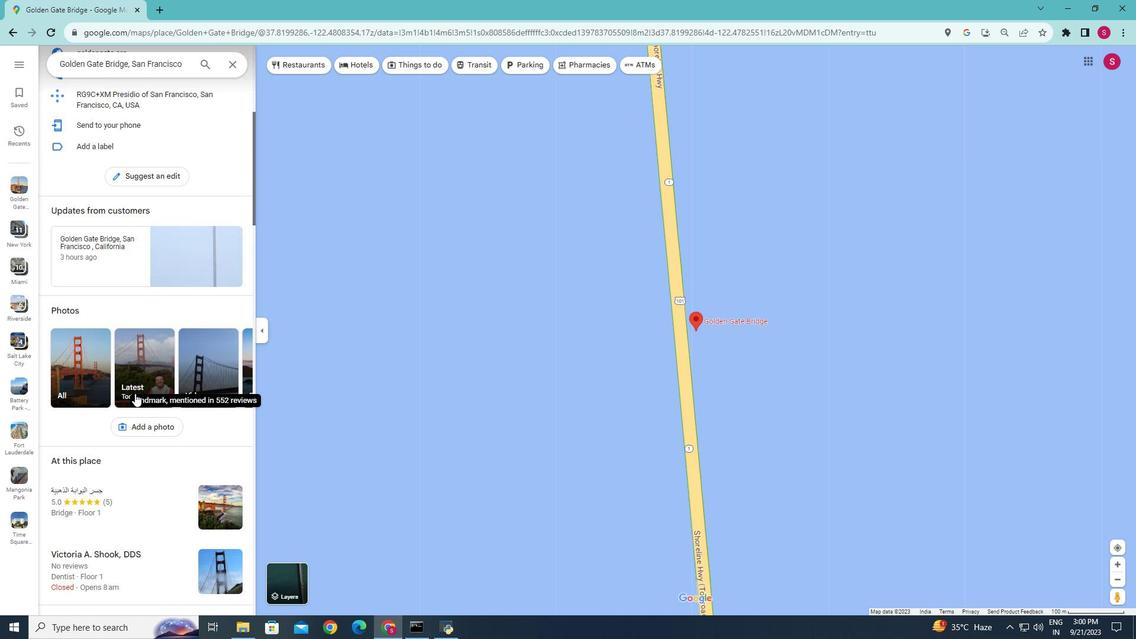 
Action: Mouse scrolled (134, 394) with delta (0, 0)
Screenshot: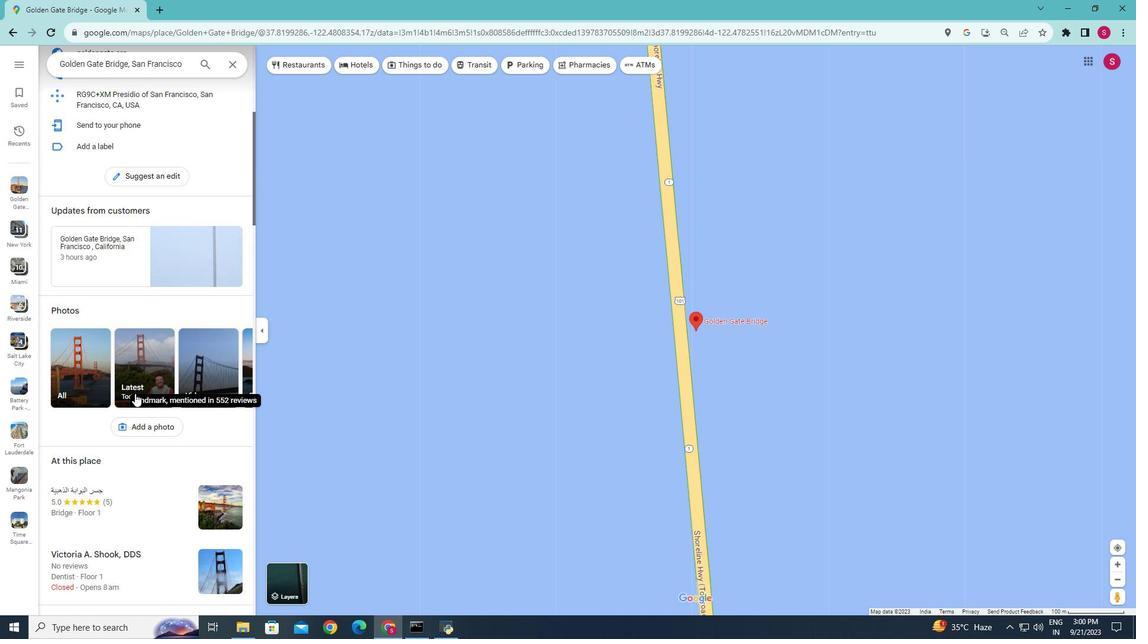 
Action: Mouse scrolled (134, 394) with delta (0, 0)
Screenshot: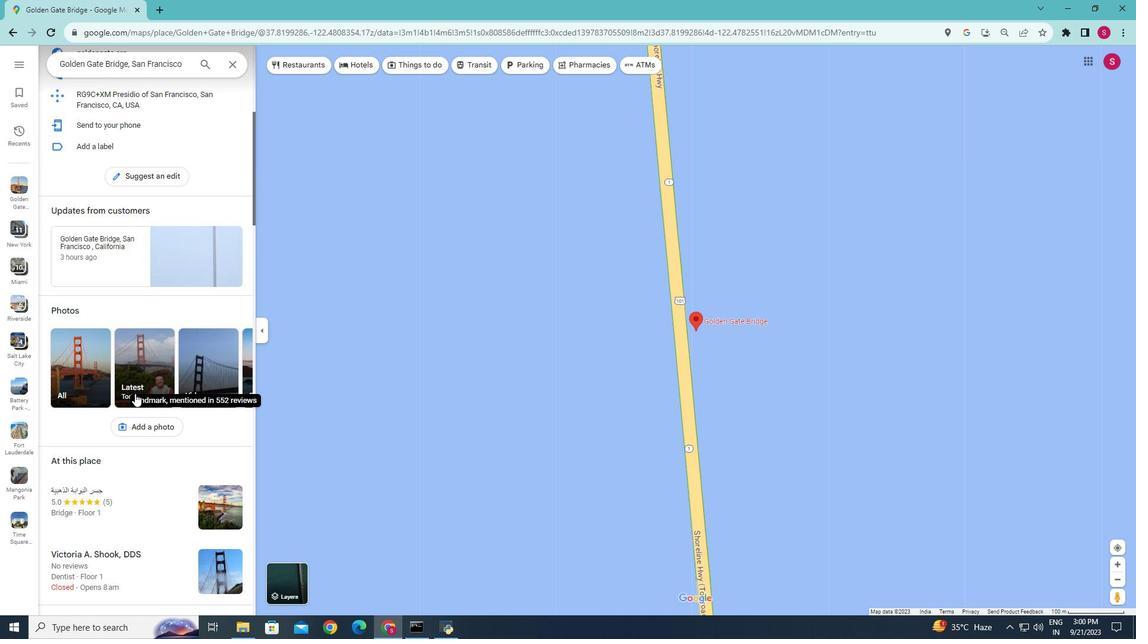 
Action: Mouse scrolled (134, 394) with delta (0, 0)
Screenshot: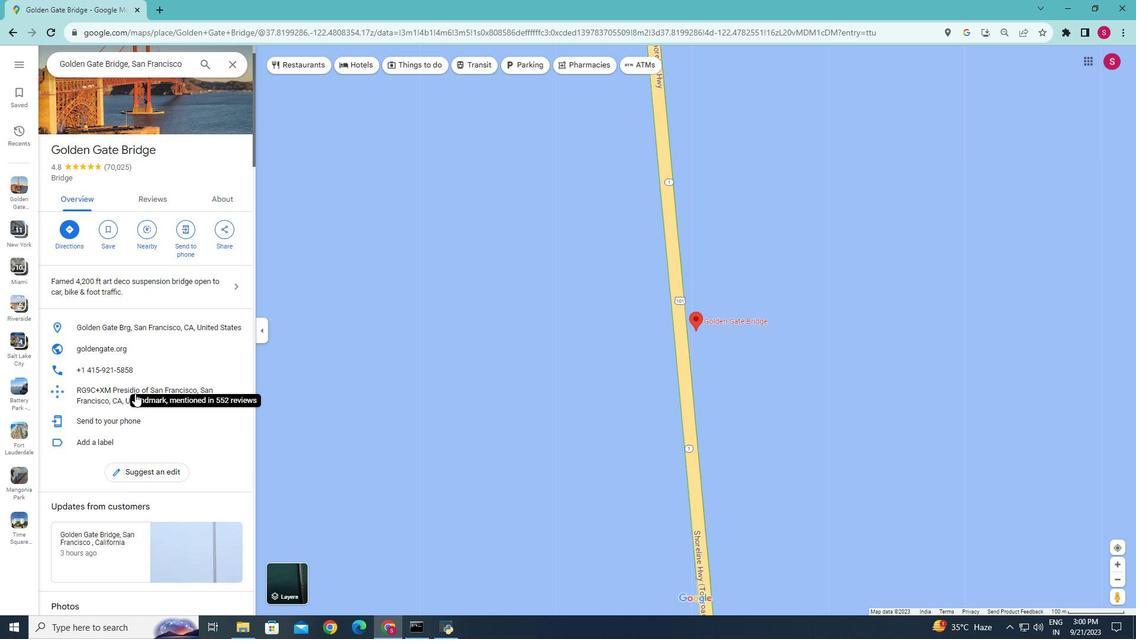 
Action: Mouse scrolled (134, 394) with delta (0, 0)
Screenshot: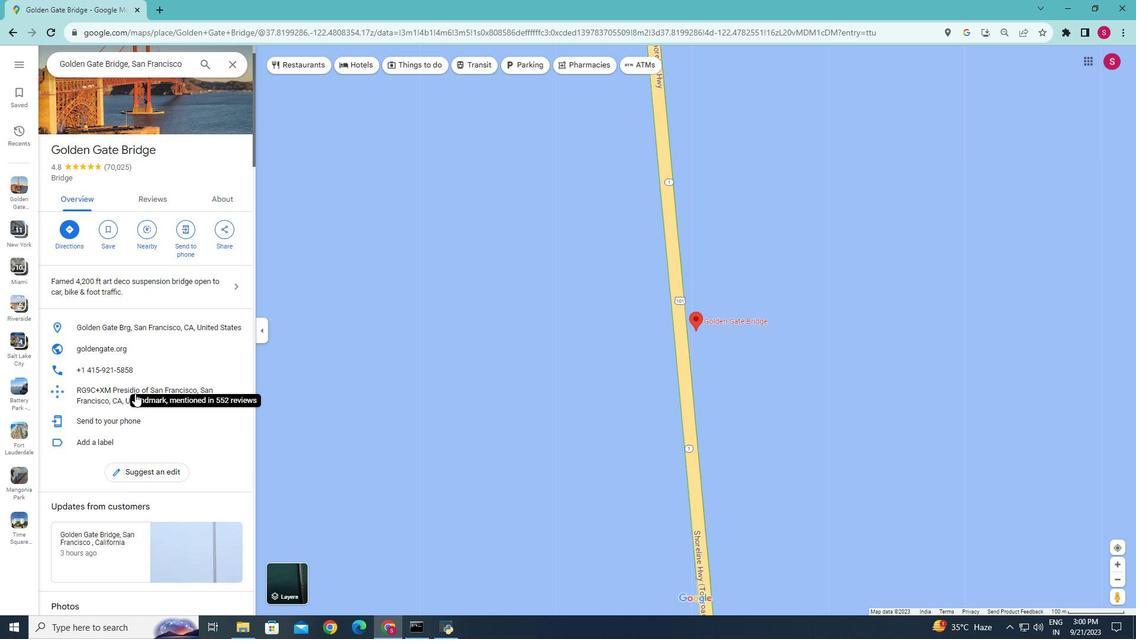 
Action: Mouse scrolled (134, 394) with delta (0, 0)
Screenshot: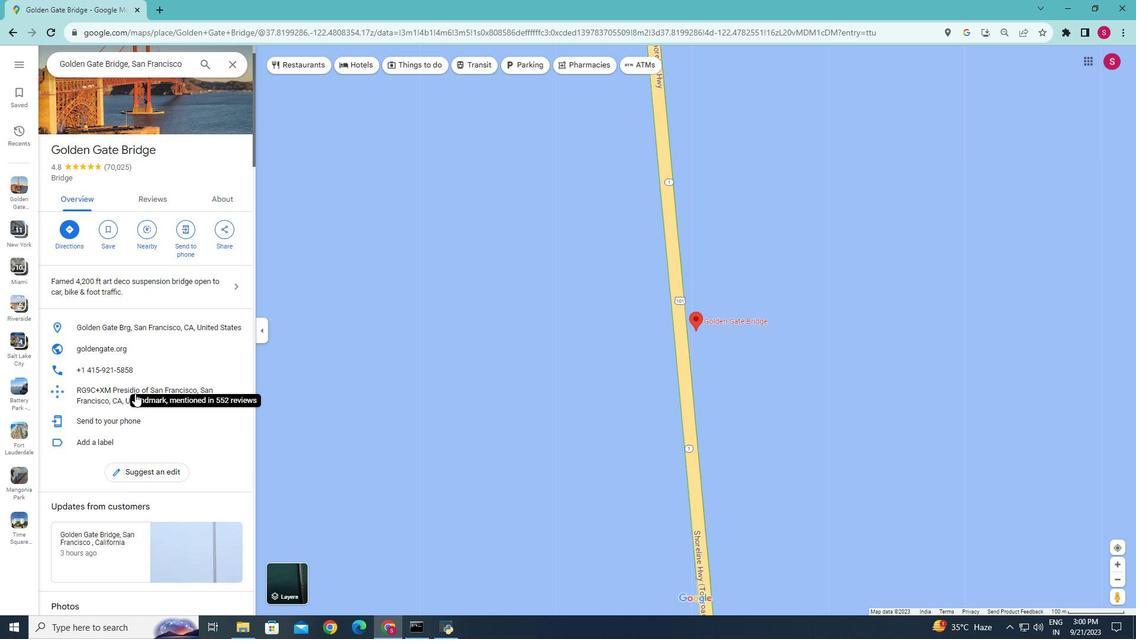
Action: Mouse scrolled (134, 394) with delta (0, 0)
Screenshot: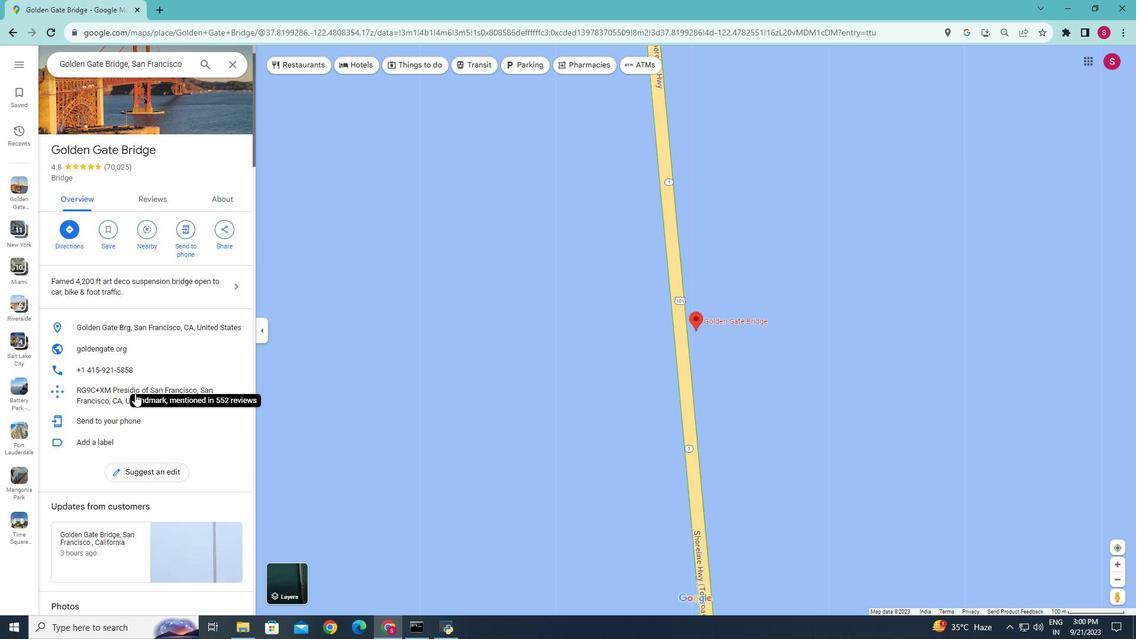 
Action: Mouse scrolled (134, 394) with delta (0, 0)
Screenshot: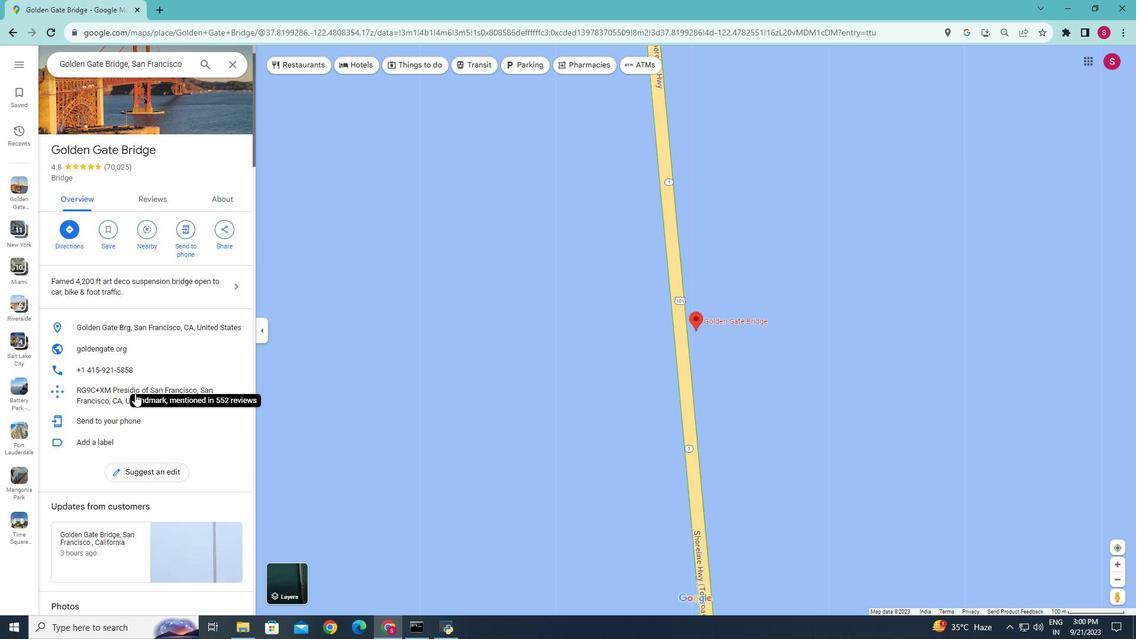 
Action: Mouse moved to (159, 389)
Screenshot: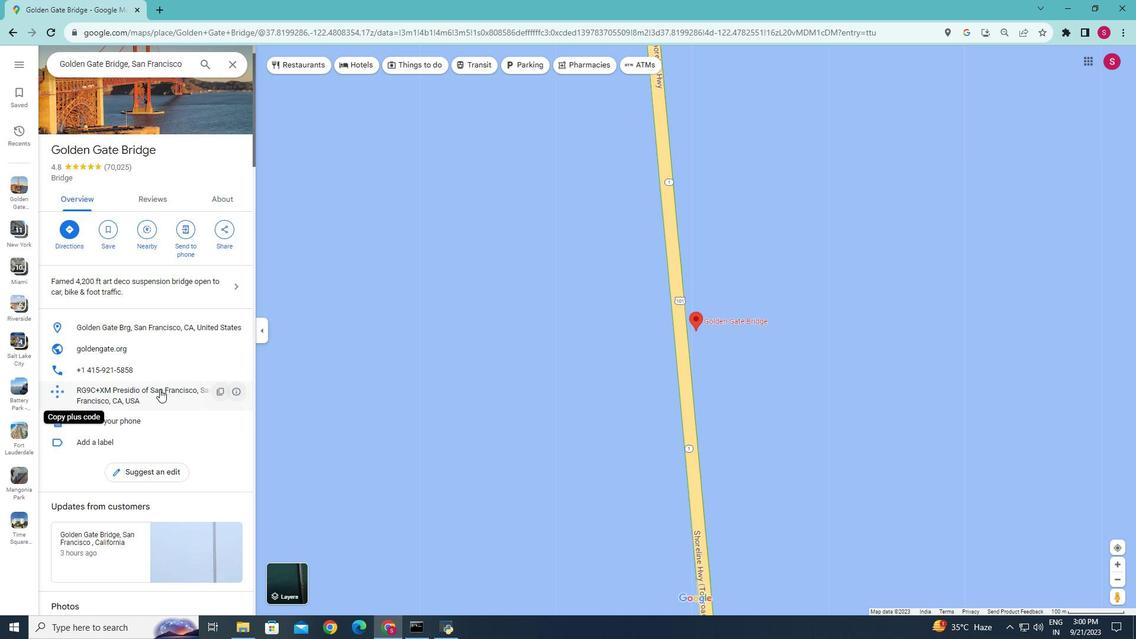 
Action: Mouse scrolled (159, 390) with delta (0, 0)
Screenshot: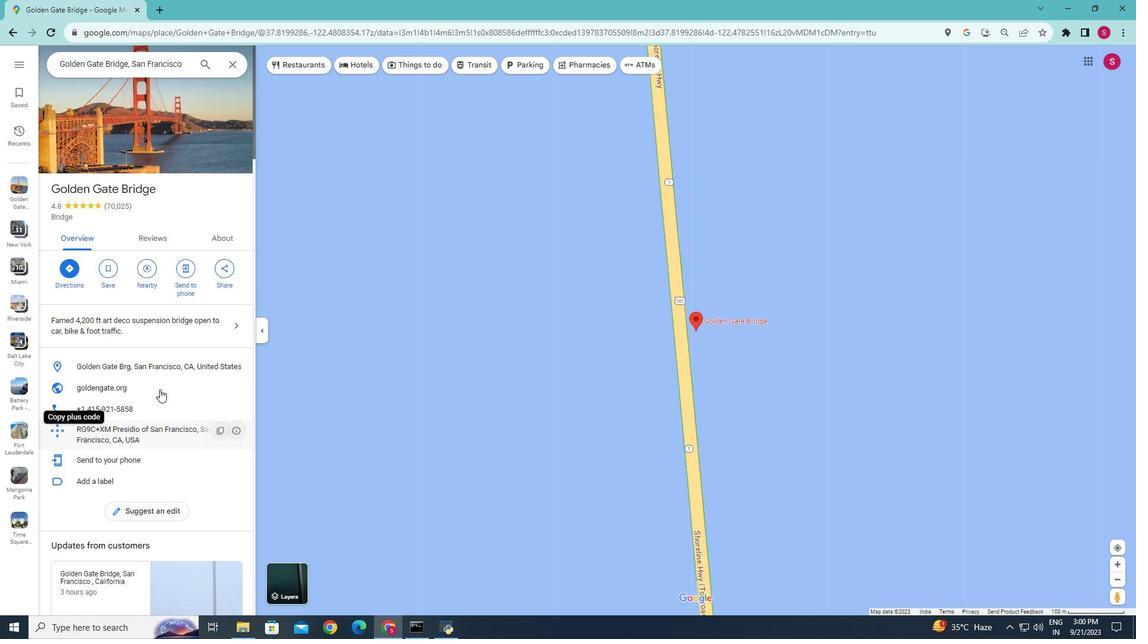 
Action: Mouse scrolled (159, 390) with delta (0, 0)
Screenshot: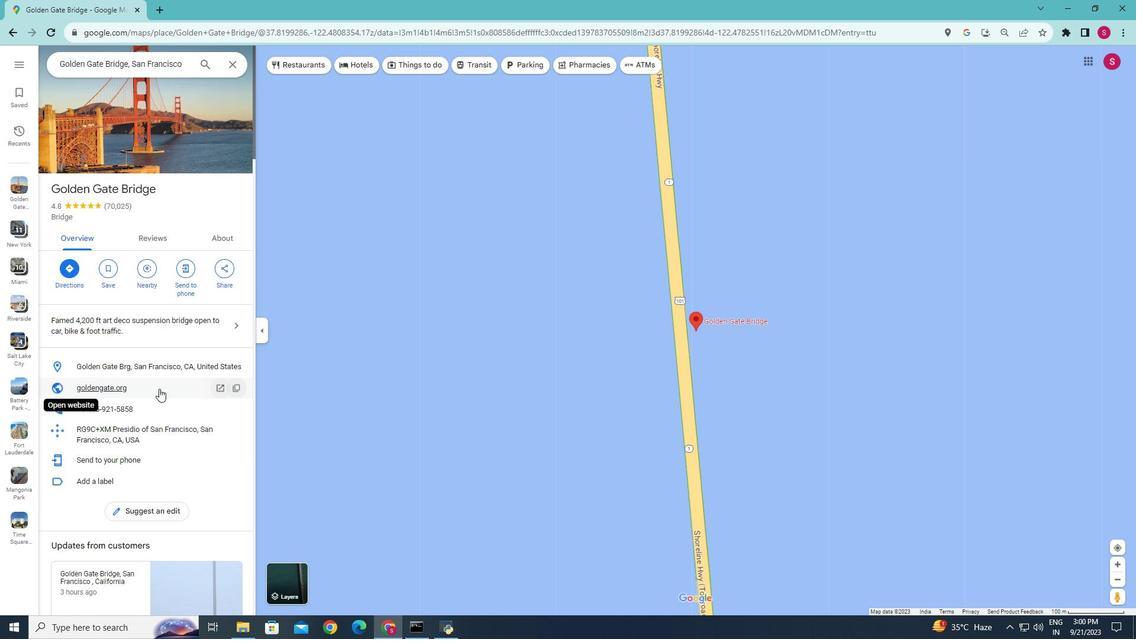 
Action: Mouse scrolled (159, 390) with delta (0, 0)
Screenshot: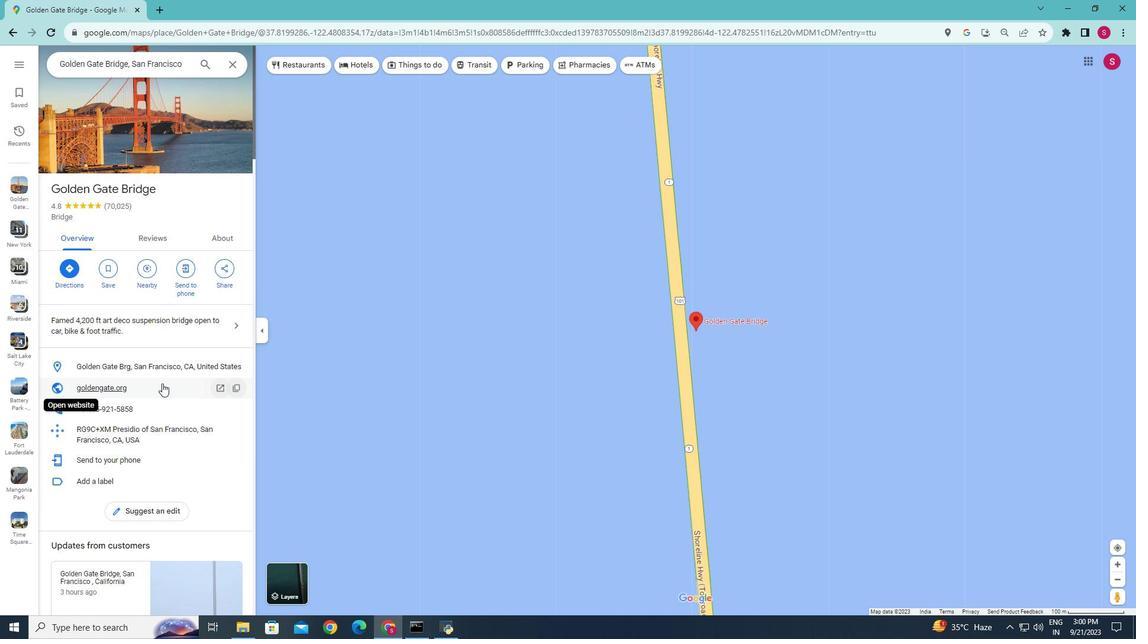 
Action: Mouse moved to (230, 320)
Screenshot: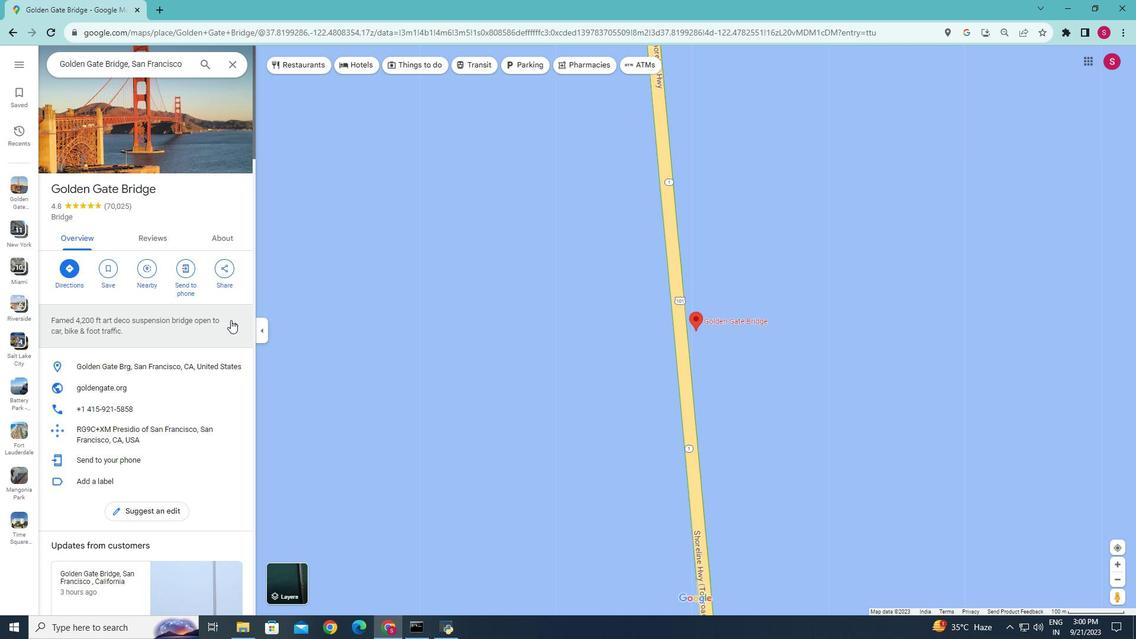 
Action: Mouse pressed left at (230, 320)
Screenshot: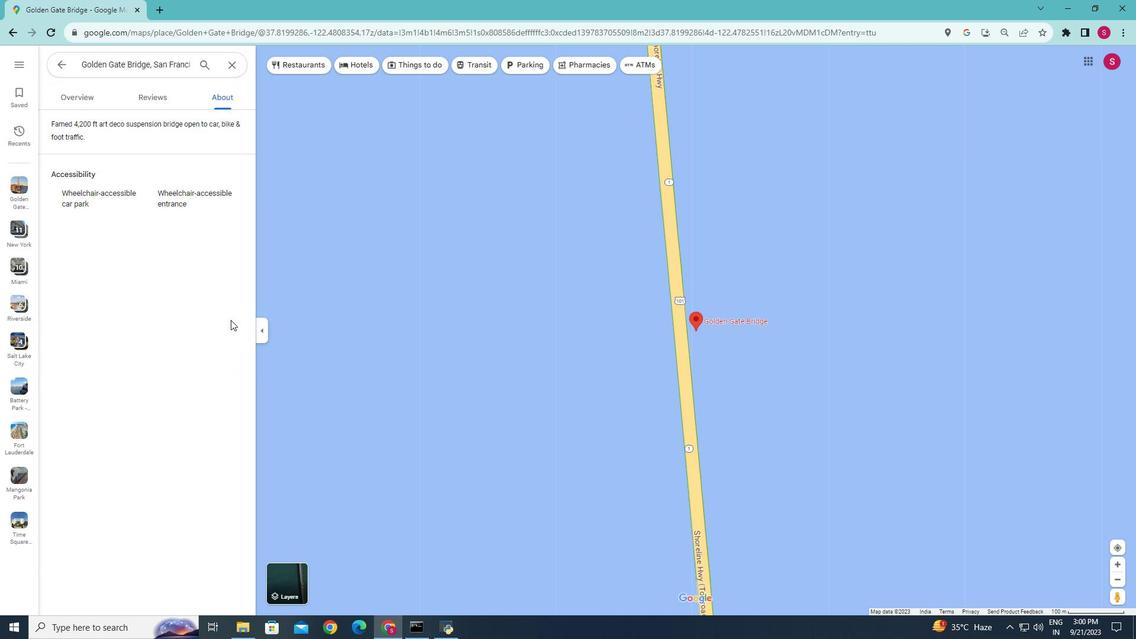 
Action: Mouse moved to (72, 92)
Screenshot: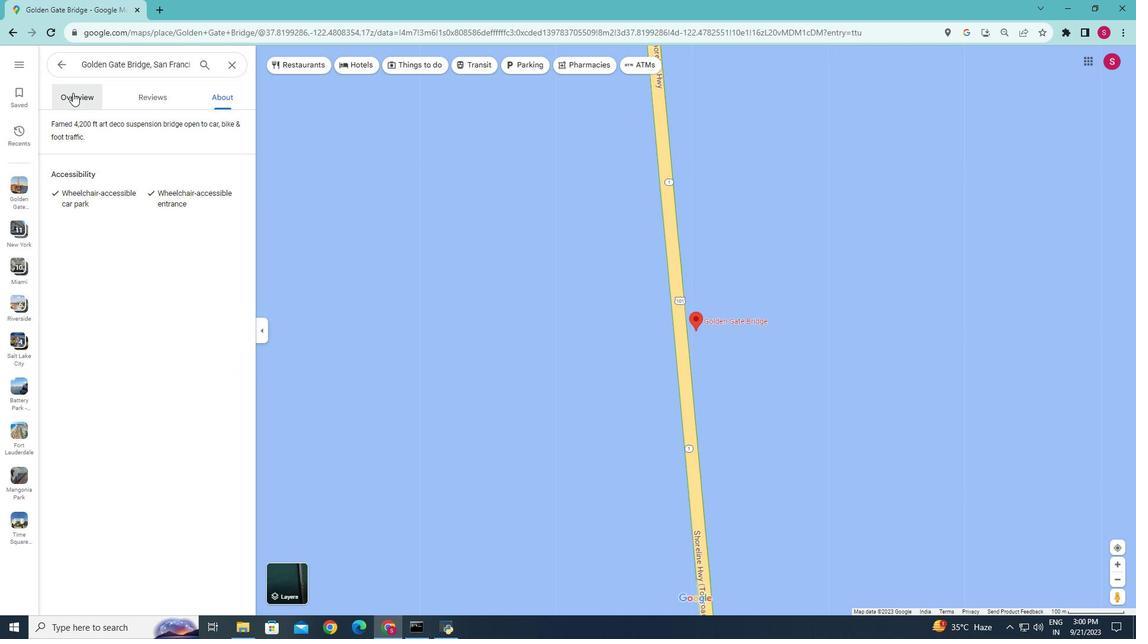 
Action: Mouse pressed left at (72, 92)
Screenshot: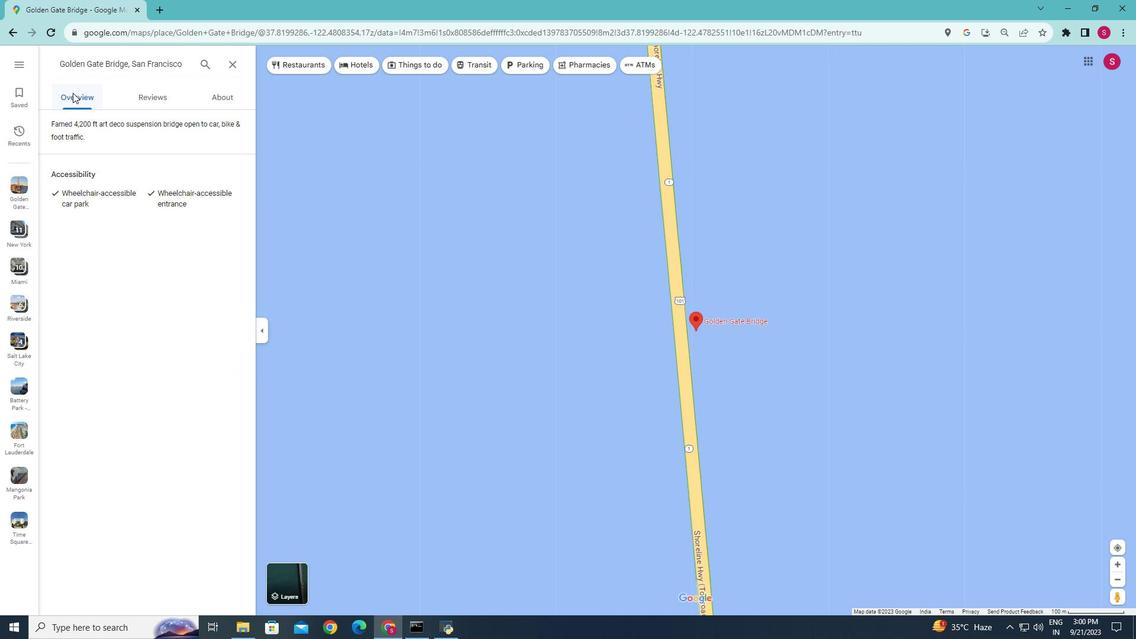 
Action: Mouse moved to (268, 406)
Screenshot: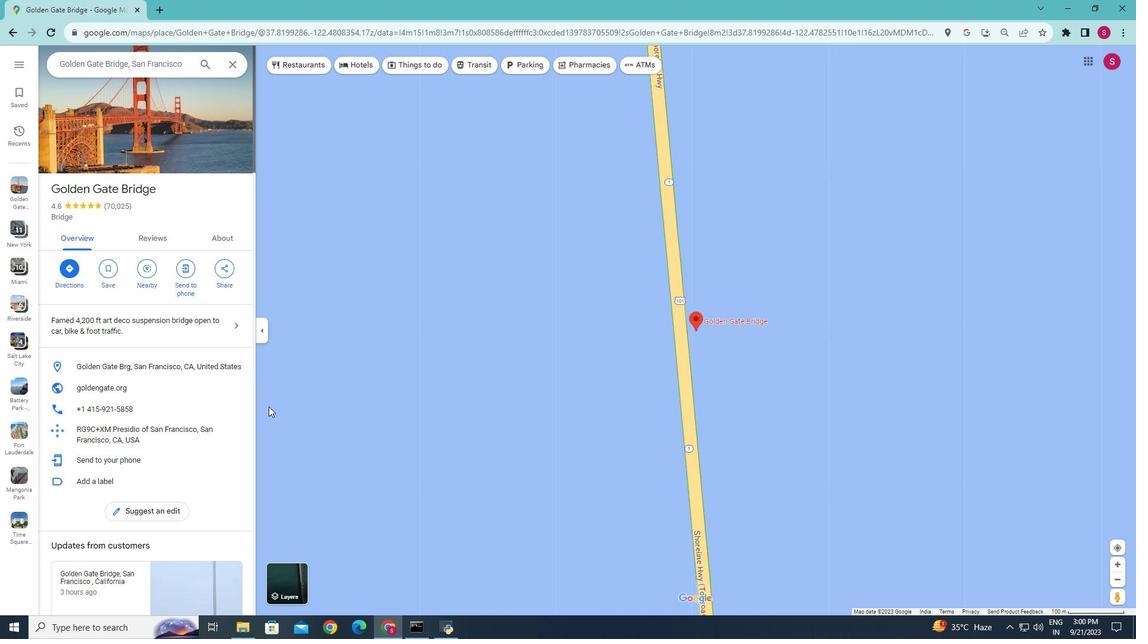 
